 Task: Look for space in Bārāsat, India from 7th July, 2023 to 15th July, 2023 for 6 adults in price range Rs.15000 to Rs.20000. Place can be entire place with 3 bedrooms having 3 beds and 3 bathrooms. Property type can be house, flat, guest house. Booking option can be shelf check-in. Required host language is English.
Action: Mouse moved to (588, 127)
Screenshot: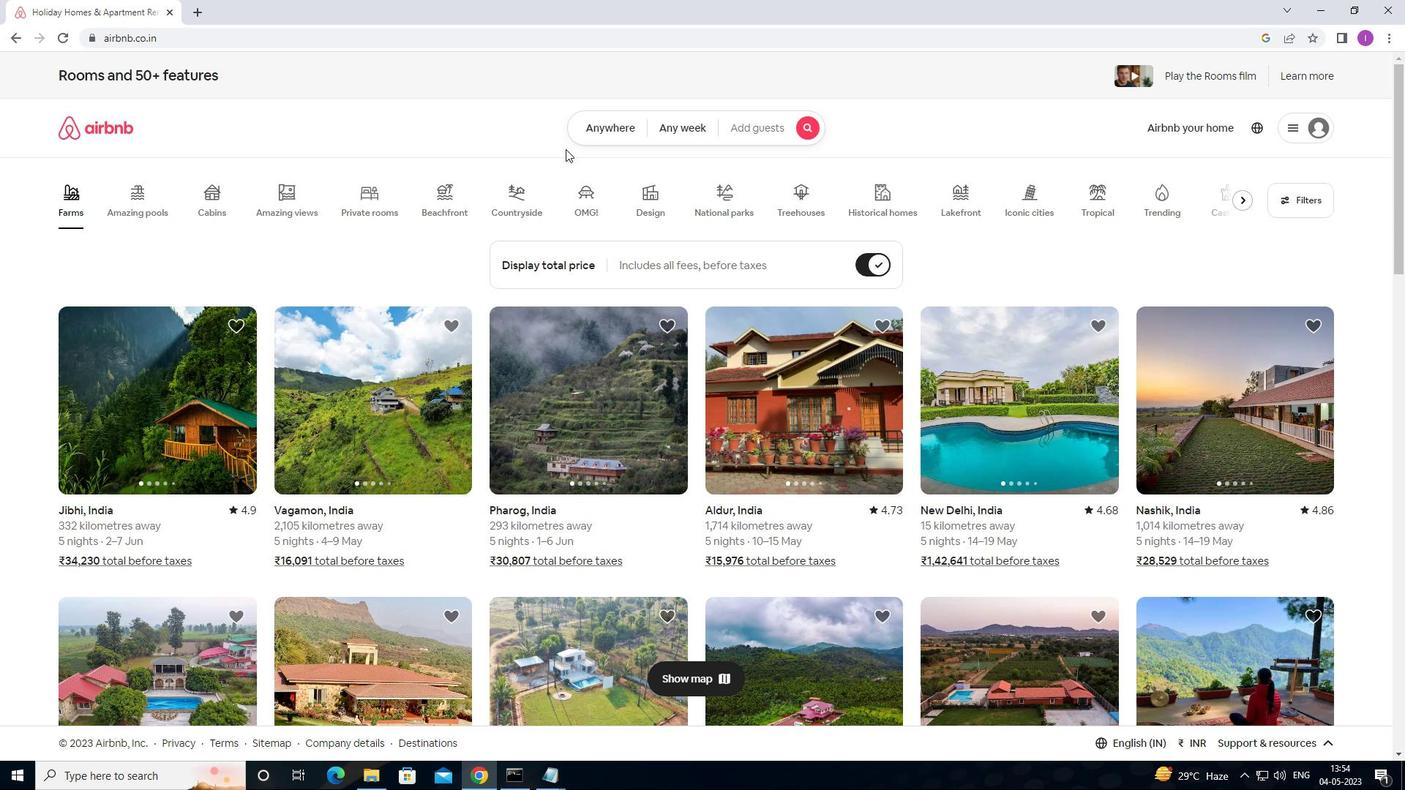 
Action: Mouse pressed left at (588, 127)
Screenshot: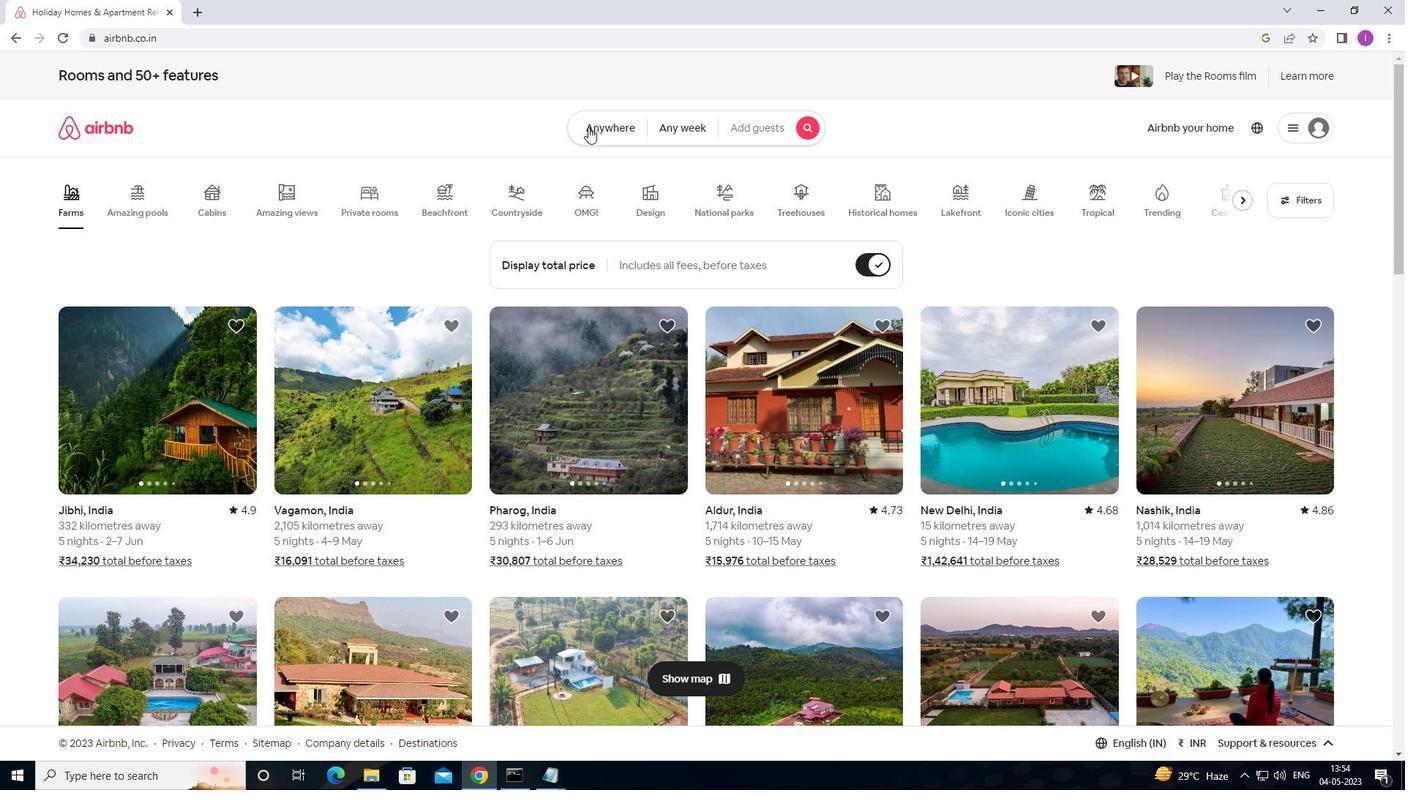 
Action: Mouse moved to (483, 187)
Screenshot: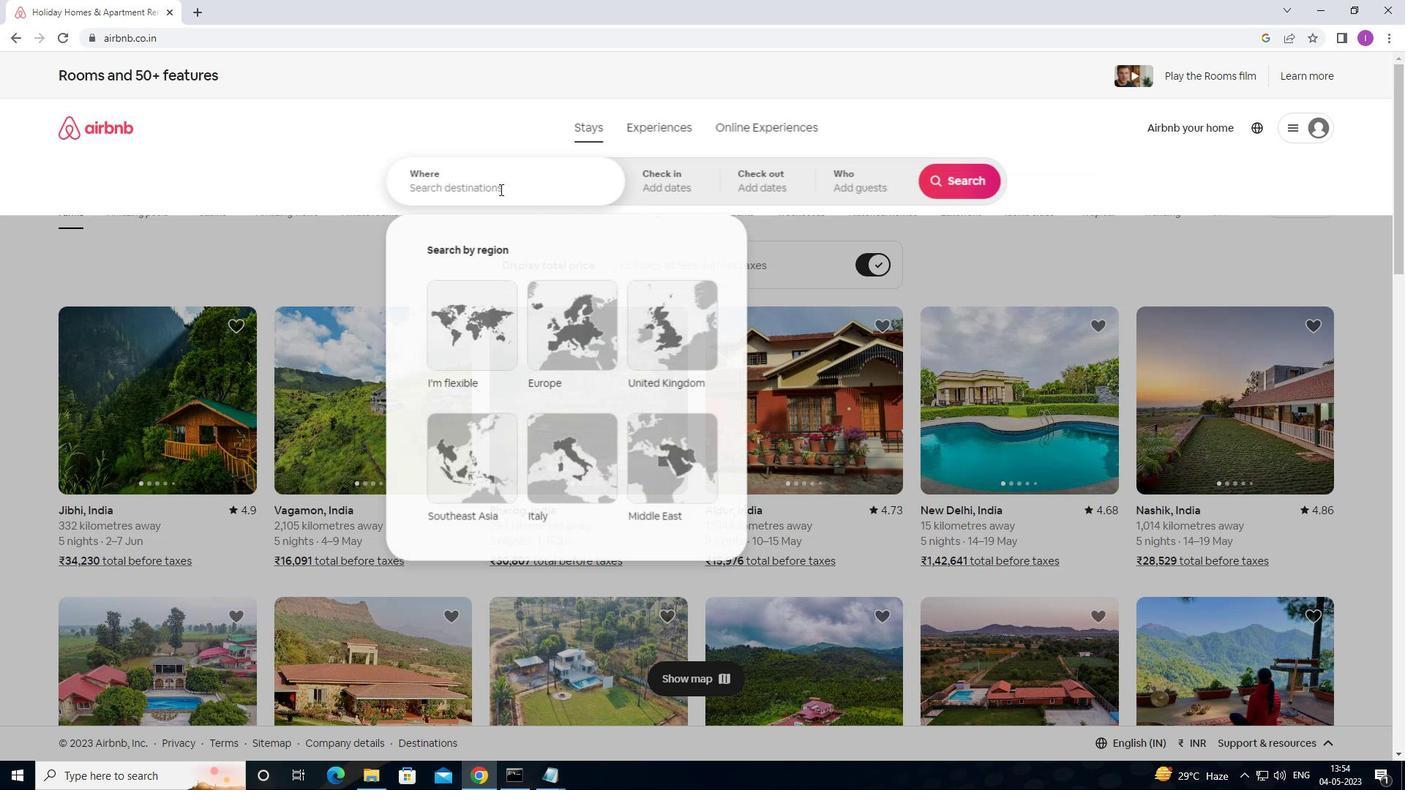 
Action: Mouse pressed left at (483, 187)
Screenshot: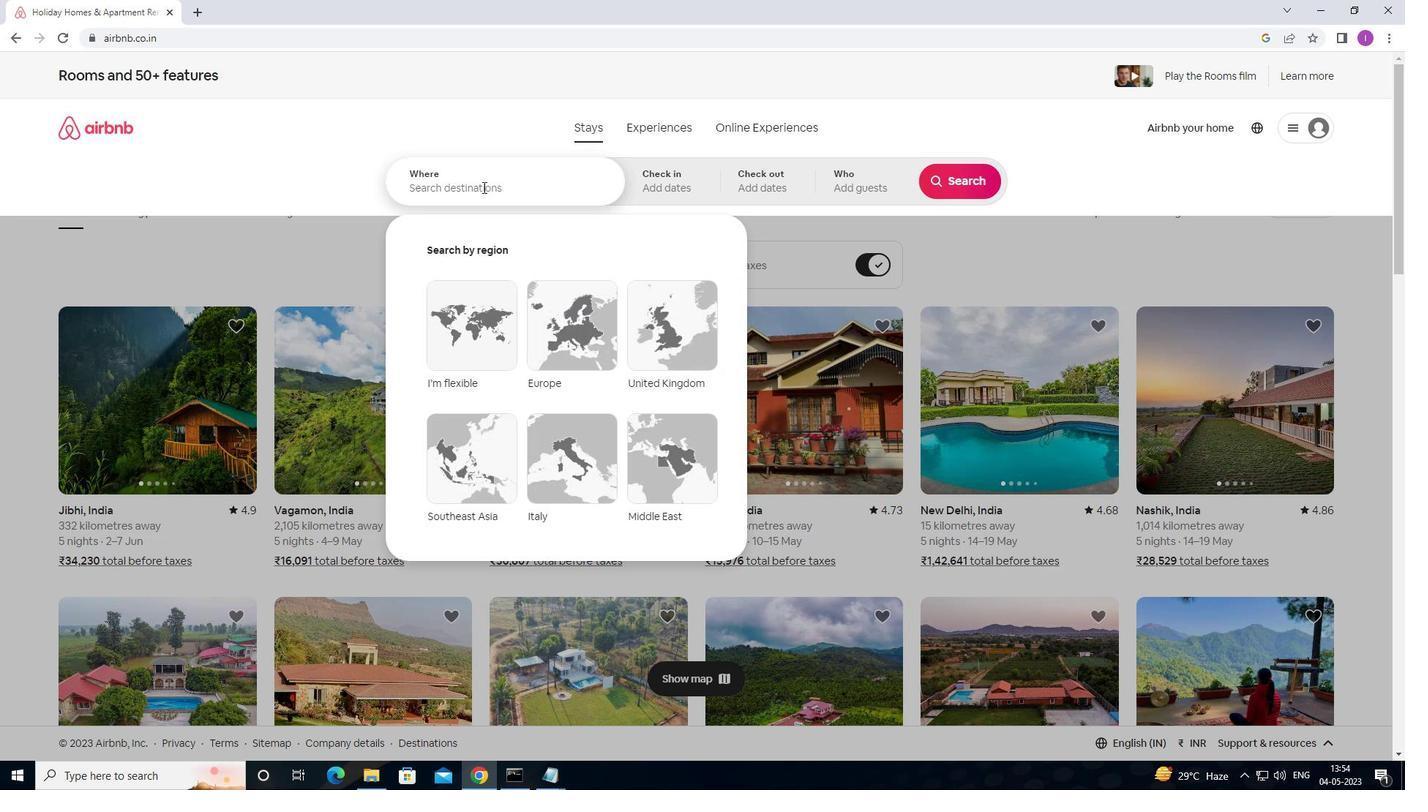 
Action: Mouse moved to (512, 182)
Screenshot: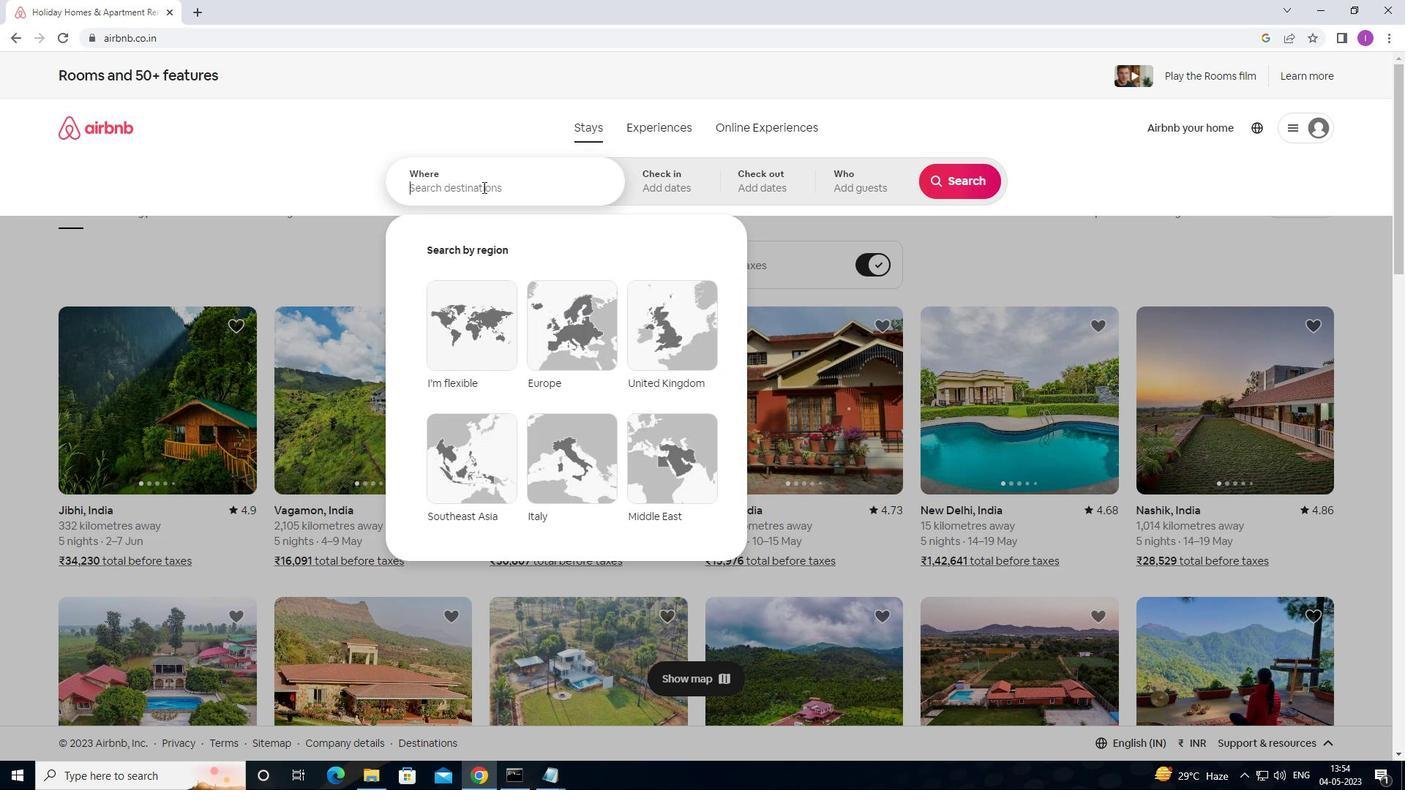 
Action: Key pressed <Key.shift>BARASAT,<Key.shift>INDIA
Screenshot: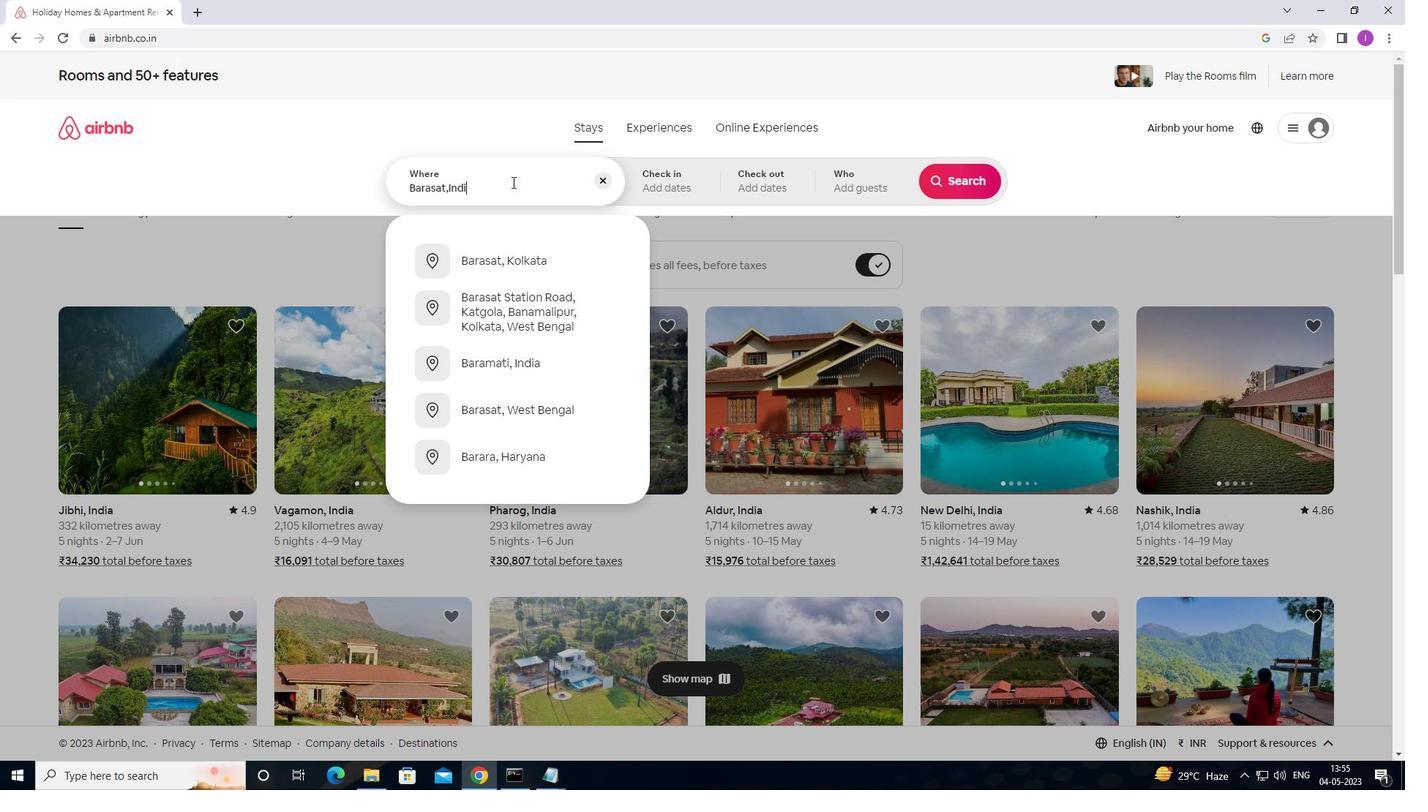 
Action: Mouse moved to (662, 180)
Screenshot: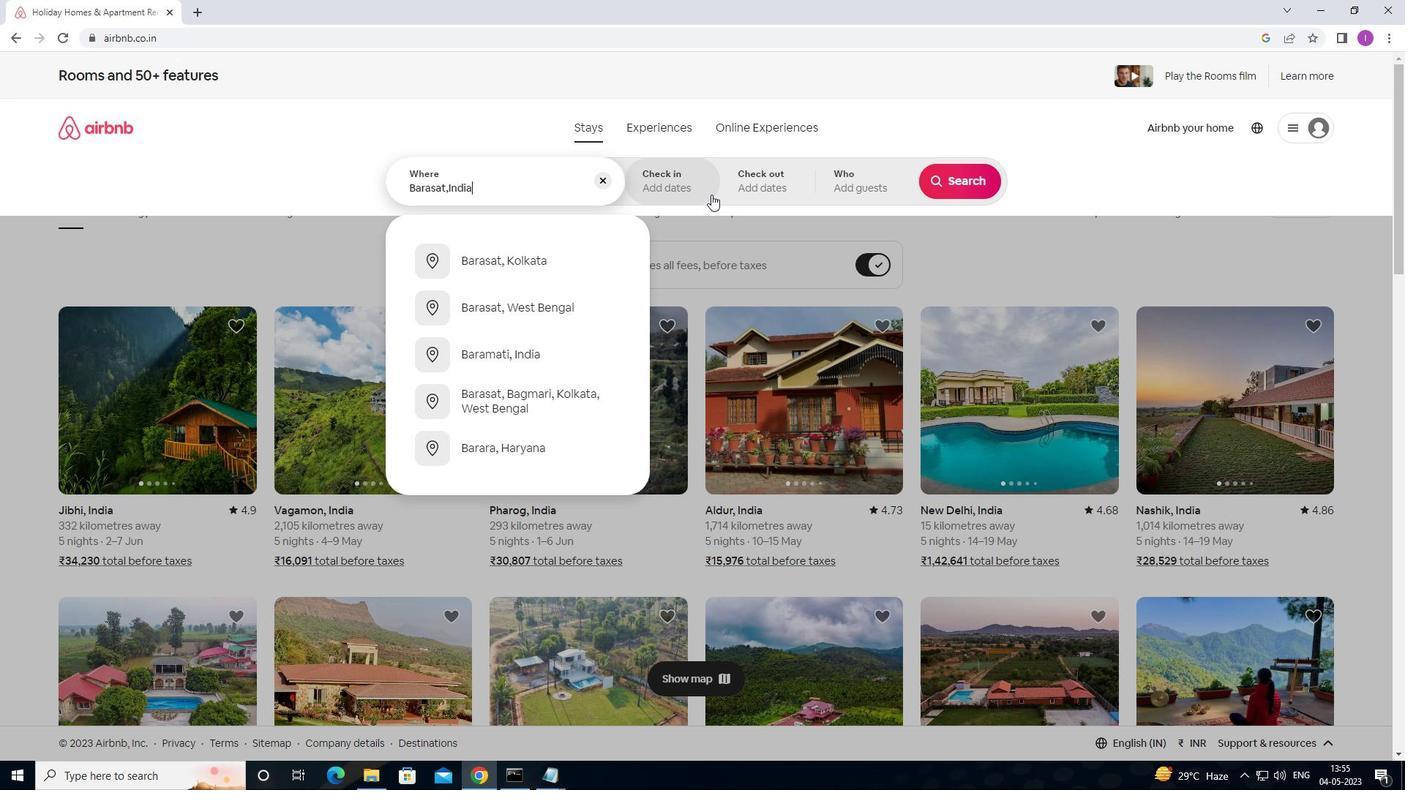 
Action: Mouse pressed left at (662, 180)
Screenshot: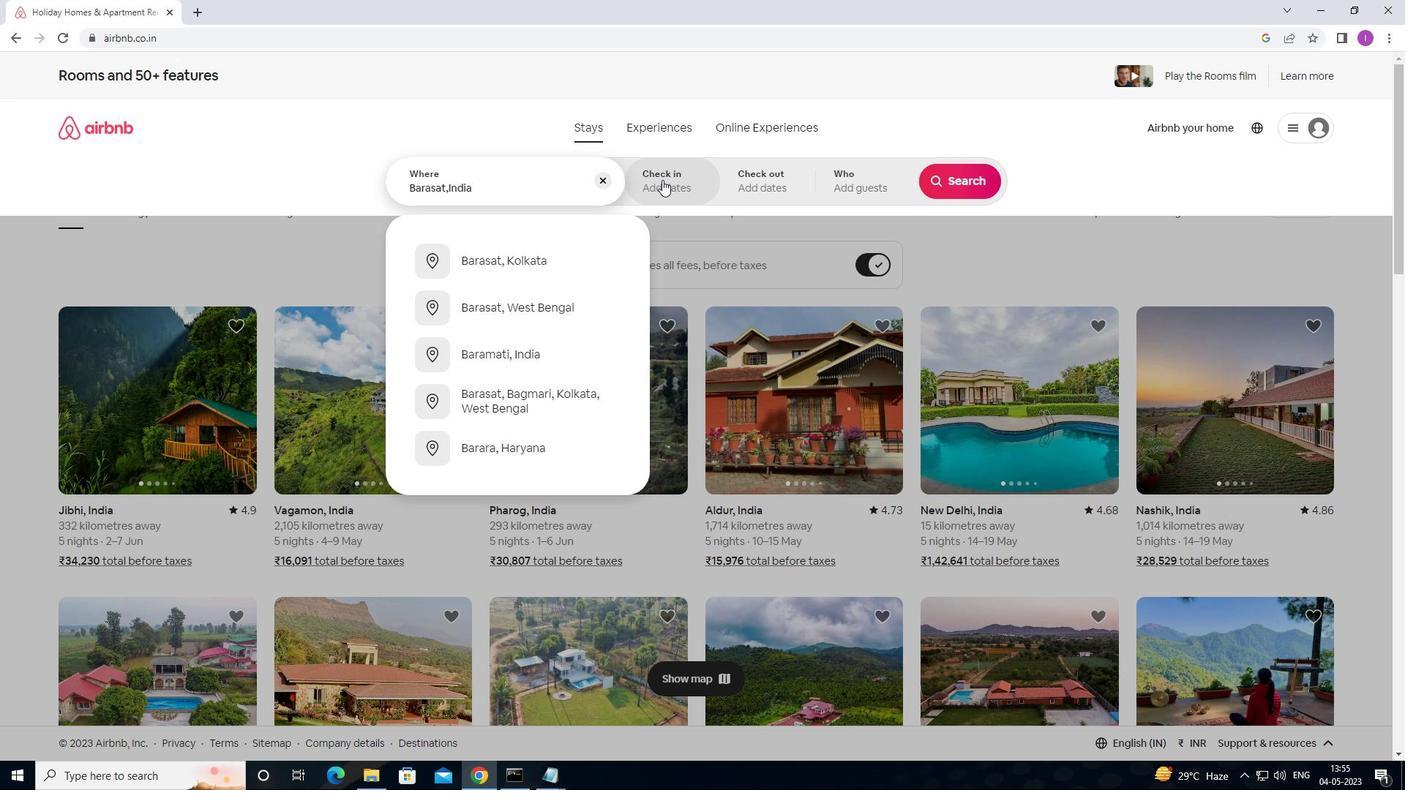 
Action: Mouse moved to (961, 297)
Screenshot: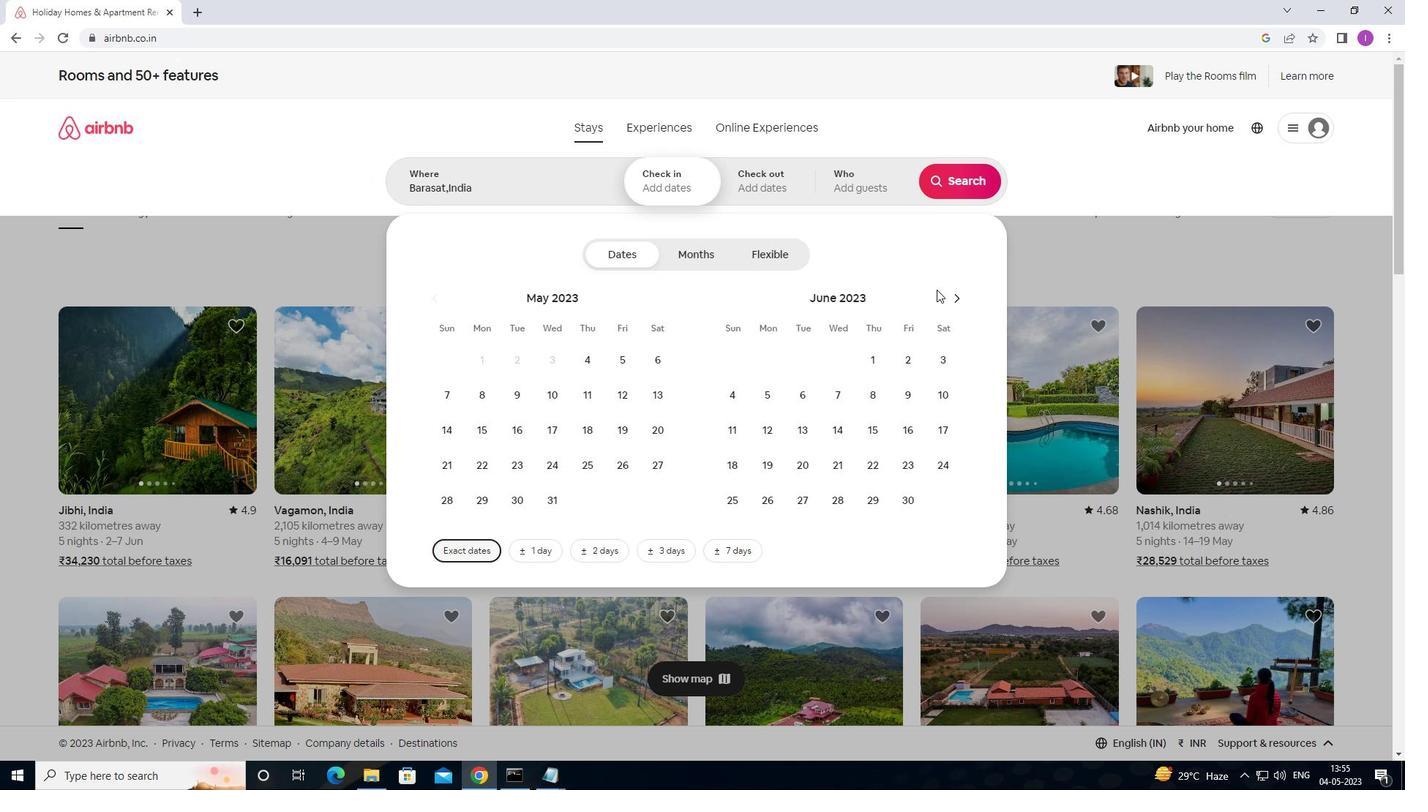 
Action: Mouse pressed left at (961, 297)
Screenshot: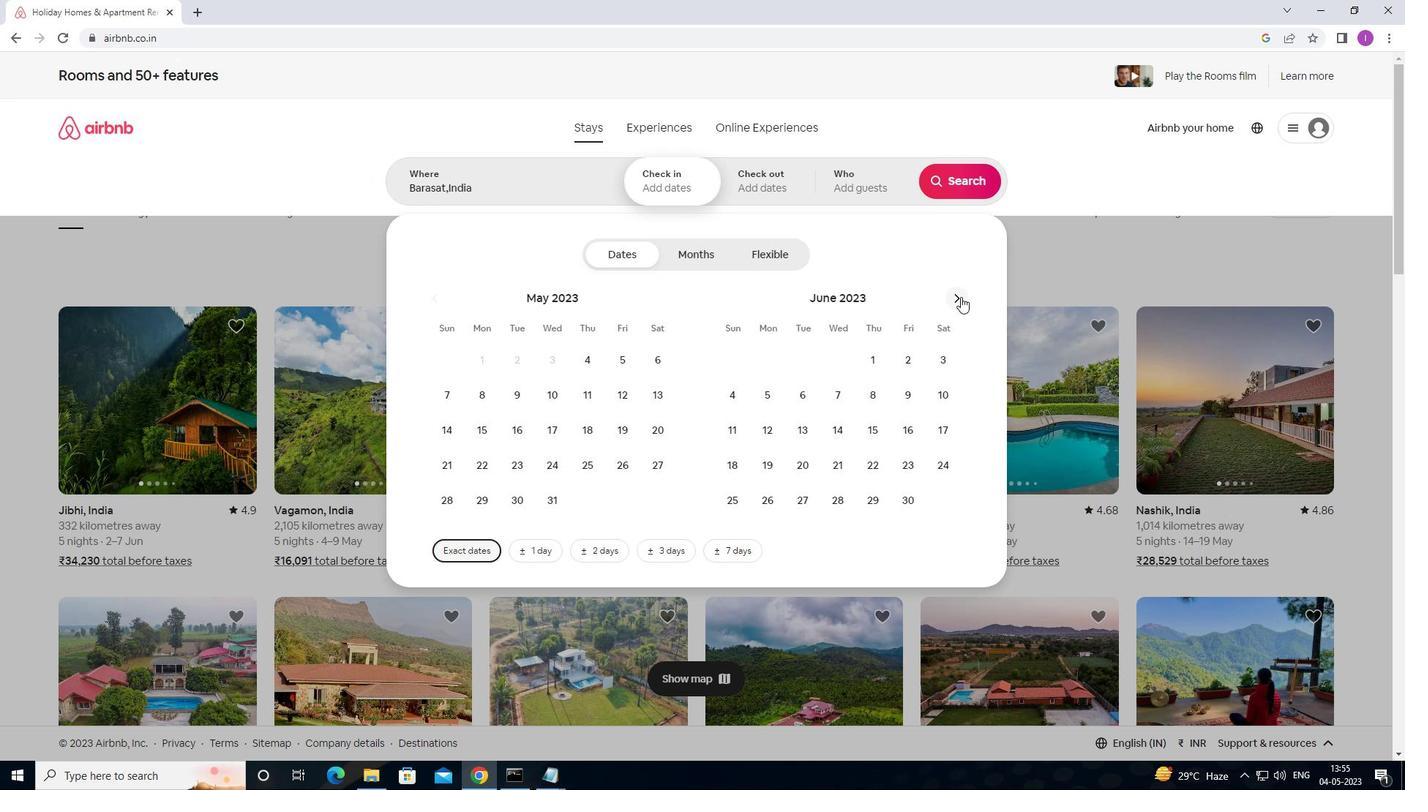 
Action: Mouse moved to (910, 392)
Screenshot: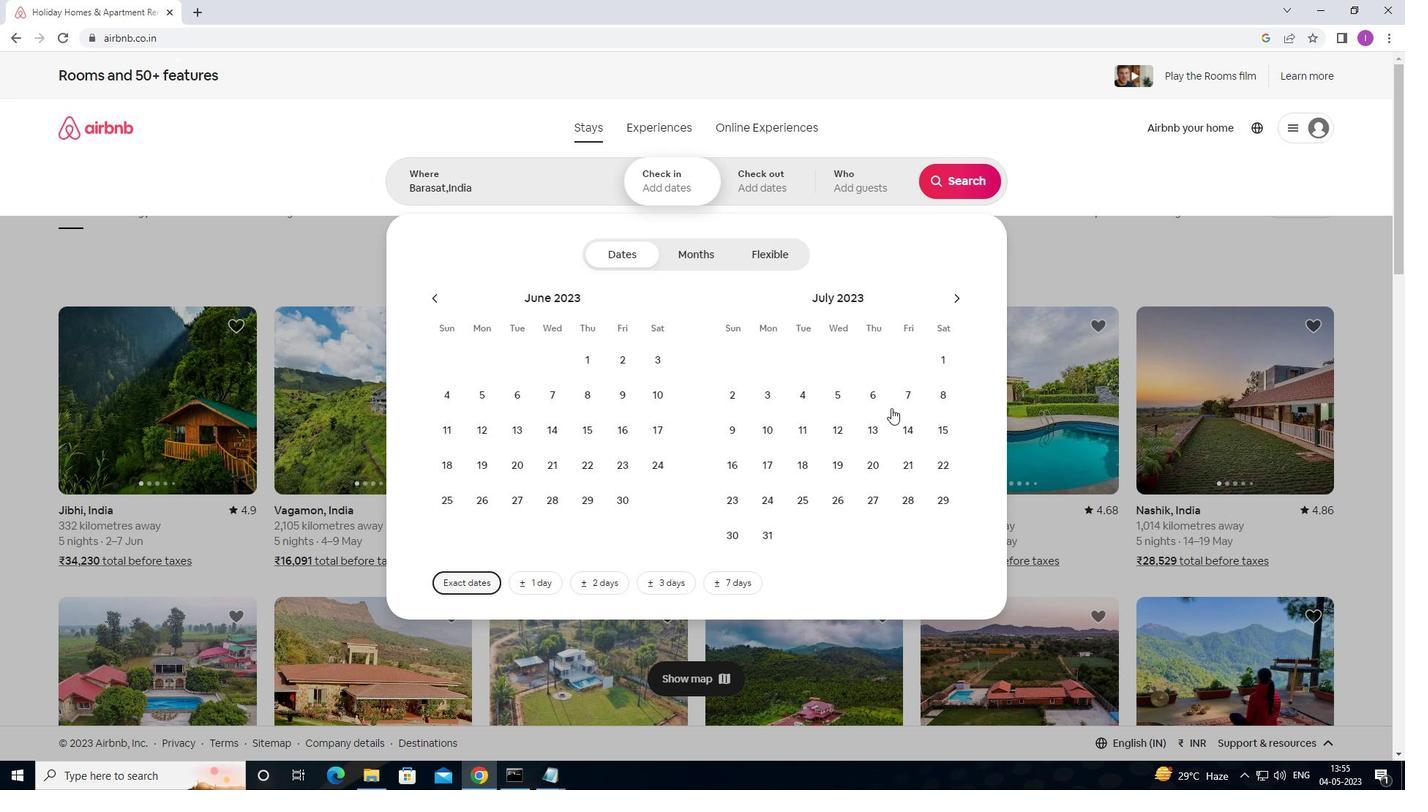 
Action: Mouse pressed left at (910, 392)
Screenshot: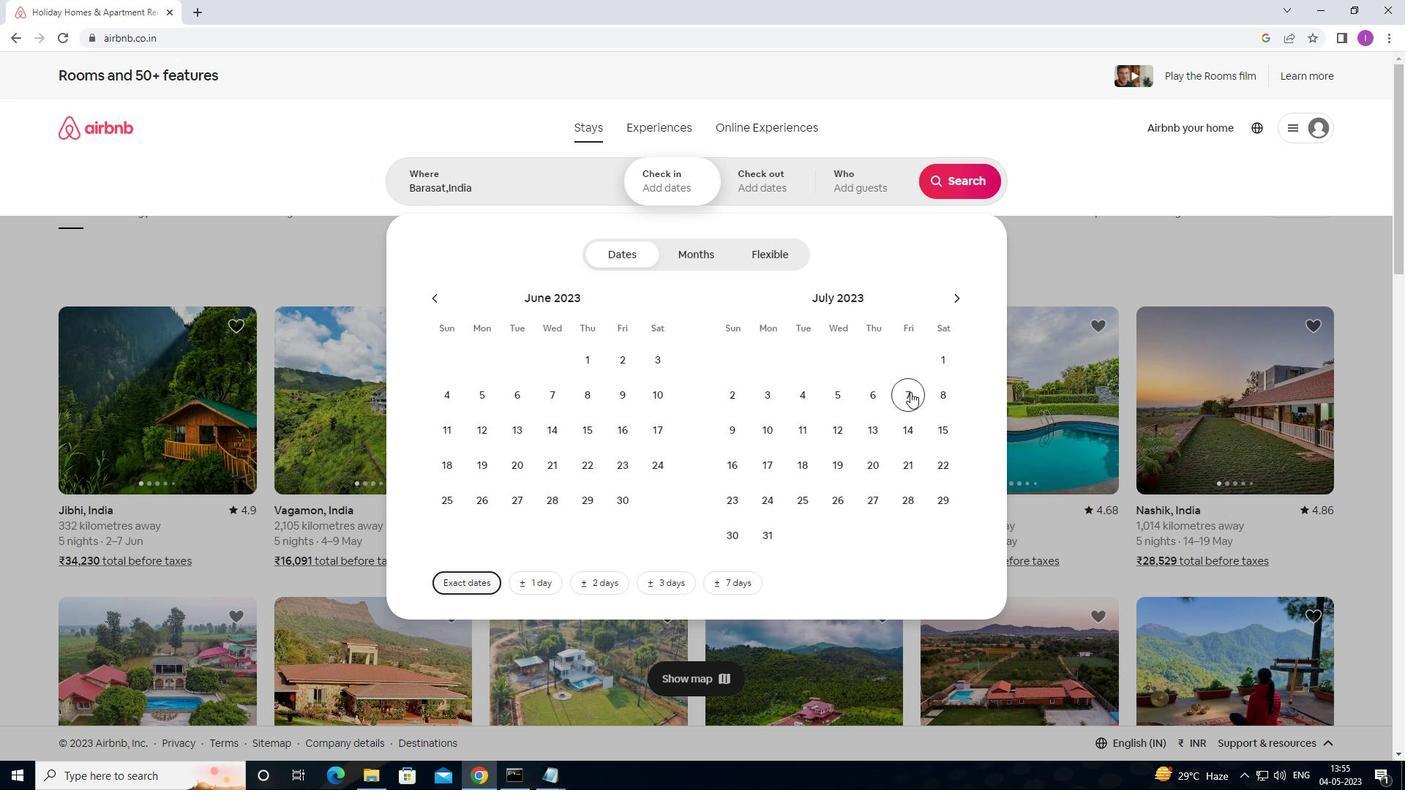 
Action: Mouse moved to (951, 427)
Screenshot: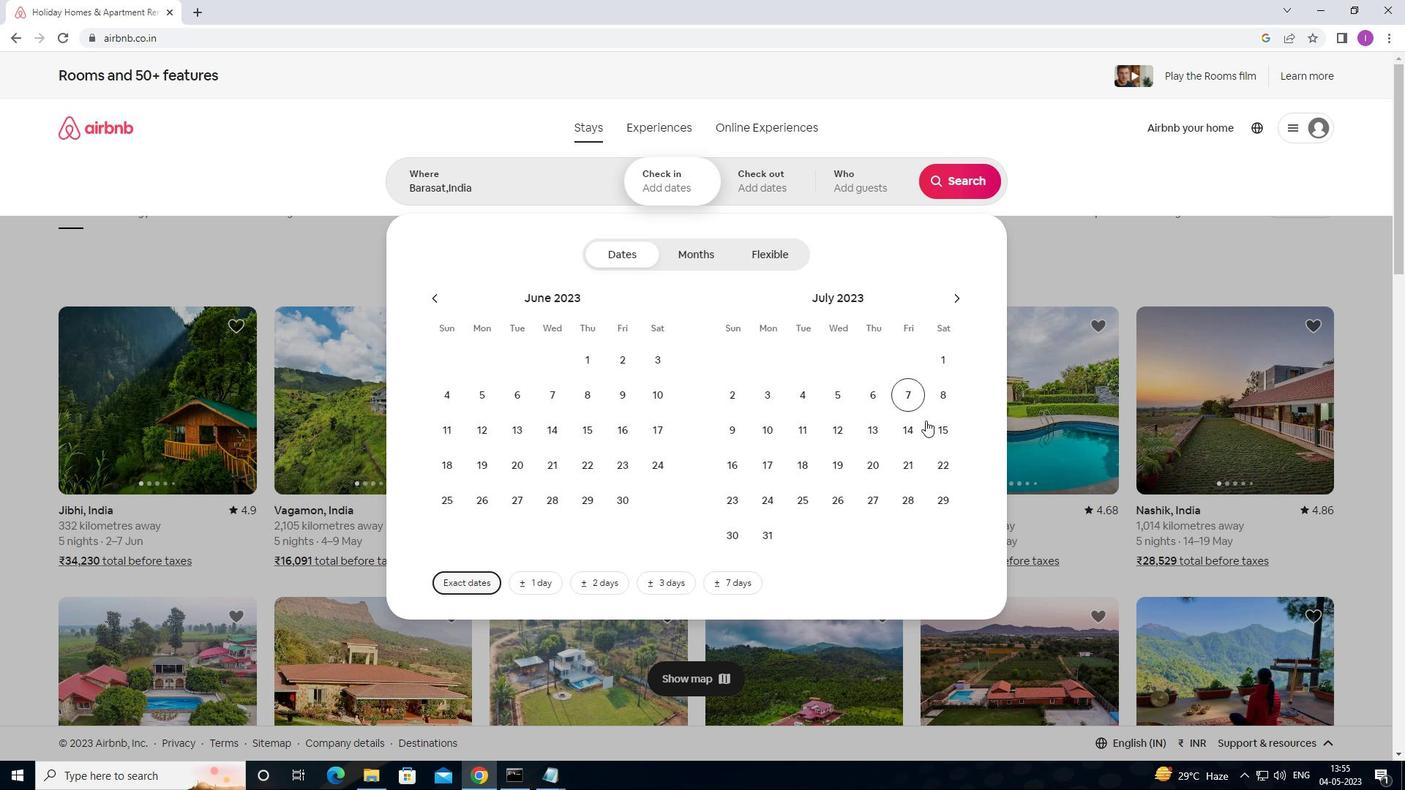 
Action: Mouse pressed left at (951, 427)
Screenshot: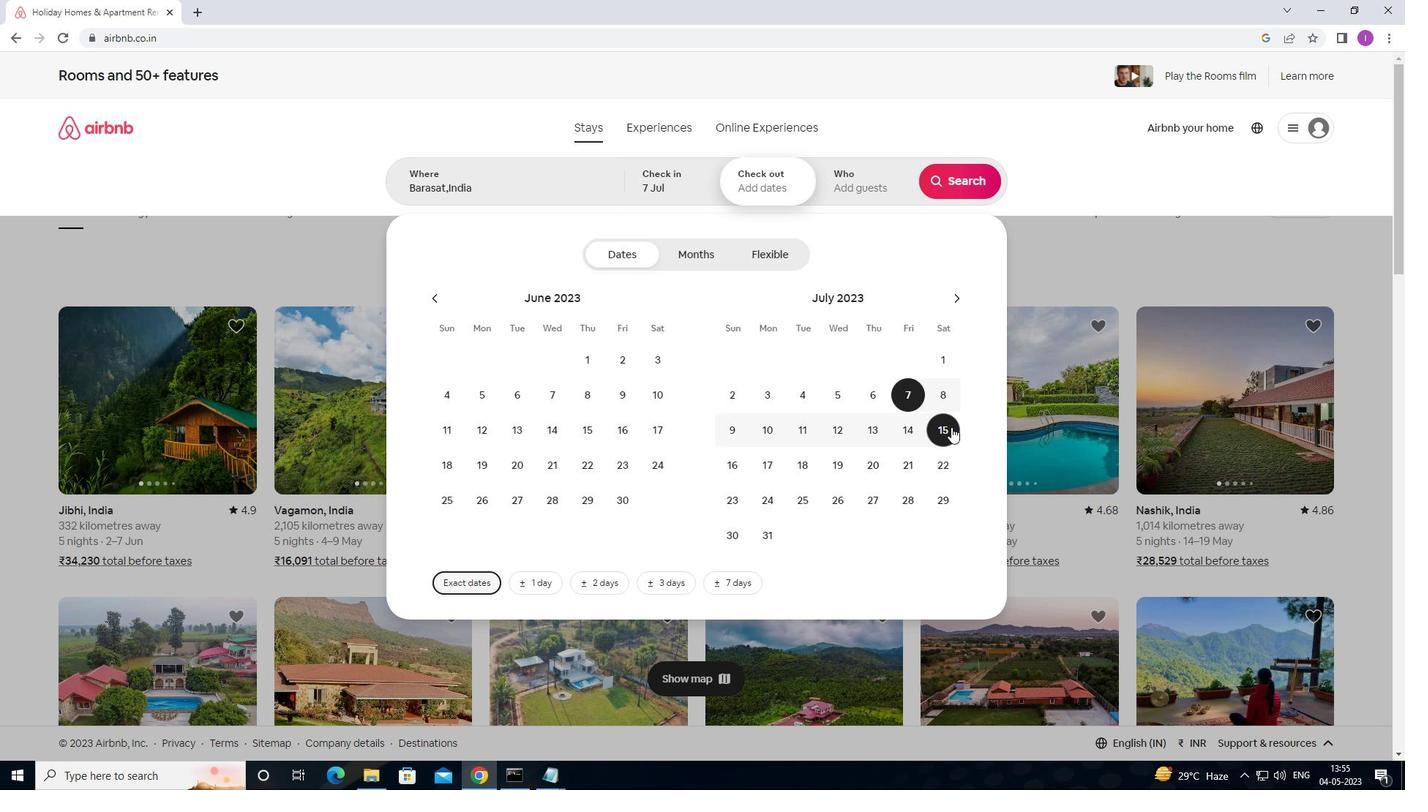
Action: Mouse moved to (870, 169)
Screenshot: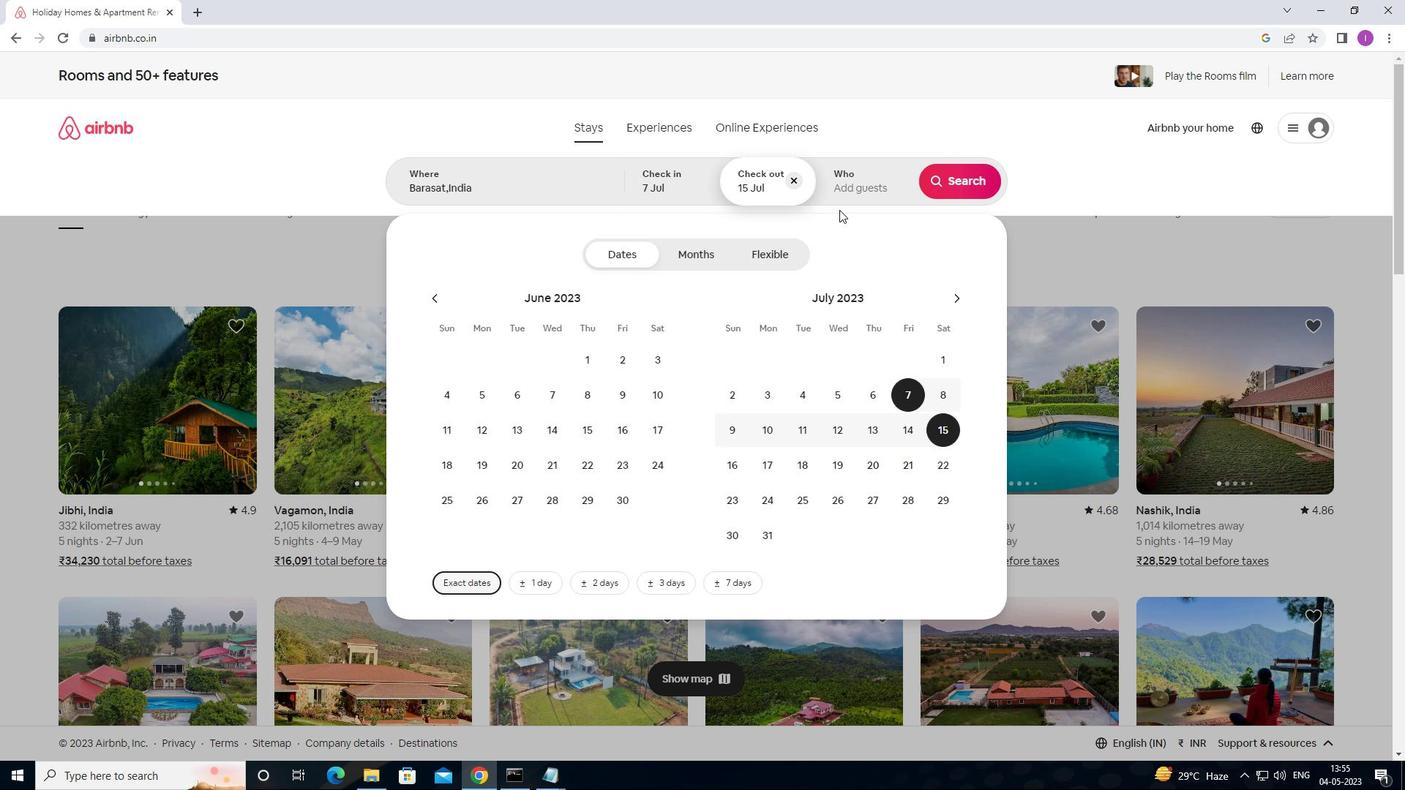 
Action: Mouse pressed left at (870, 169)
Screenshot: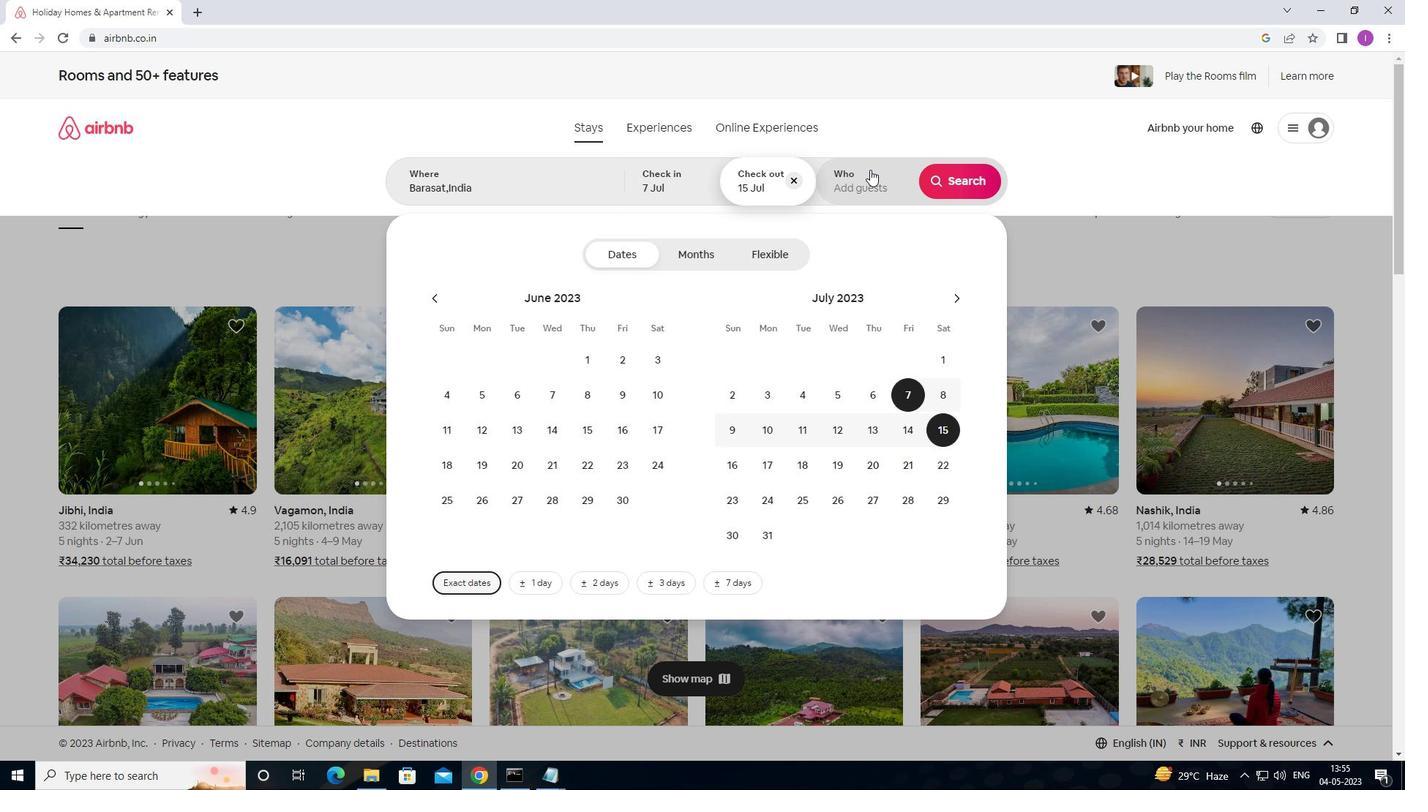 
Action: Mouse moved to (968, 257)
Screenshot: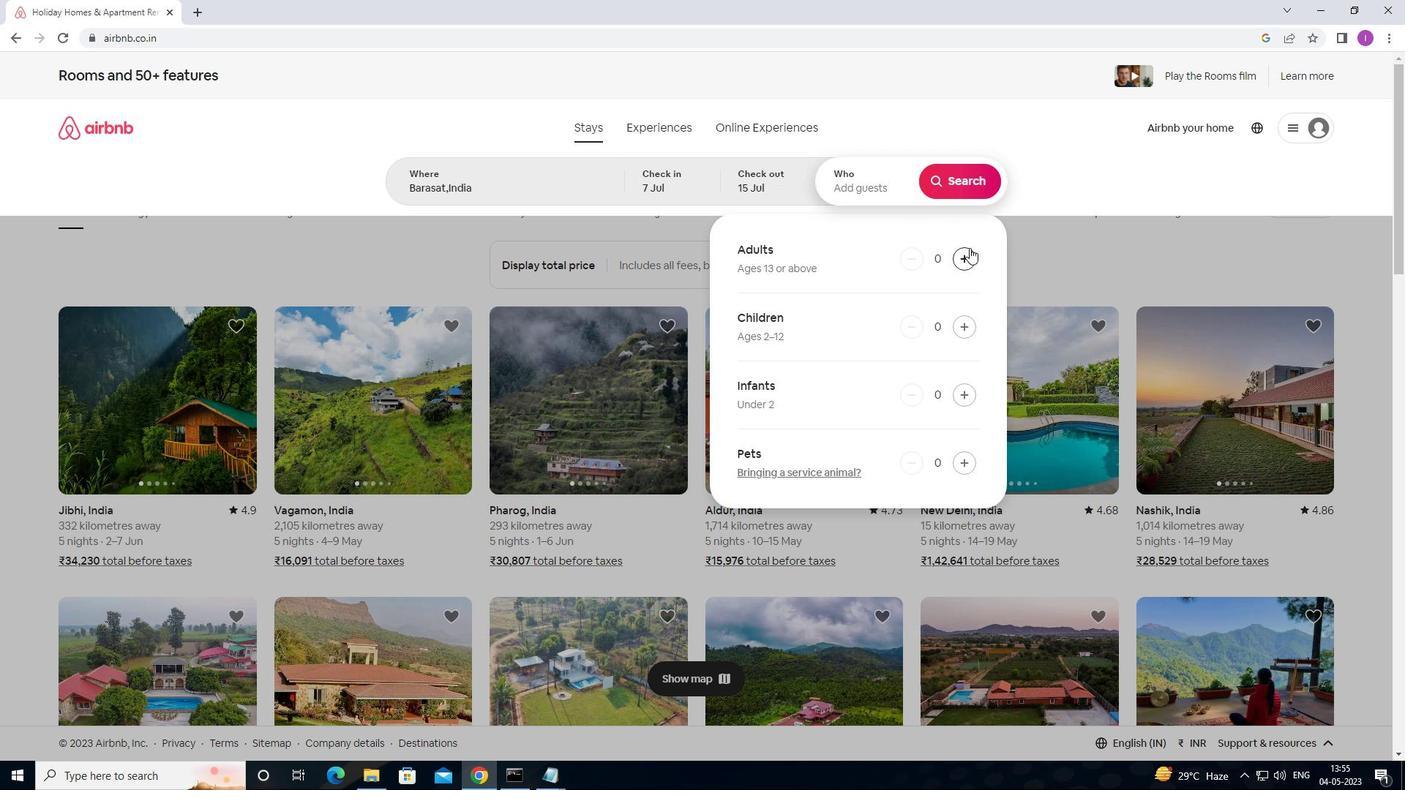 
Action: Mouse pressed left at (968, 257)
Screenshot: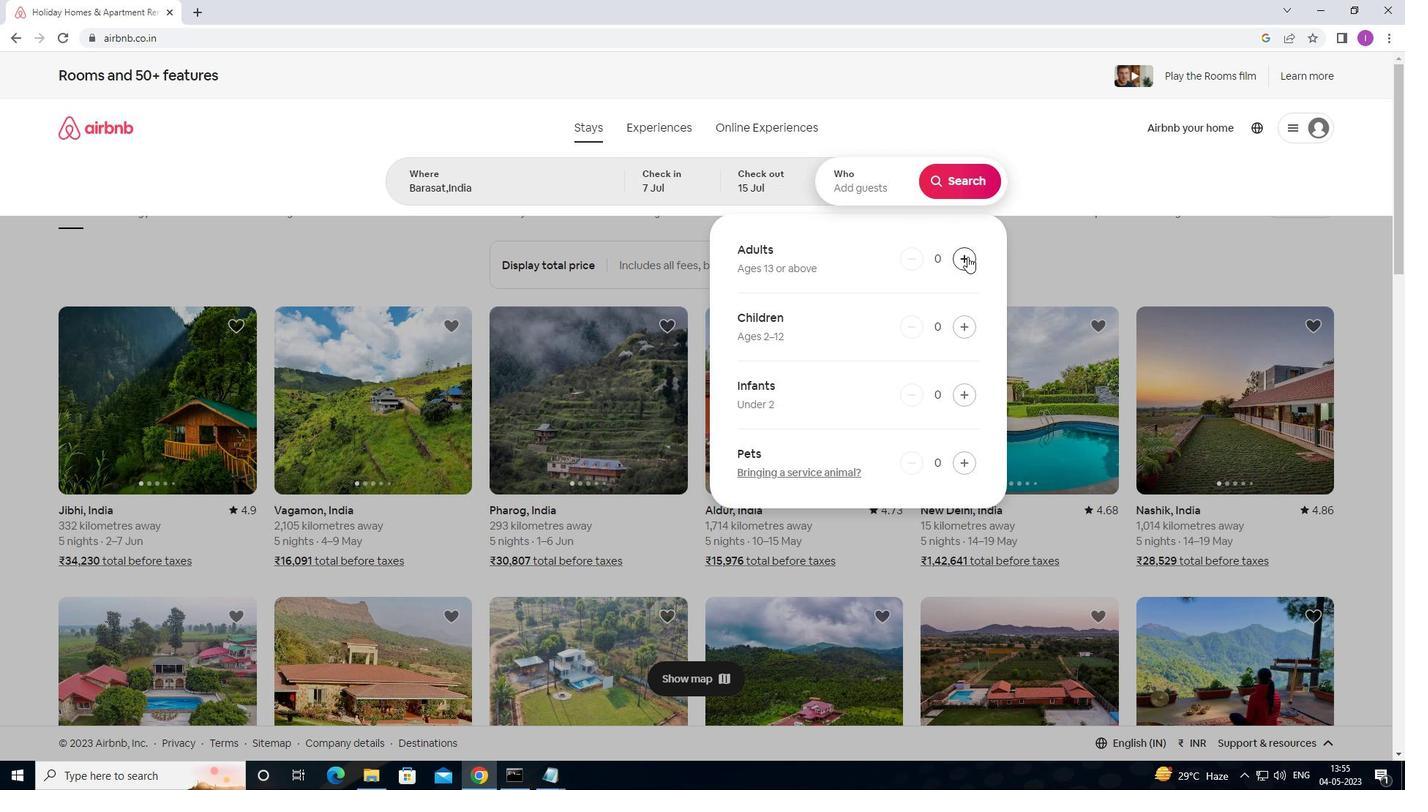 
Action: Mouse pressed left at (968, 257)
Screenshot: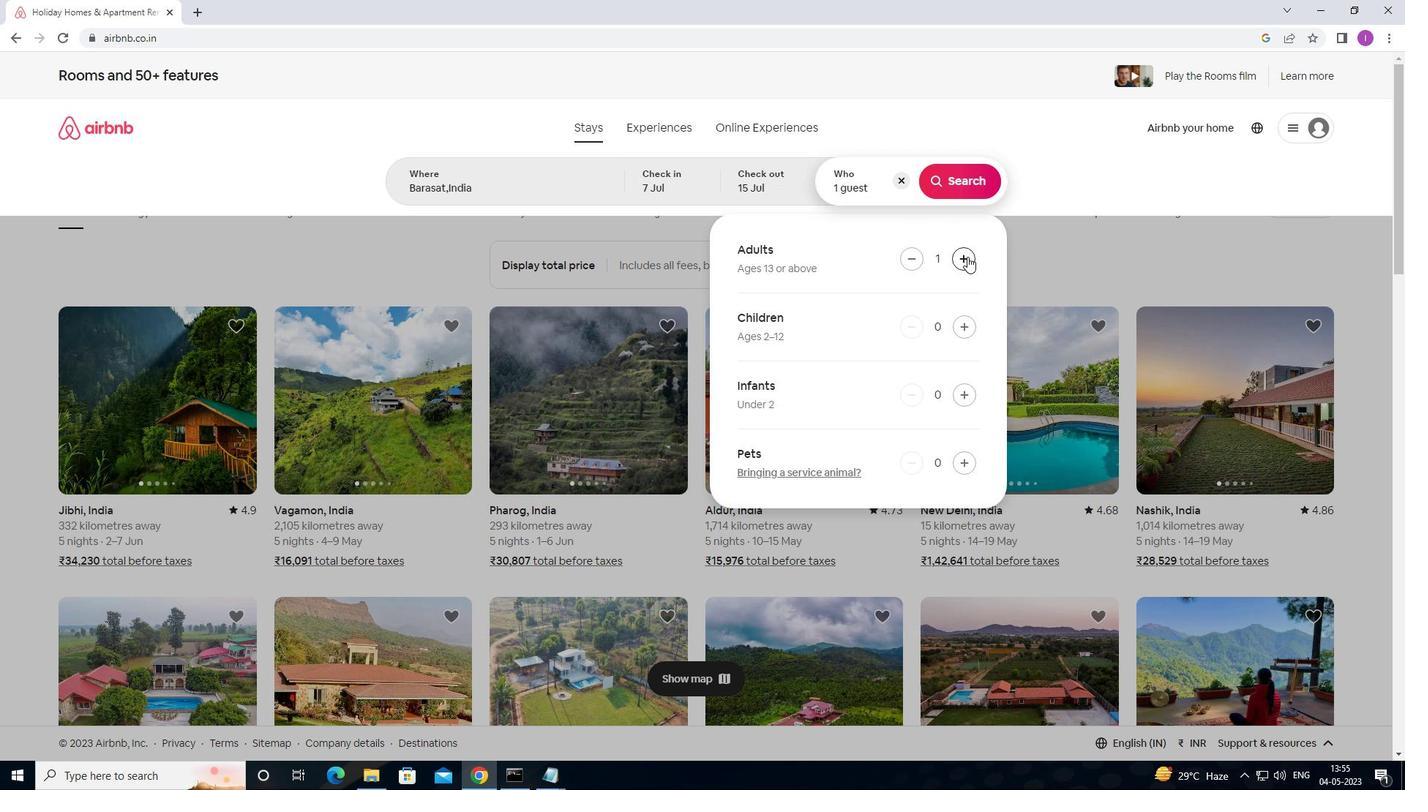 
Action: Mouse pressed left at (968, 257)
Screenshot: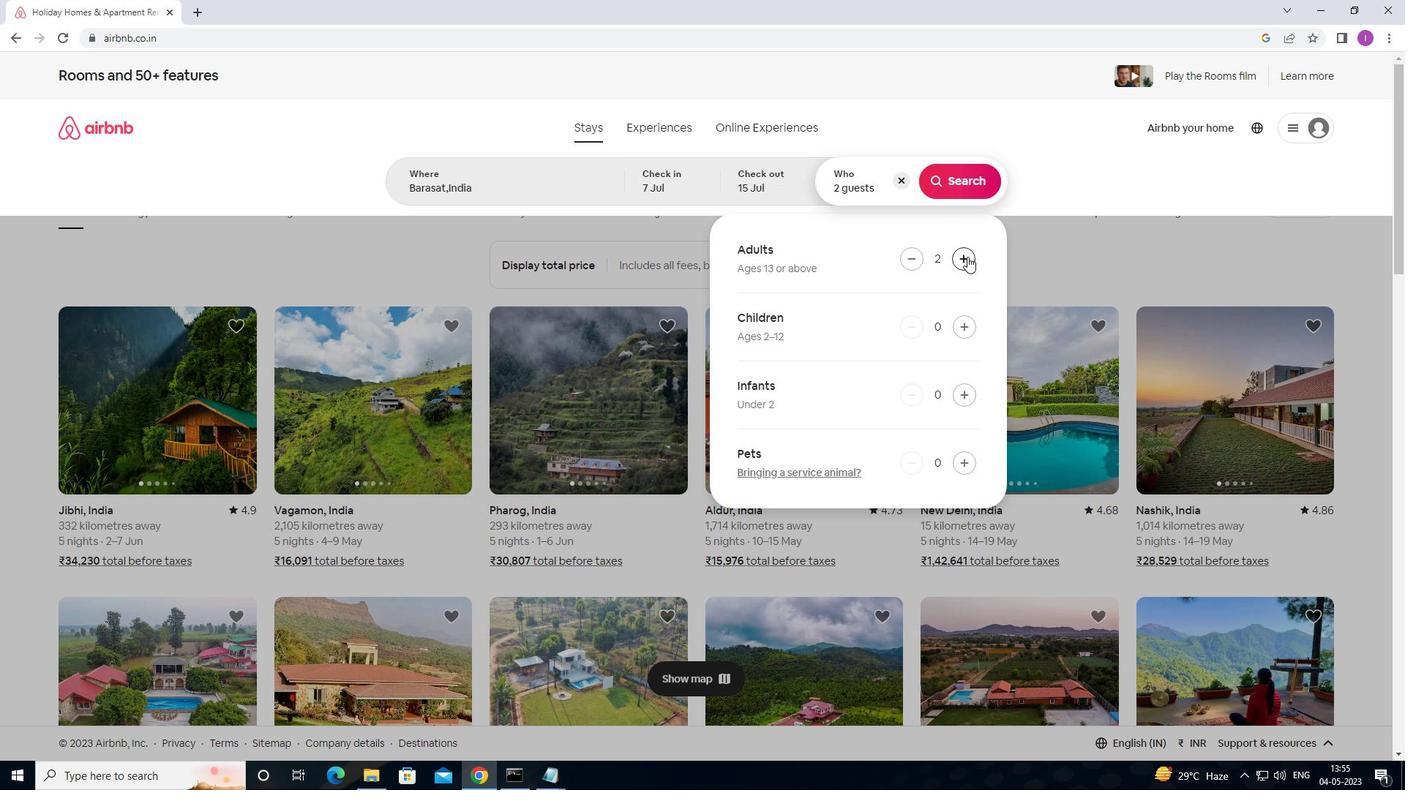 
Action: Mouse pressed left at (968, 257)
Screenshot: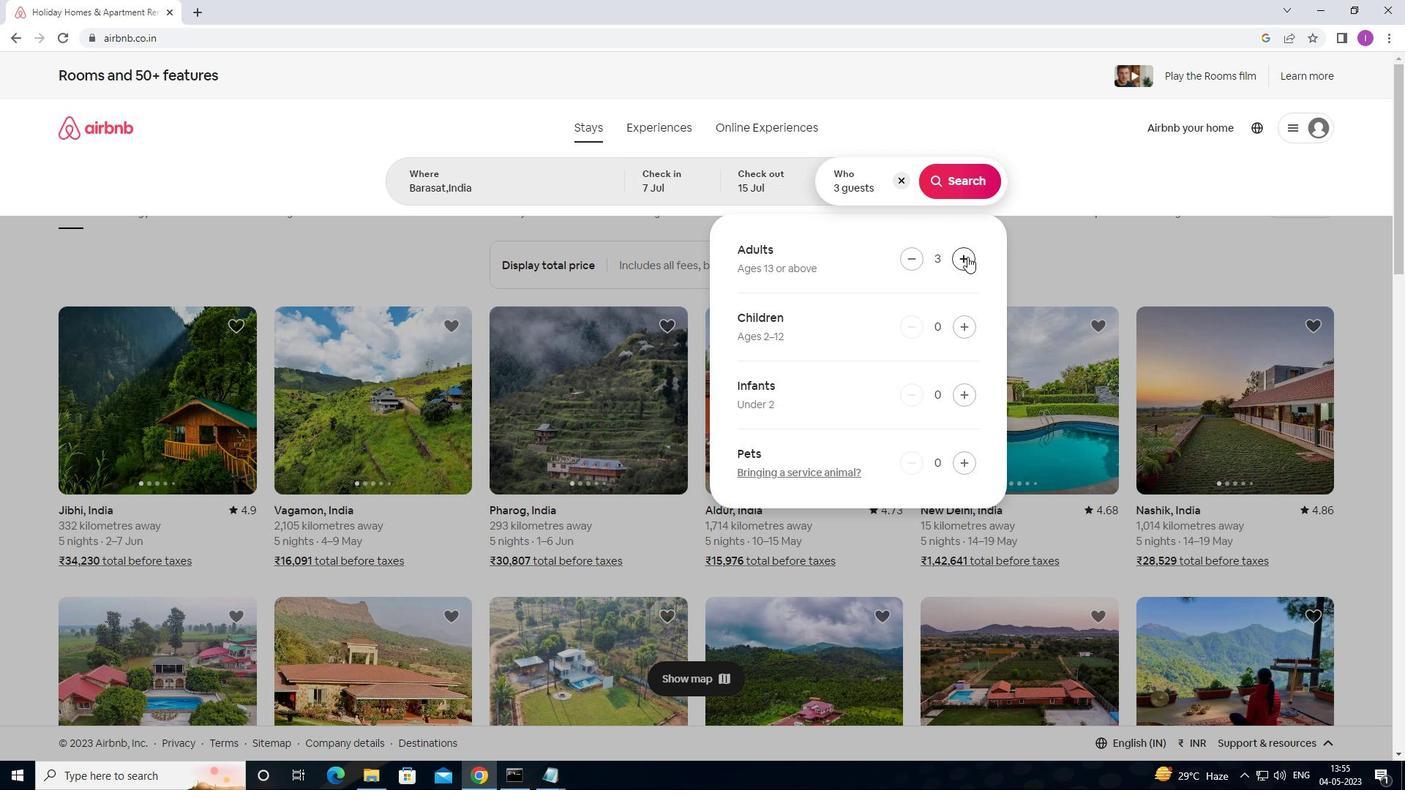 
Action: Mouse pressed left at (968, 257)
Screenshot: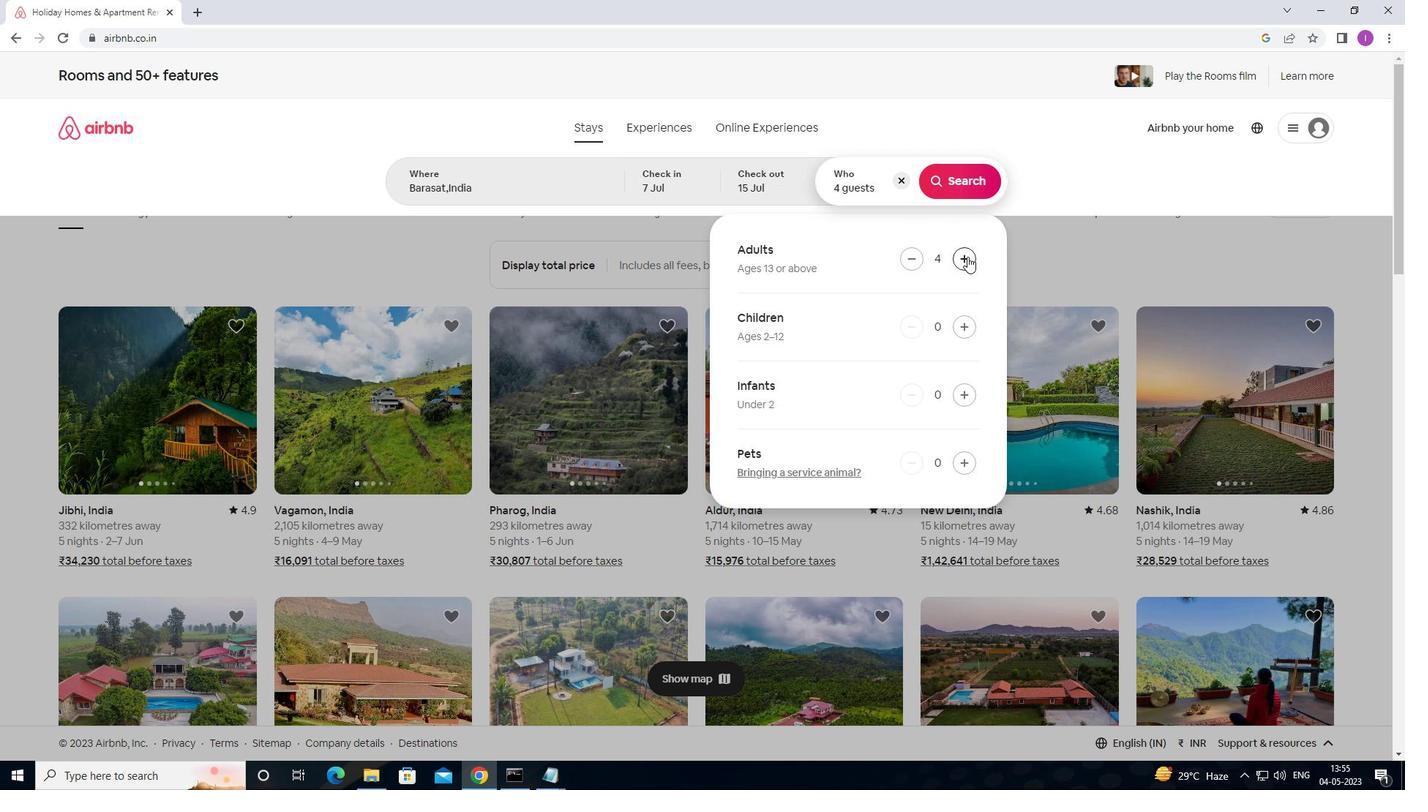 
Action: Mouse pressed left at (968, 257)
Screenshot: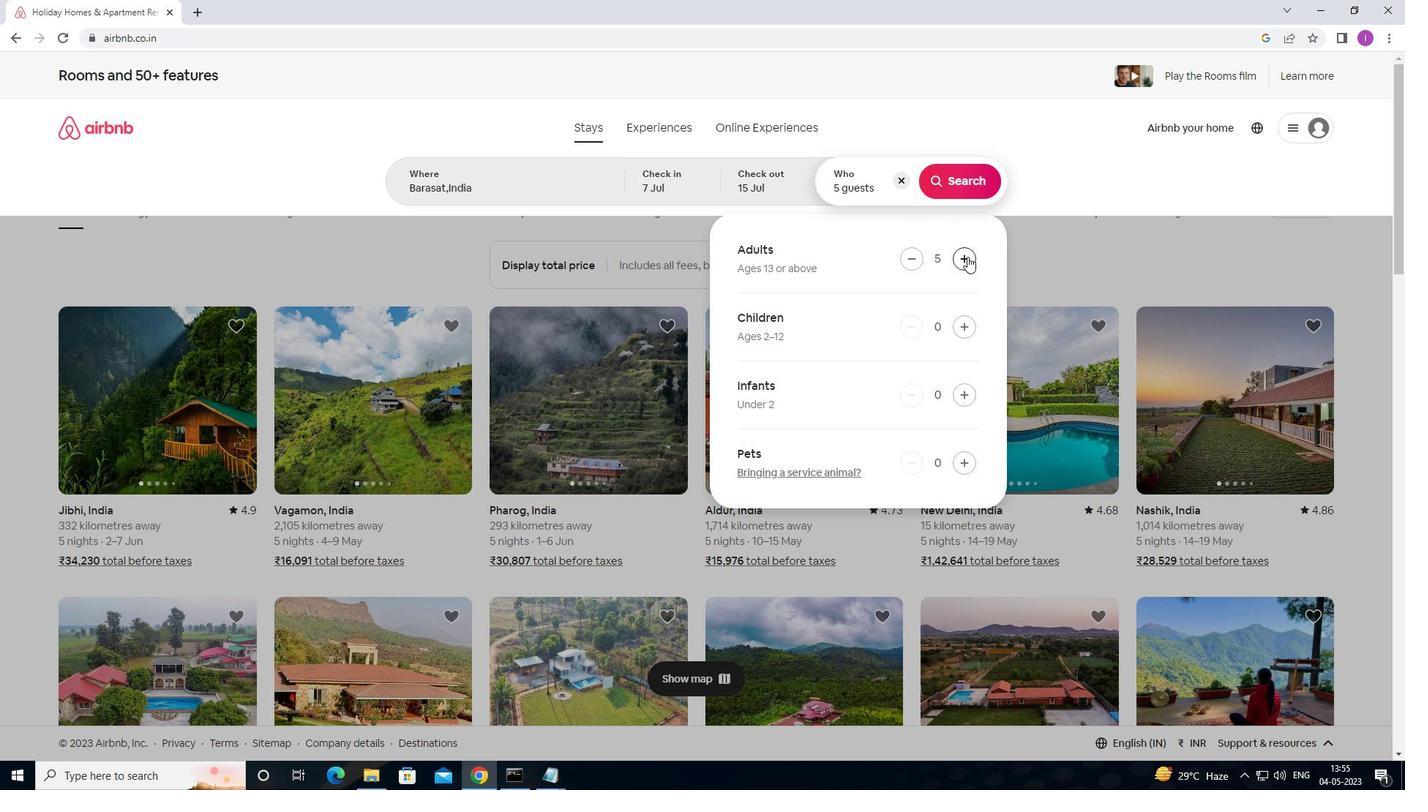 
Action: Mouse moved to (969, 187)
Screenshot: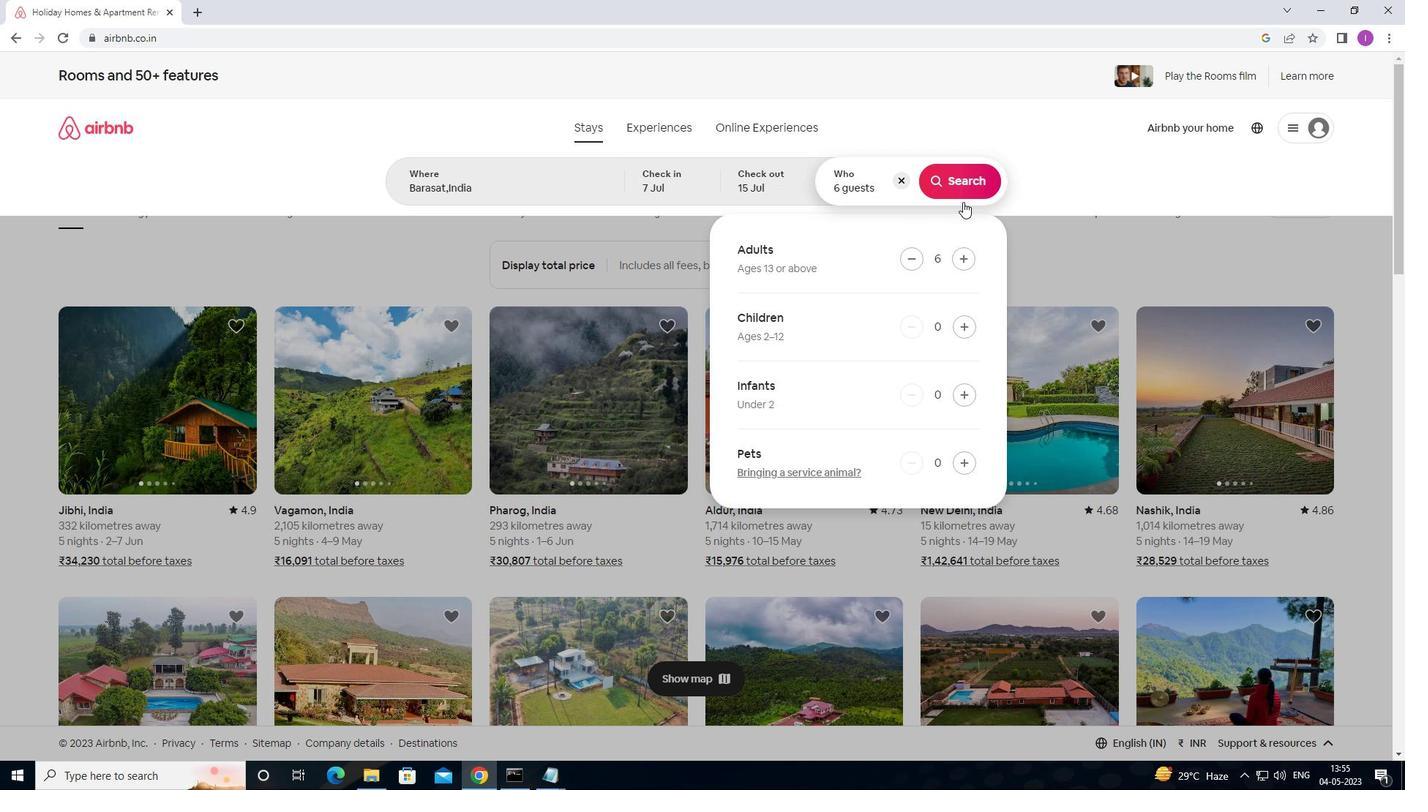 
Action: Mouse pressed left at (969, 187)
Screenshot: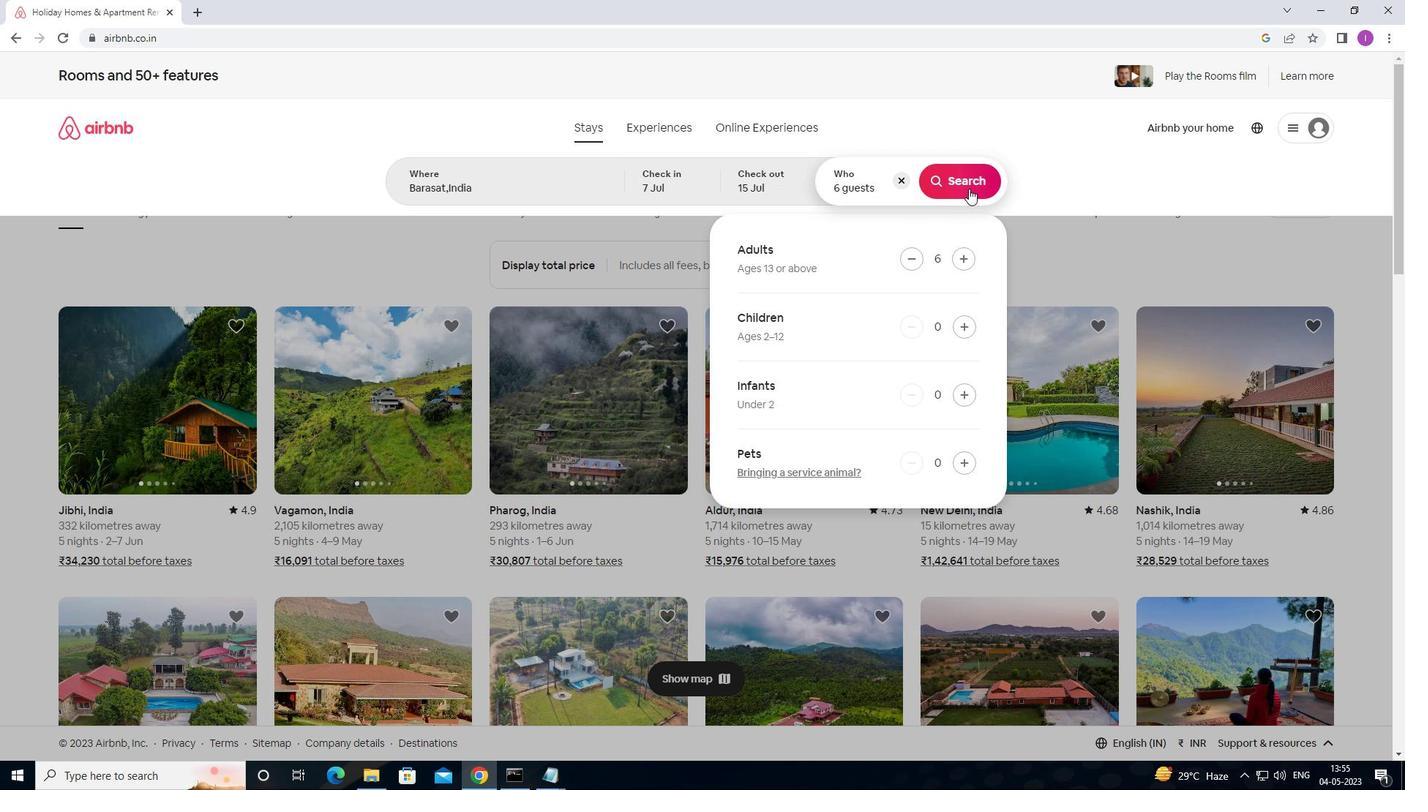 
Action: Mouse moved to (1329, 142)
Screenshot: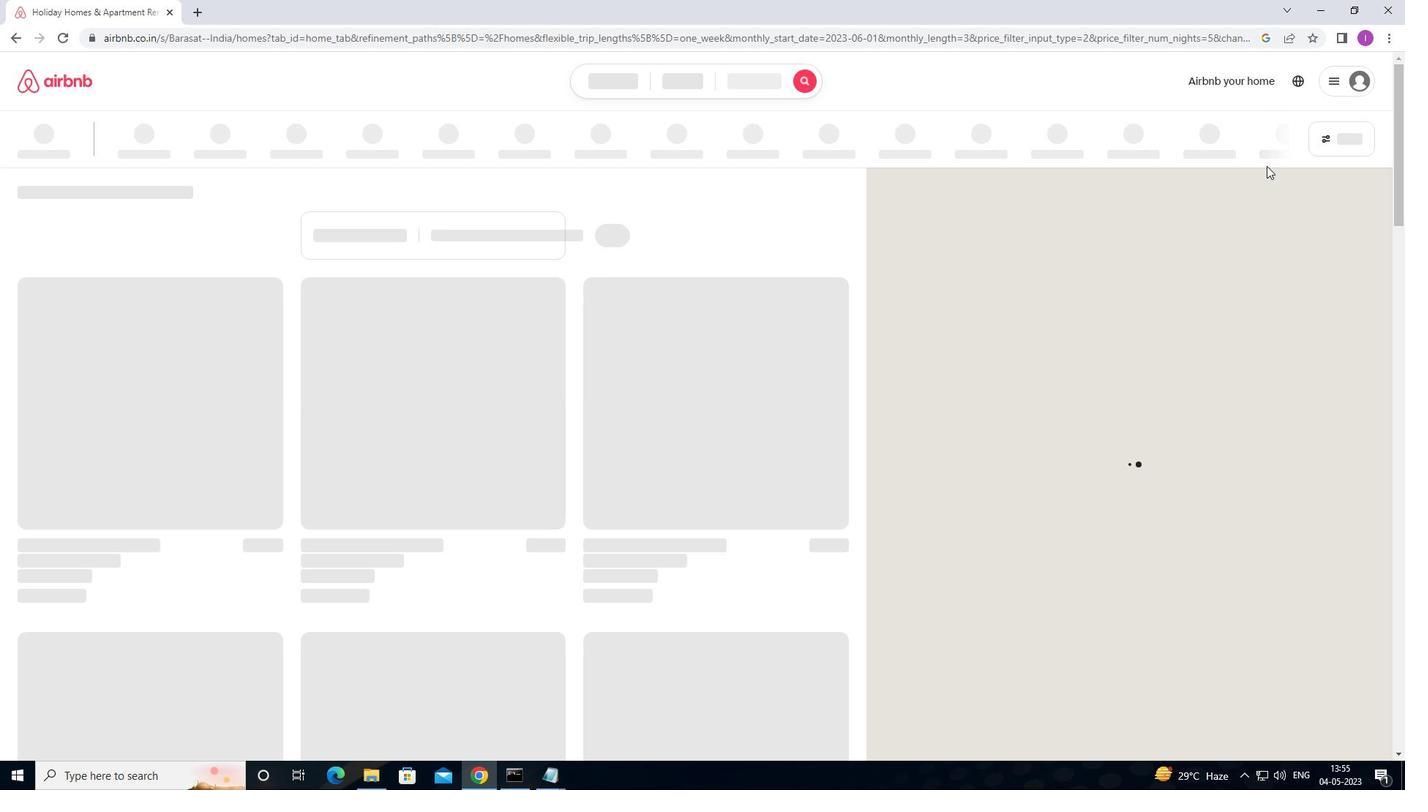 
Action: Mouse pressed left at (1329, 142)
Screenshot: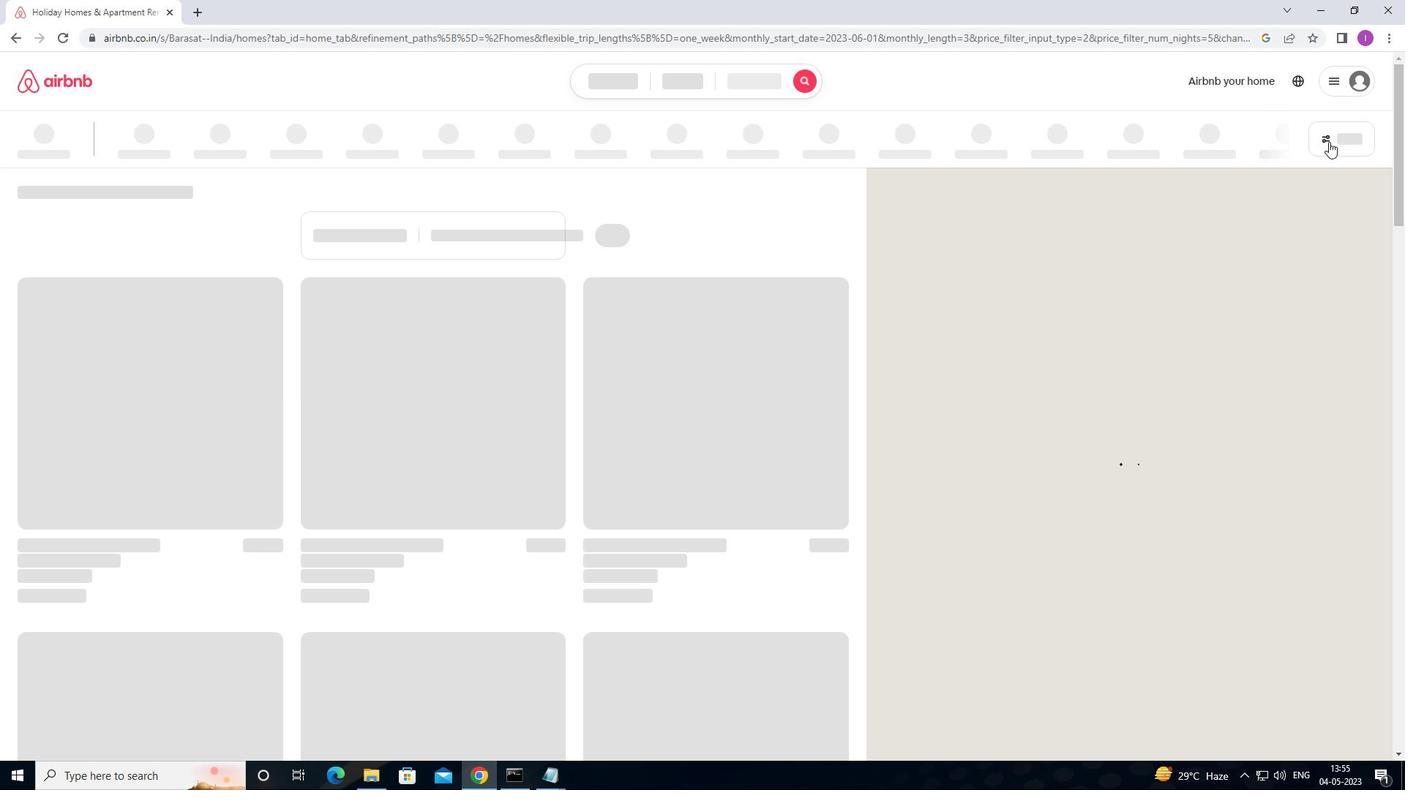 
Action: Mouse moved to (528, 331)
Screenshot: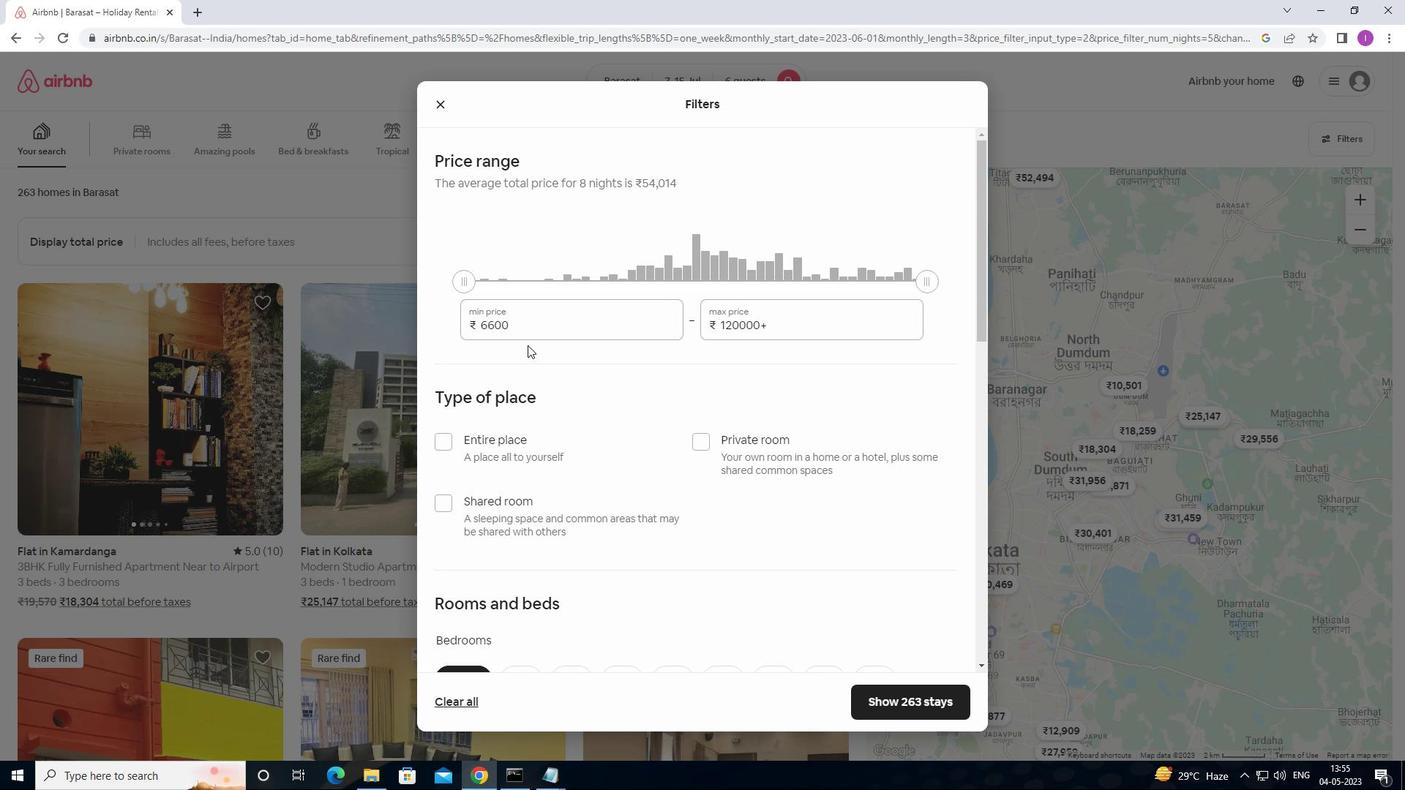
Action: Mouse pressed left at (528, 331)
Screenshot: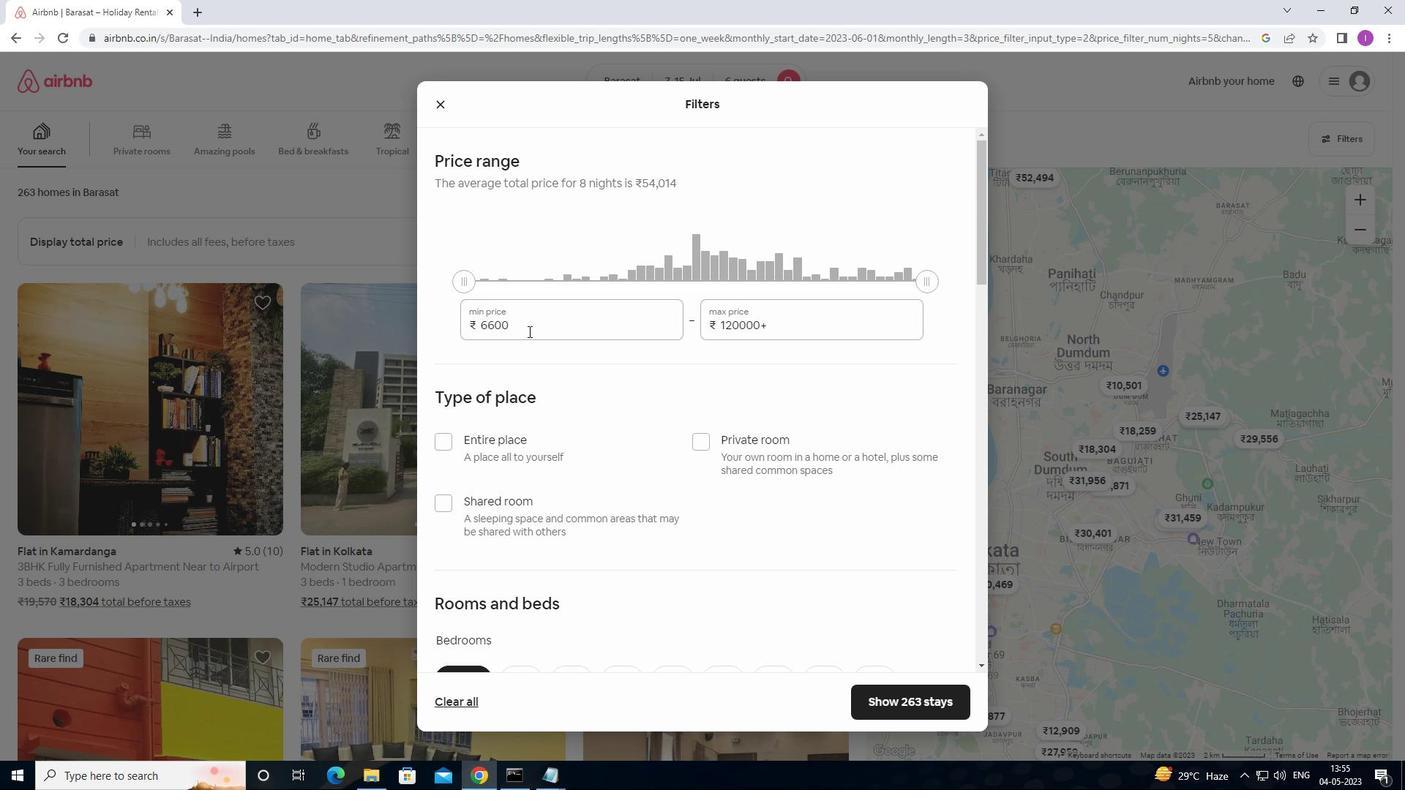 
Action: Mouse moved to (470, 330)
Screenshot: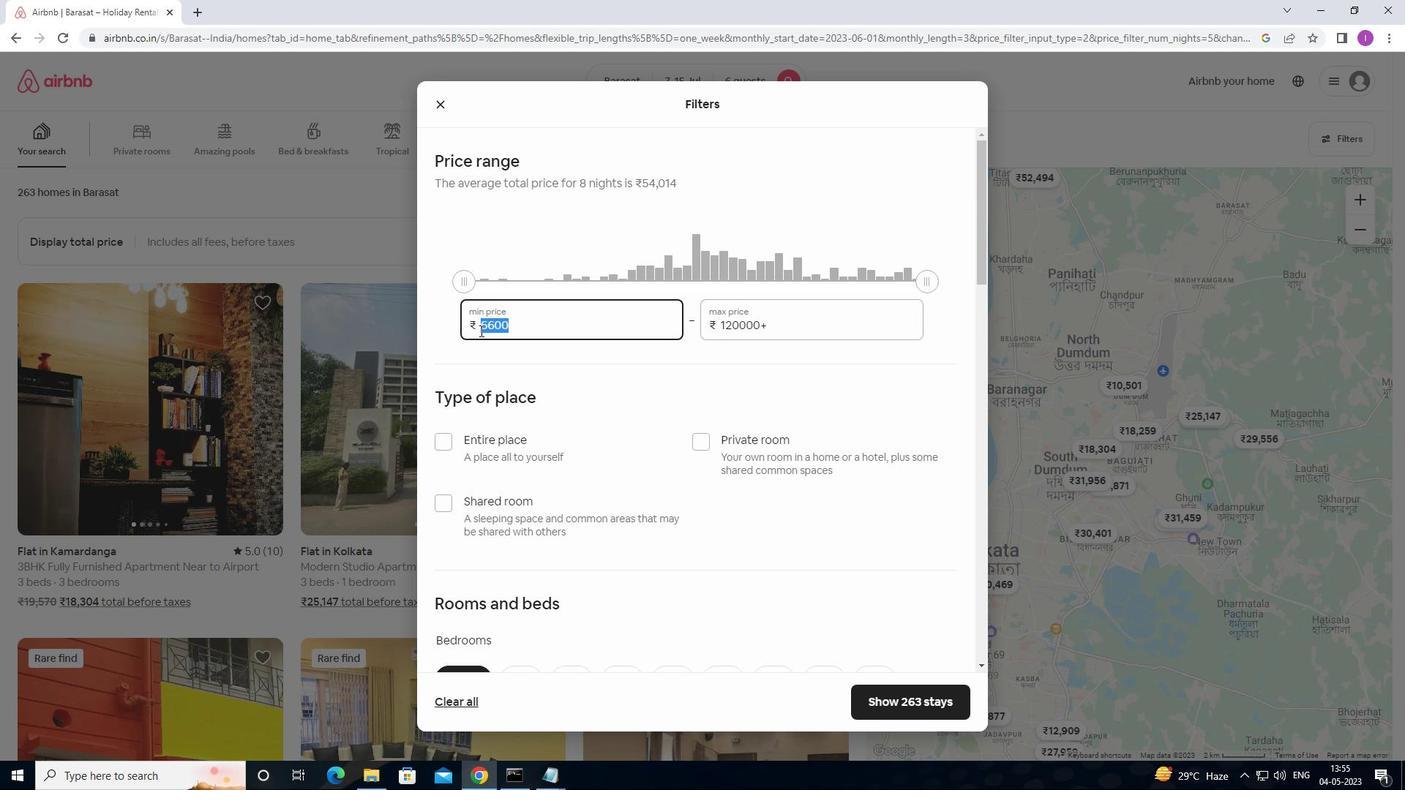 
Action: Key pressed 15000
Screenshot: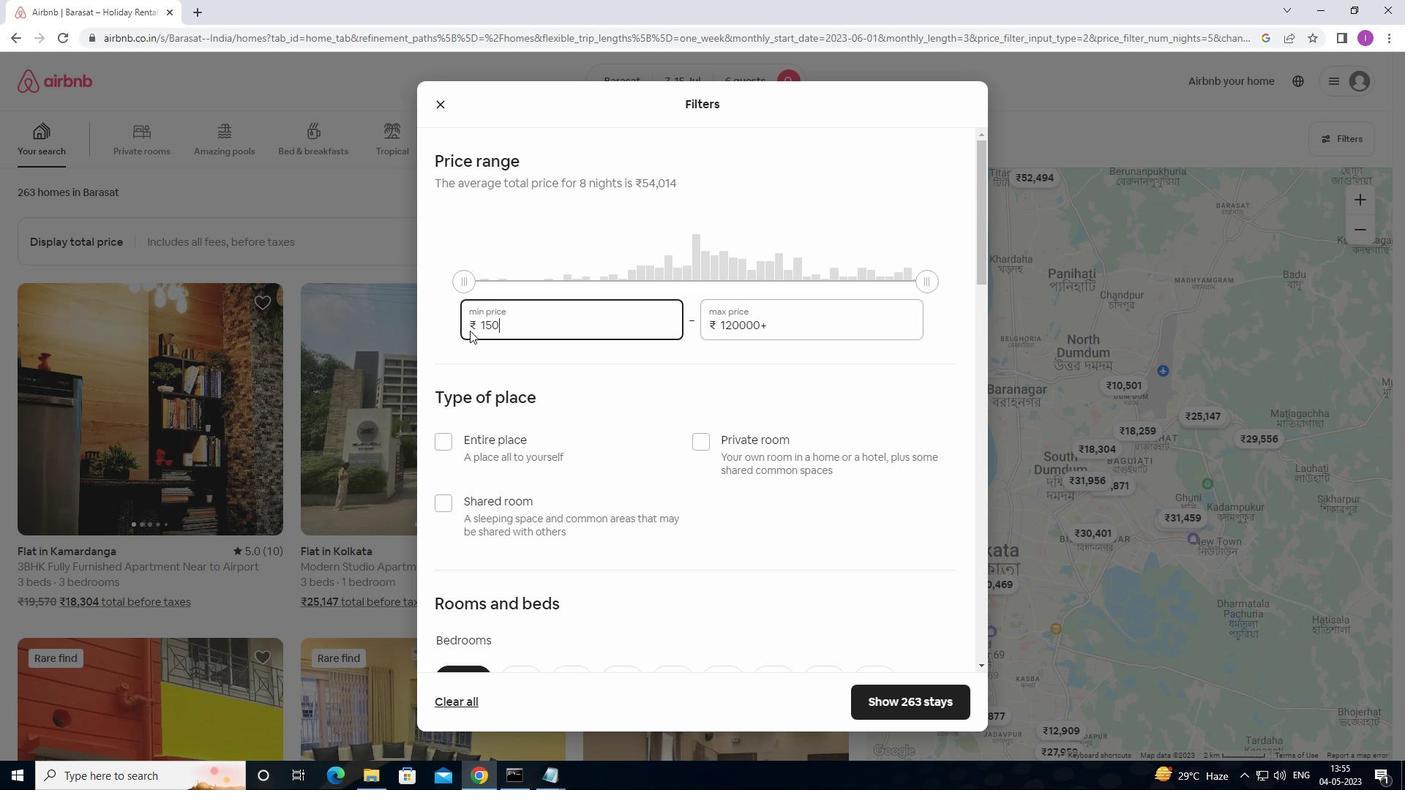 
Action: Mouse moved to (785, 323)
Screenshot: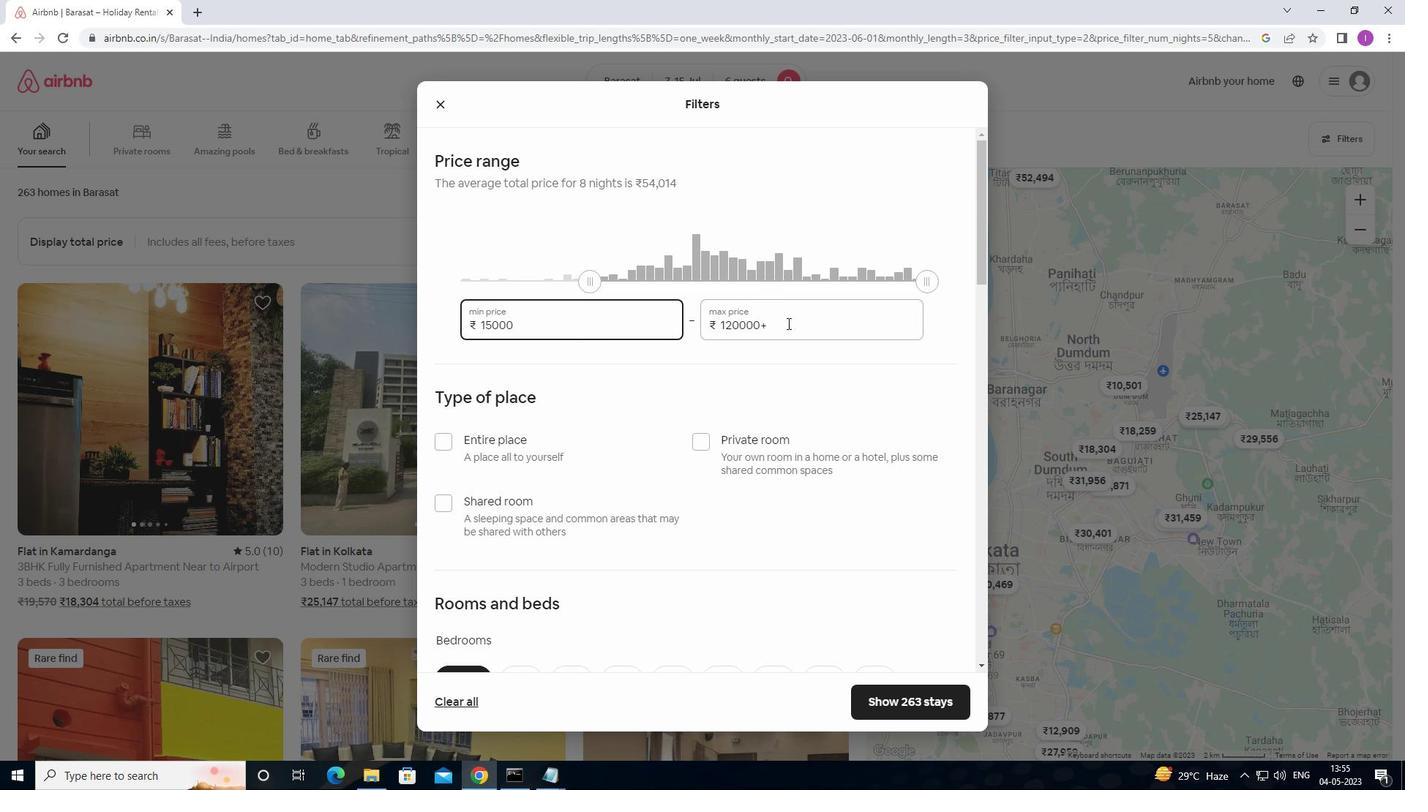 
Action: Mouse pressed left at (785, 323)
Screenshot: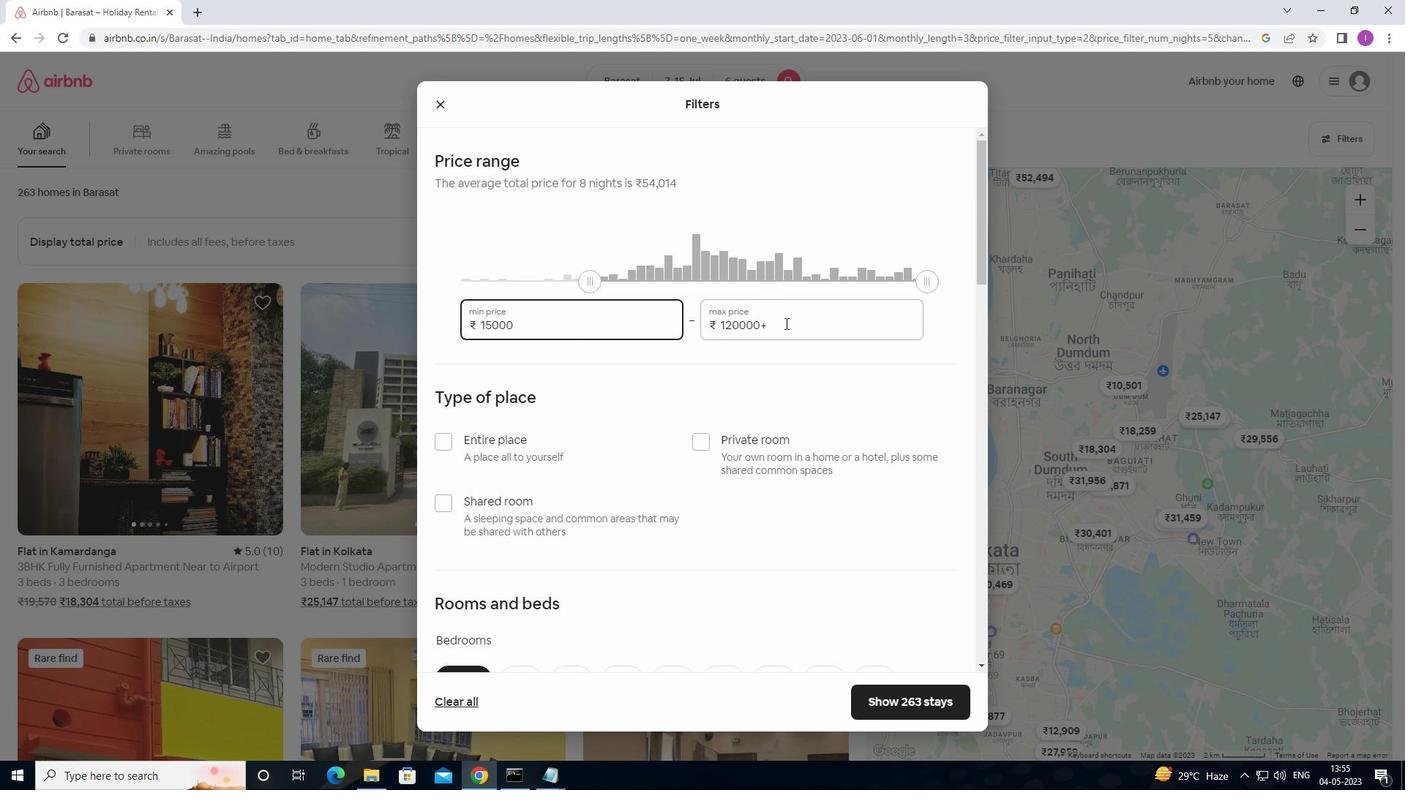 
Action: Mouse moved to (720, 325)
Screenshot: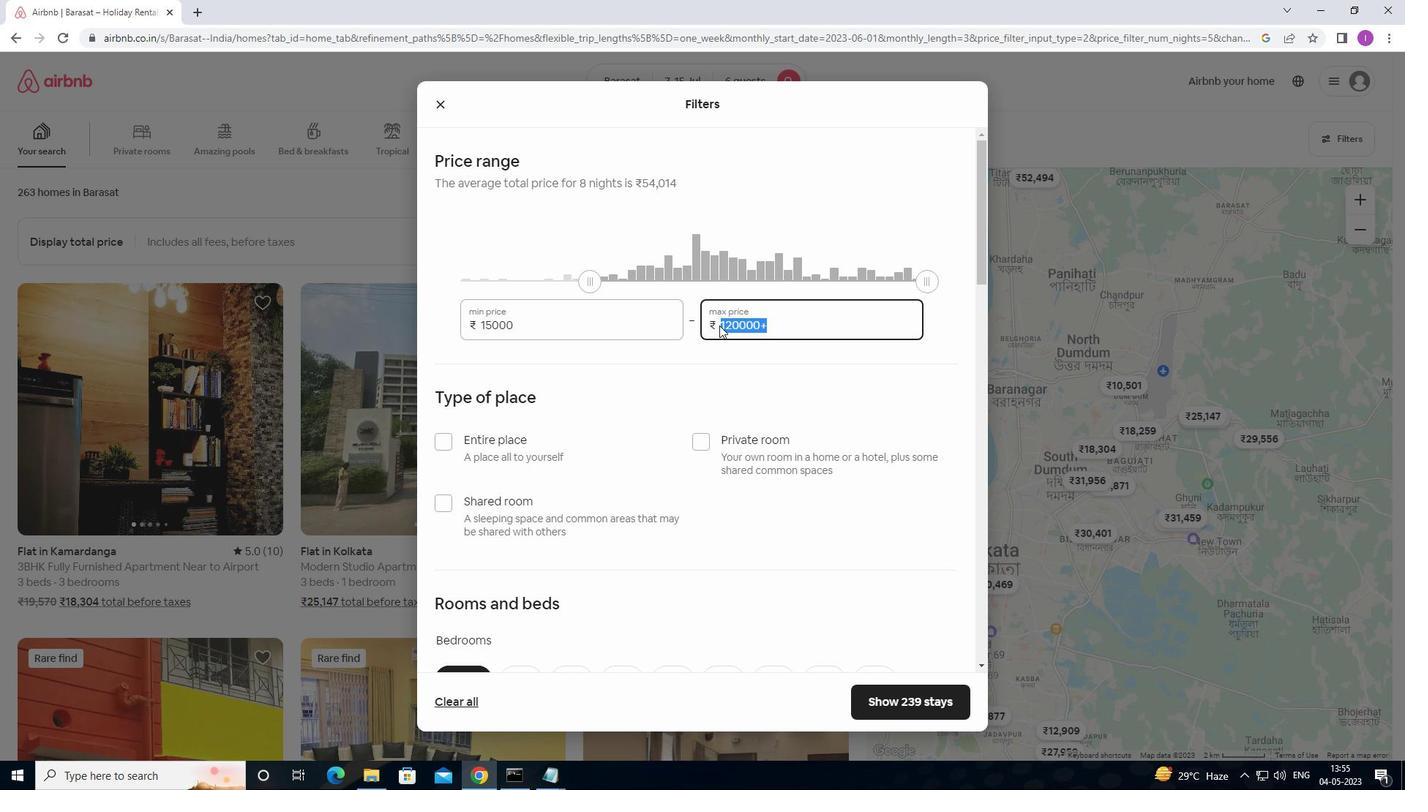 
Action: Key pressed 2000
Screenshot: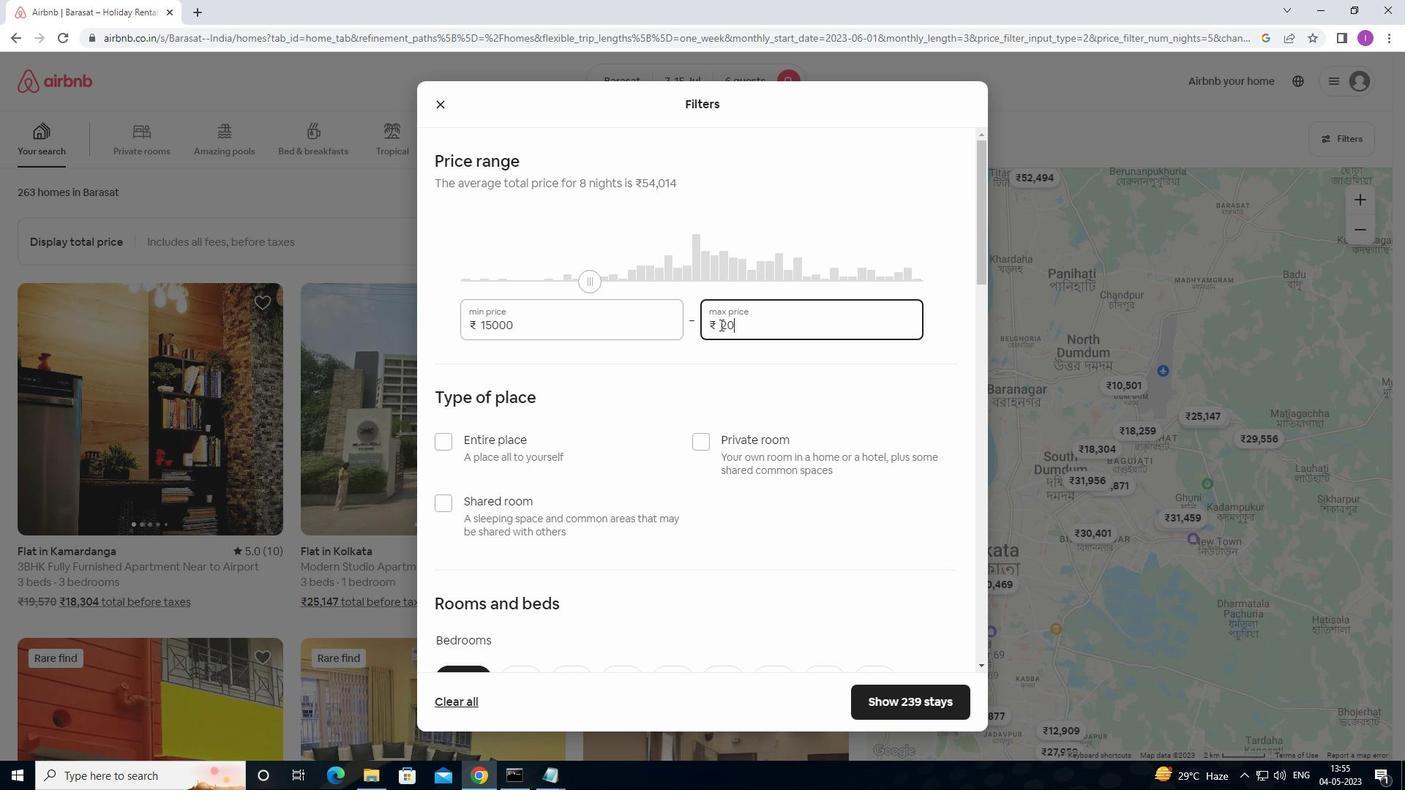 
Action: Mouse moved to (720, 325)
Screenshot: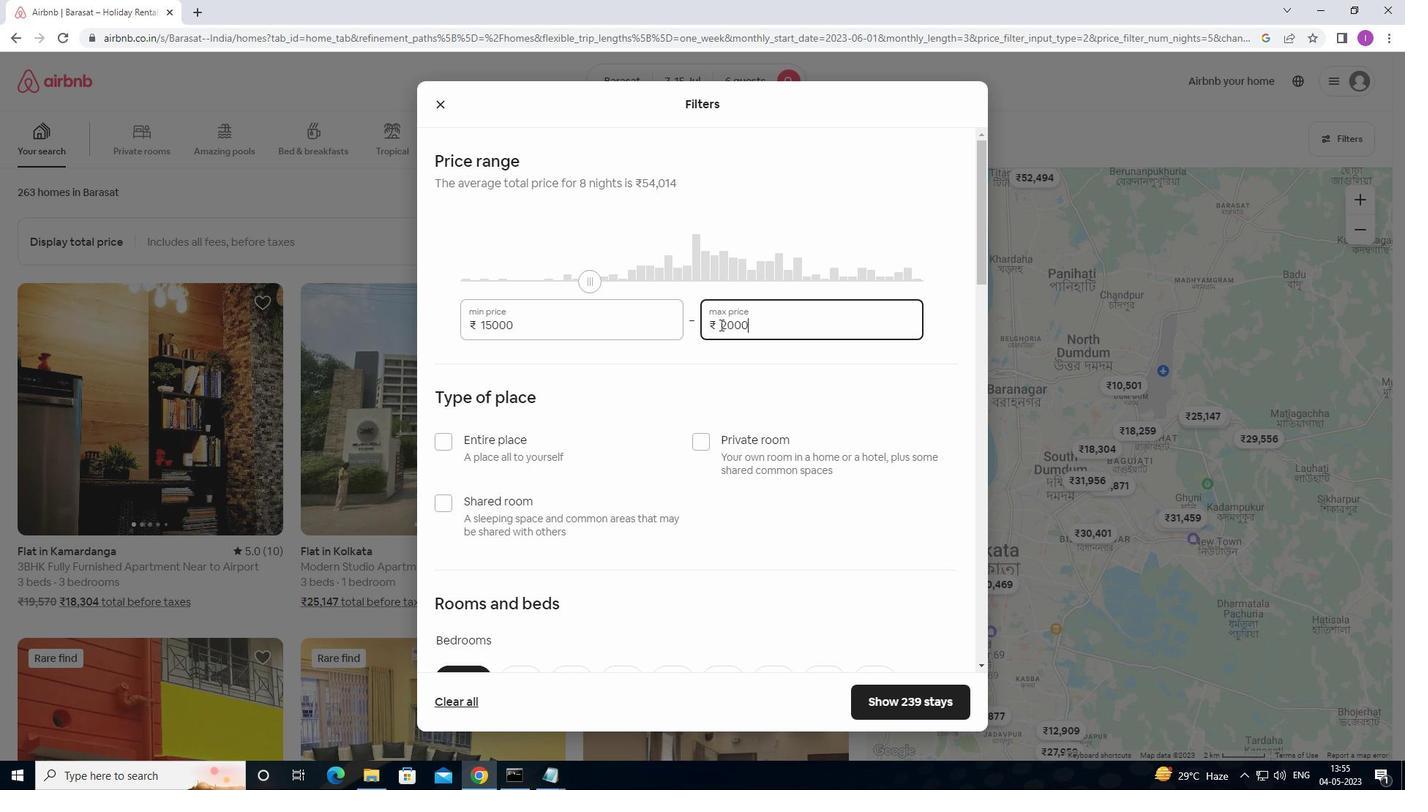 
Action: Key pressed 0
Screenshot: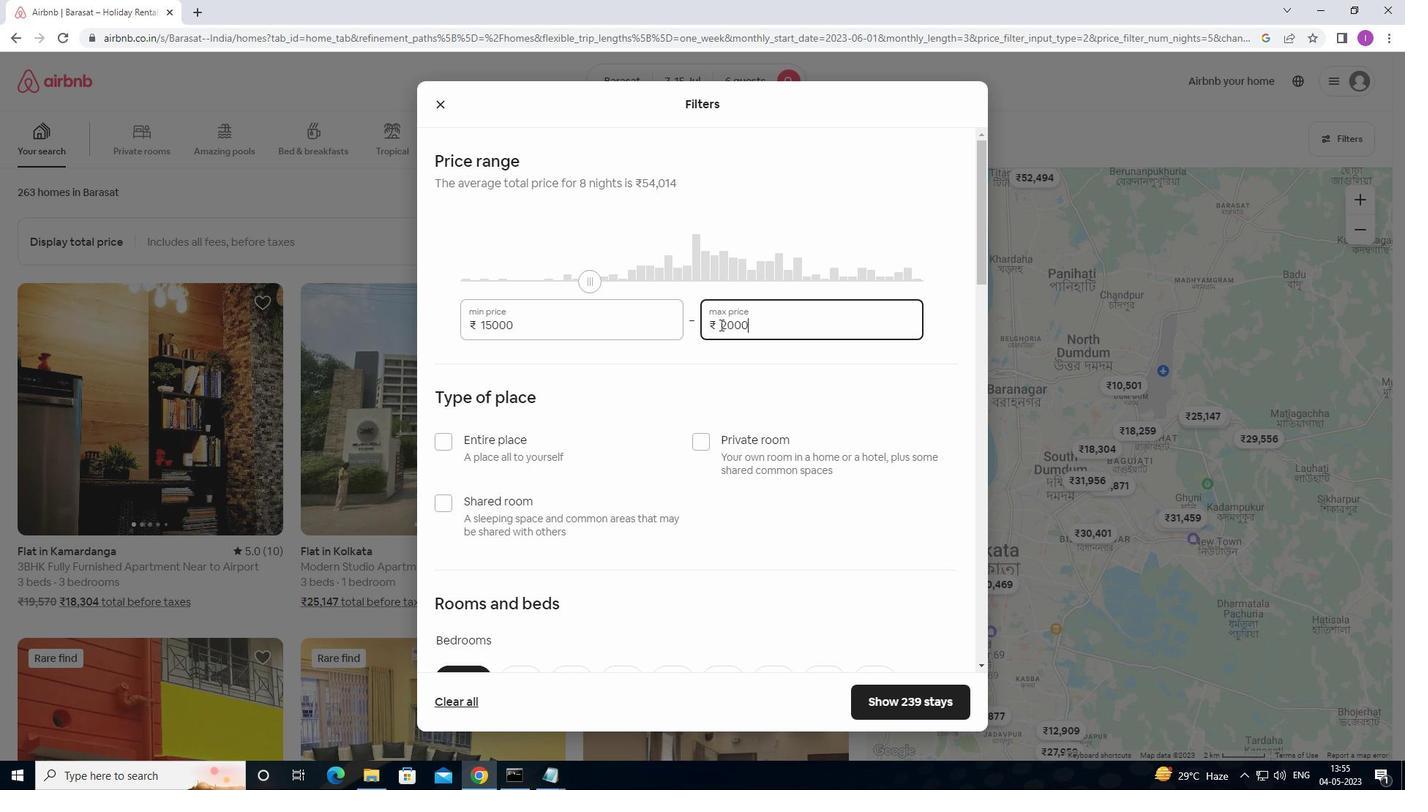 
Action: Mouse moved to (440, 440)
Screenshot: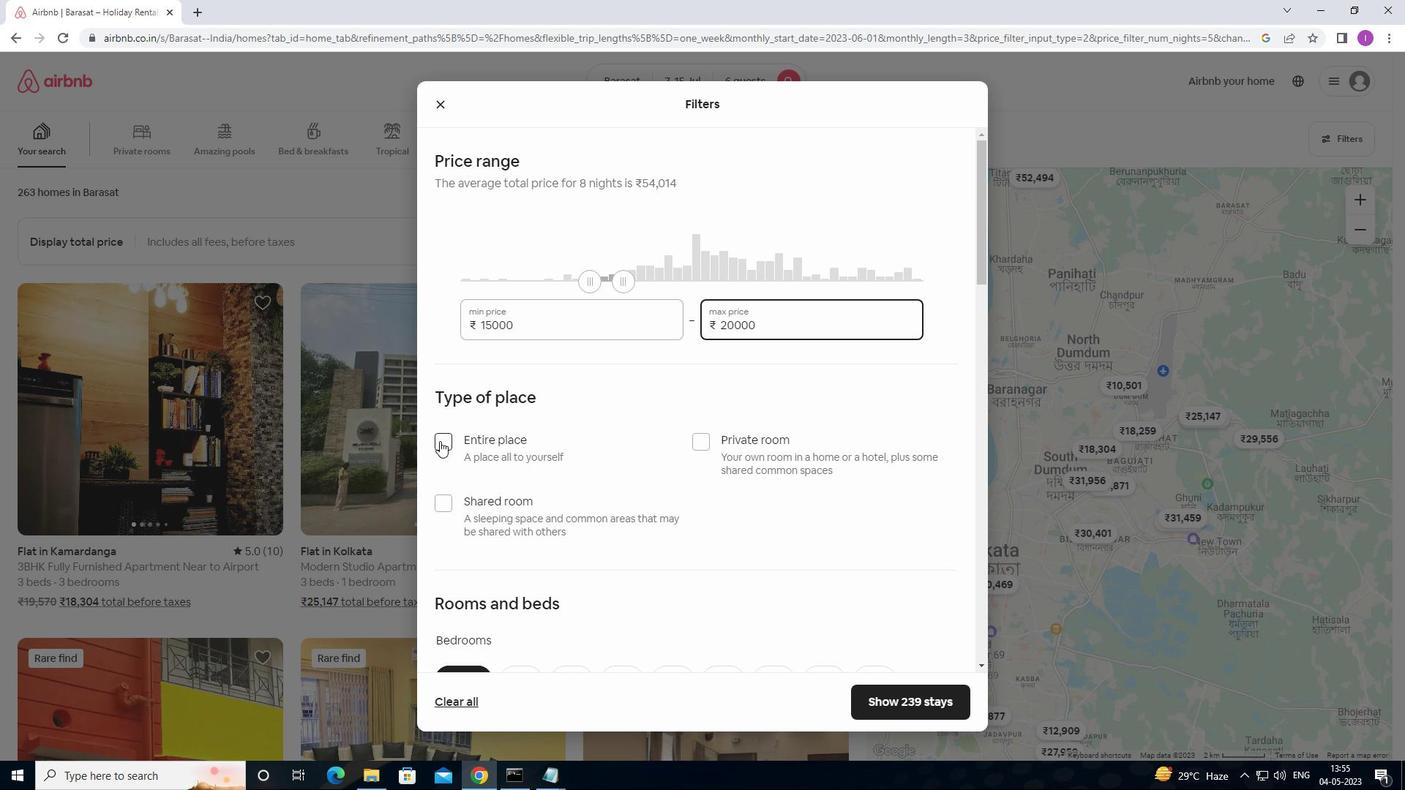 
Action: Mouse pressed left at (440, 440)
Screenshot: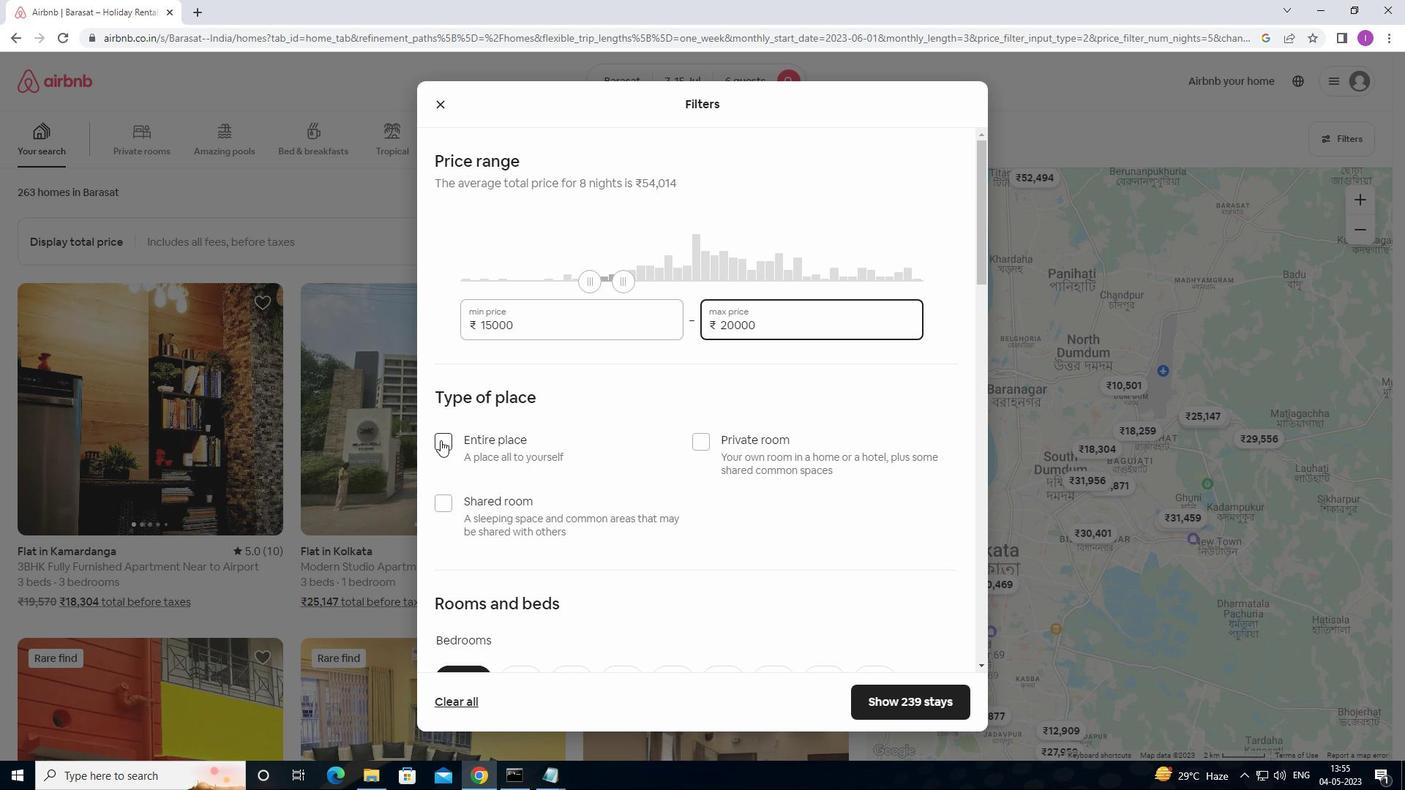 
Action: Mouse moved to (623, 363)
Screenshot: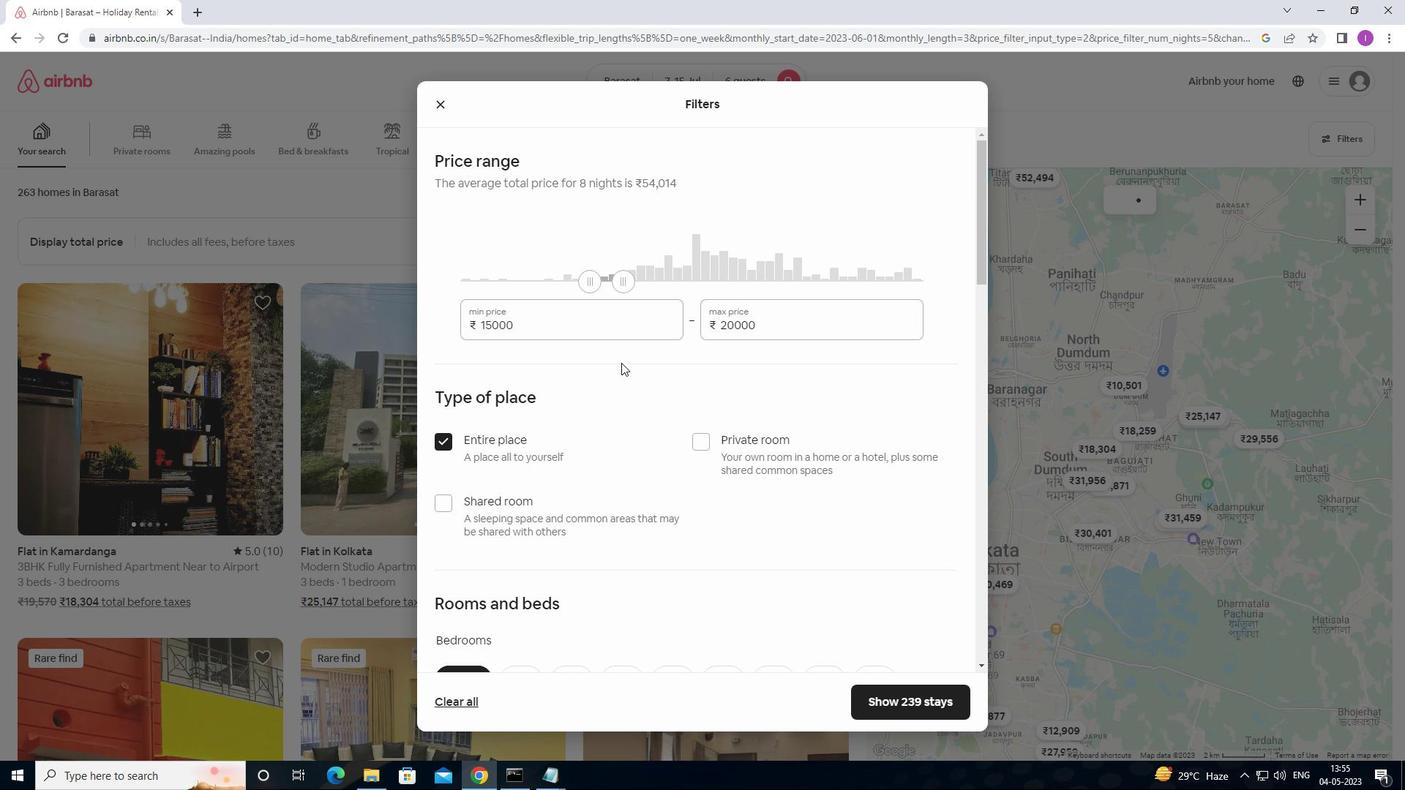 
Action: Mouse scrolled (623, 362) with delta (0, 0)
Screenshot: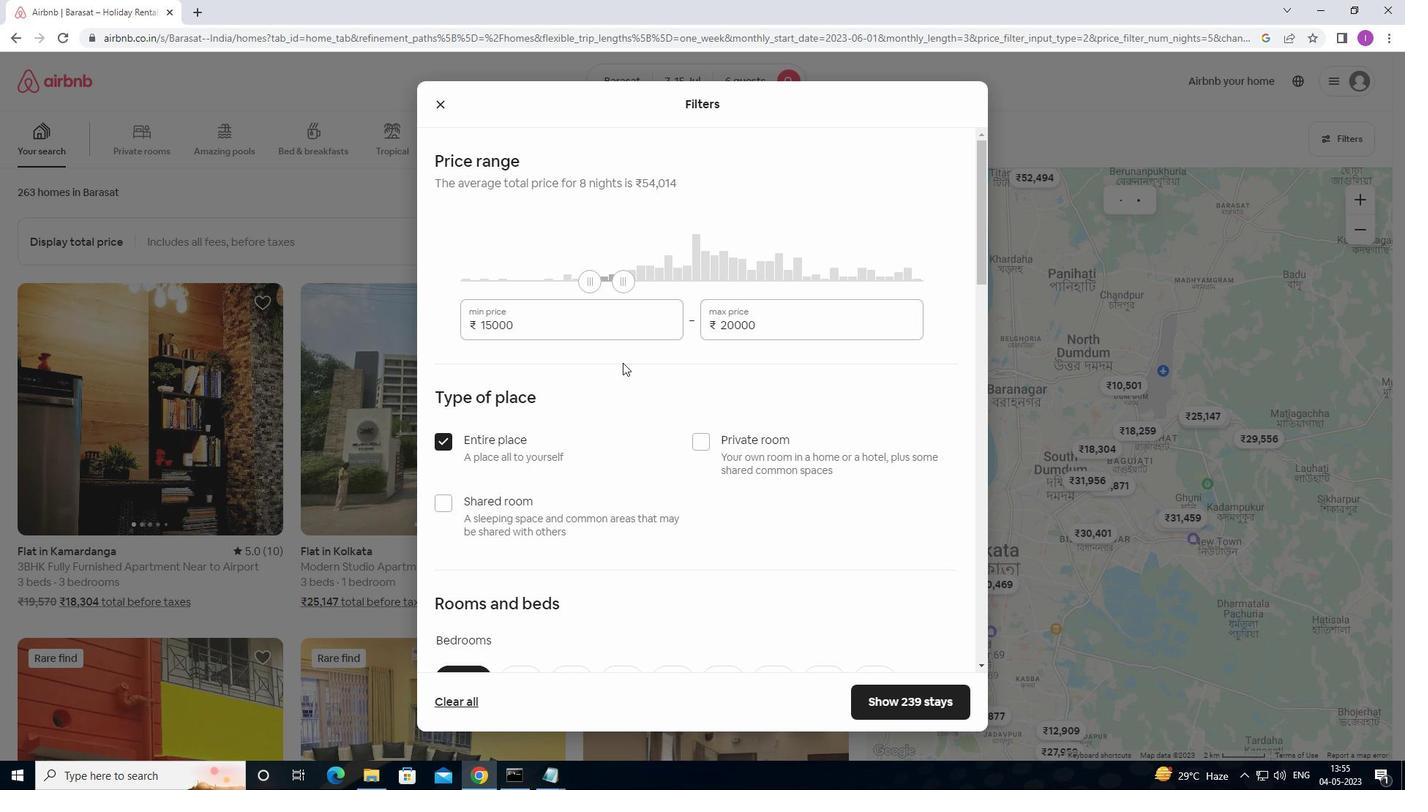 
Action: Mouse moved to (626, 363)
Screenshot: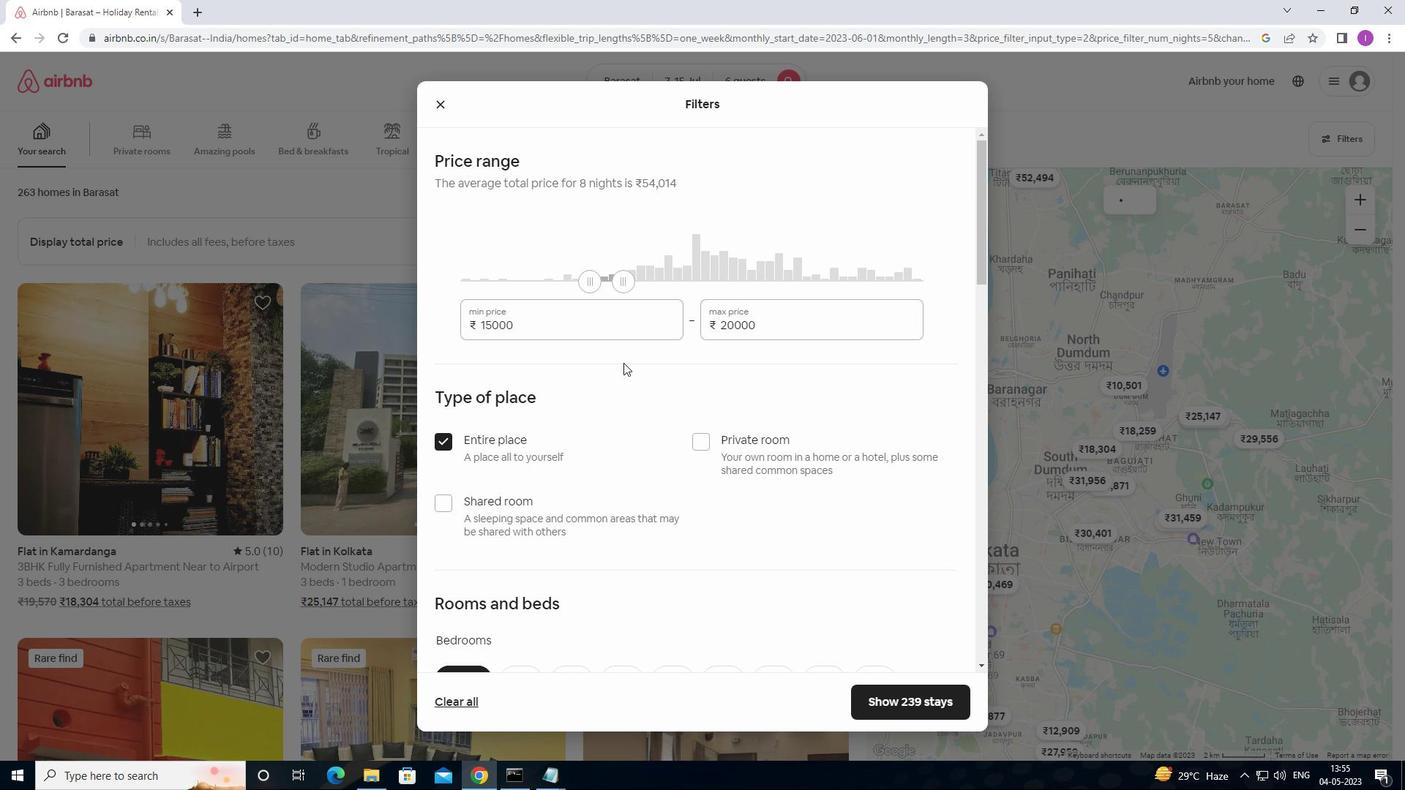 
Action: Mouse scrolled (626, 363) with delta (0, 0)
Screenshot: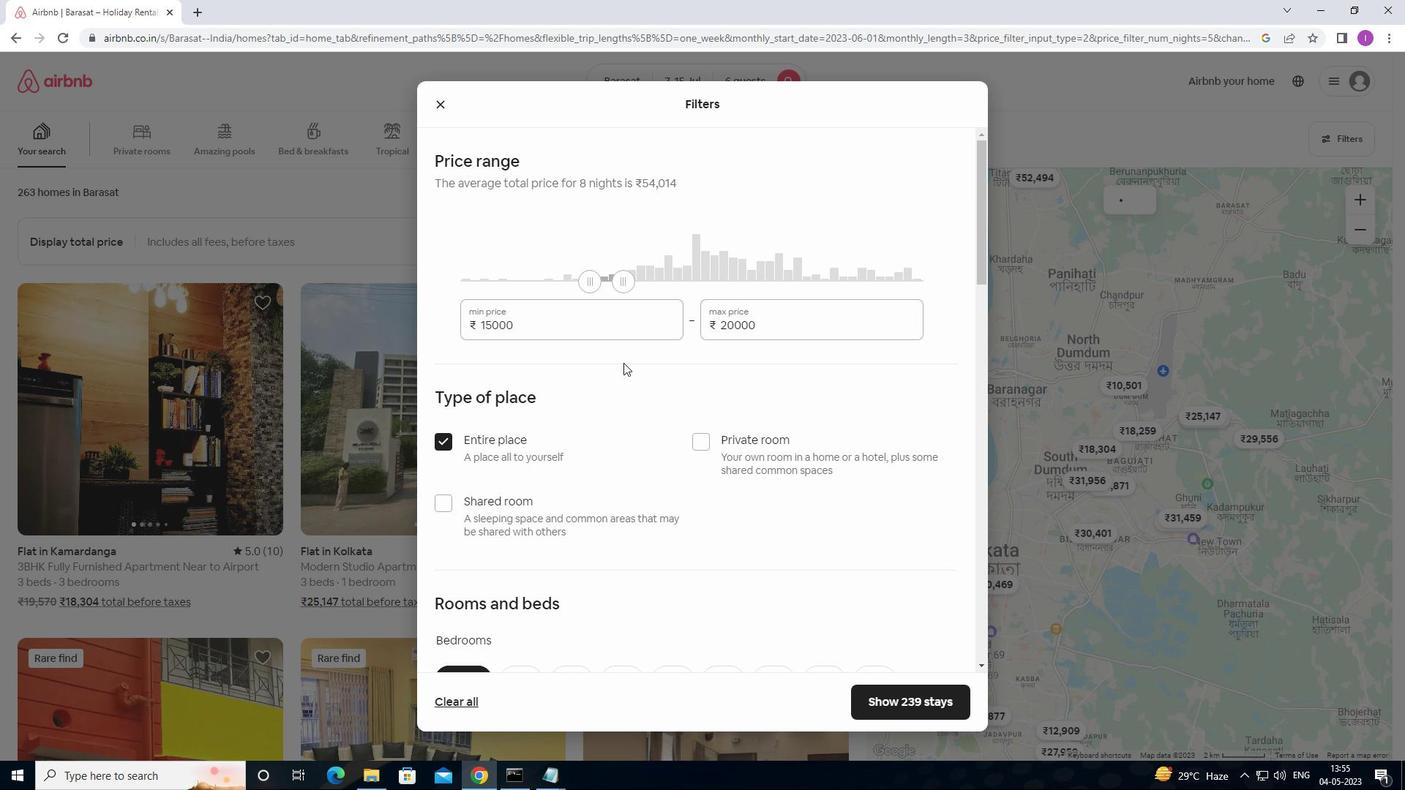 
Action: Mouse scrolled (626, 363) with delta (0, 0)
Screenshot: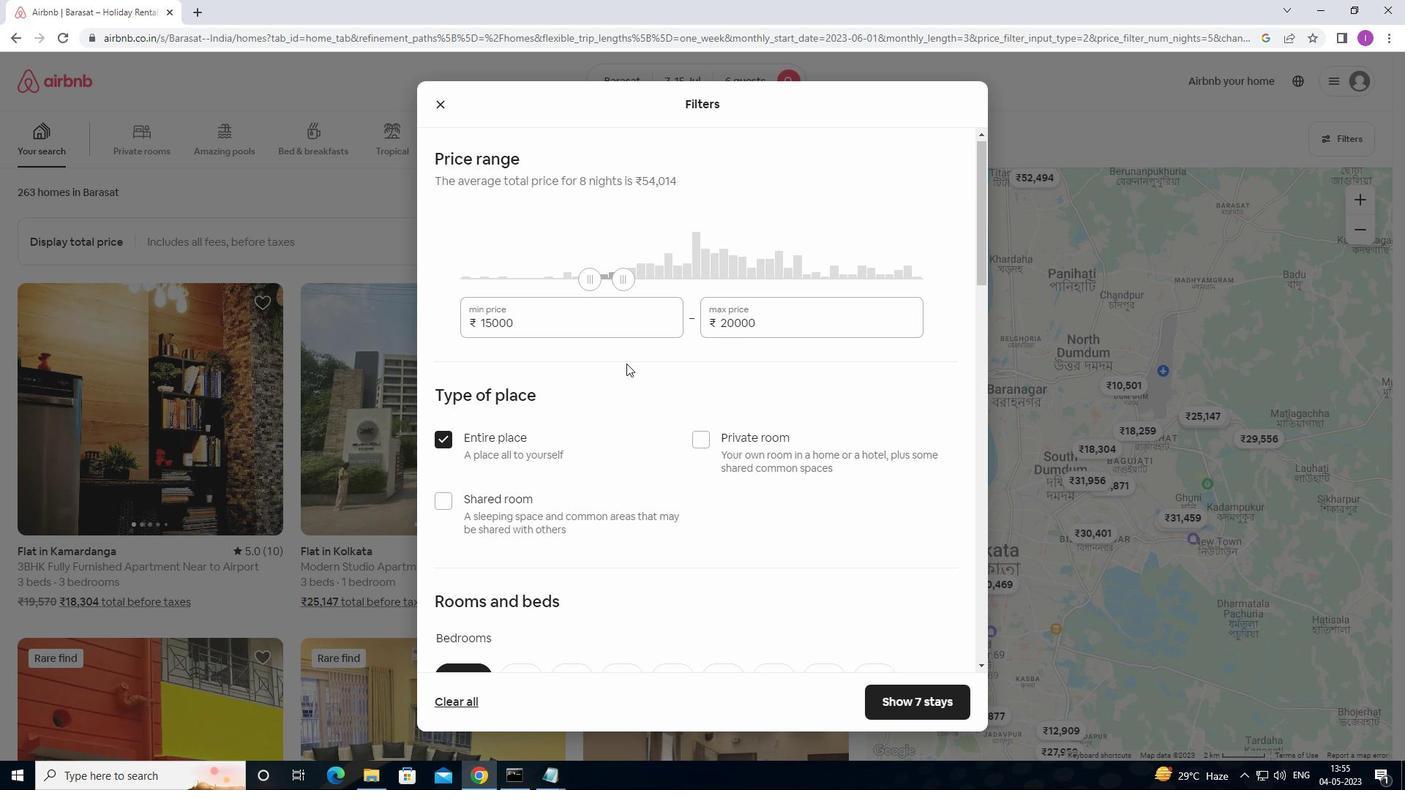 
Action: Mouse moved to (621, 460)
Screenshot: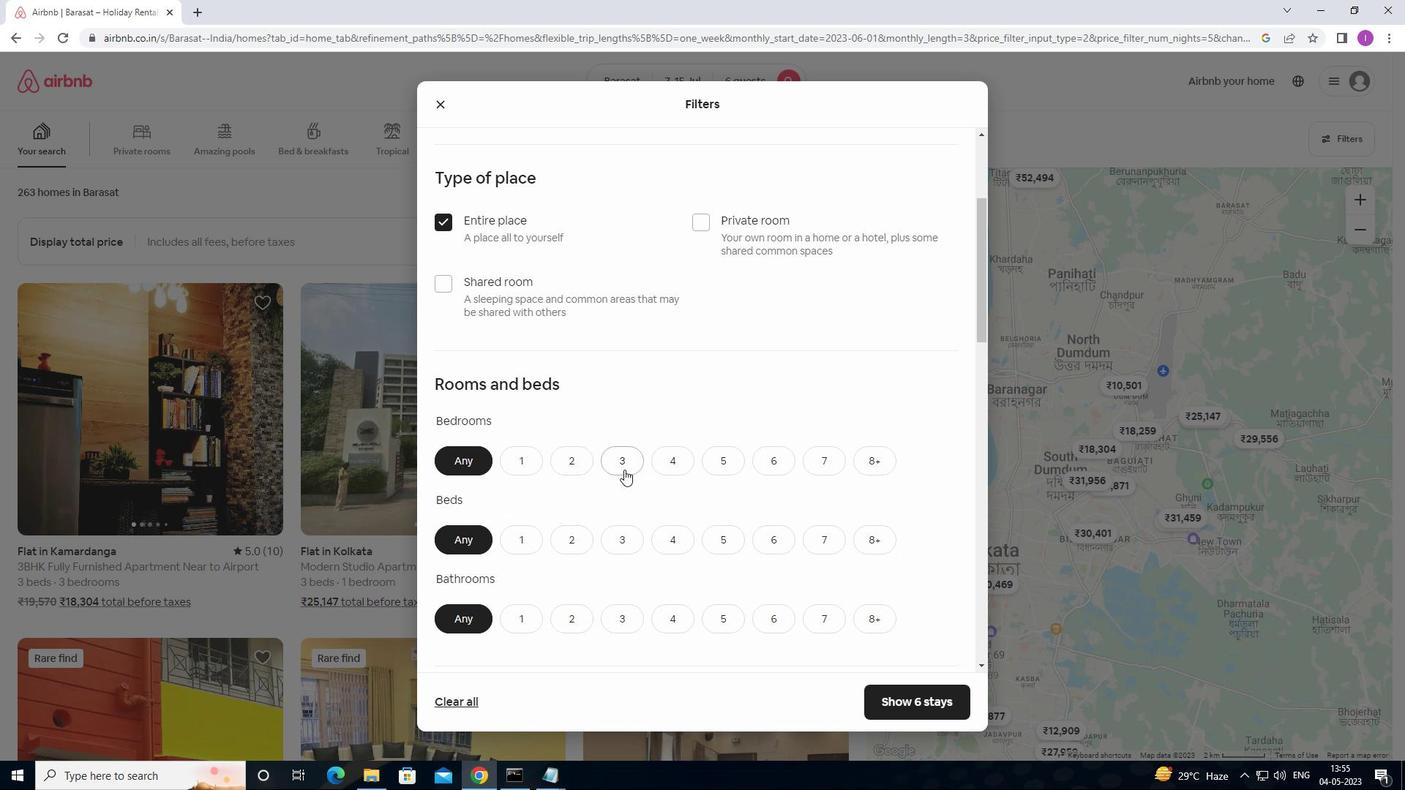 
Action: Mouse pressed left at (621, 460)
Screenshot: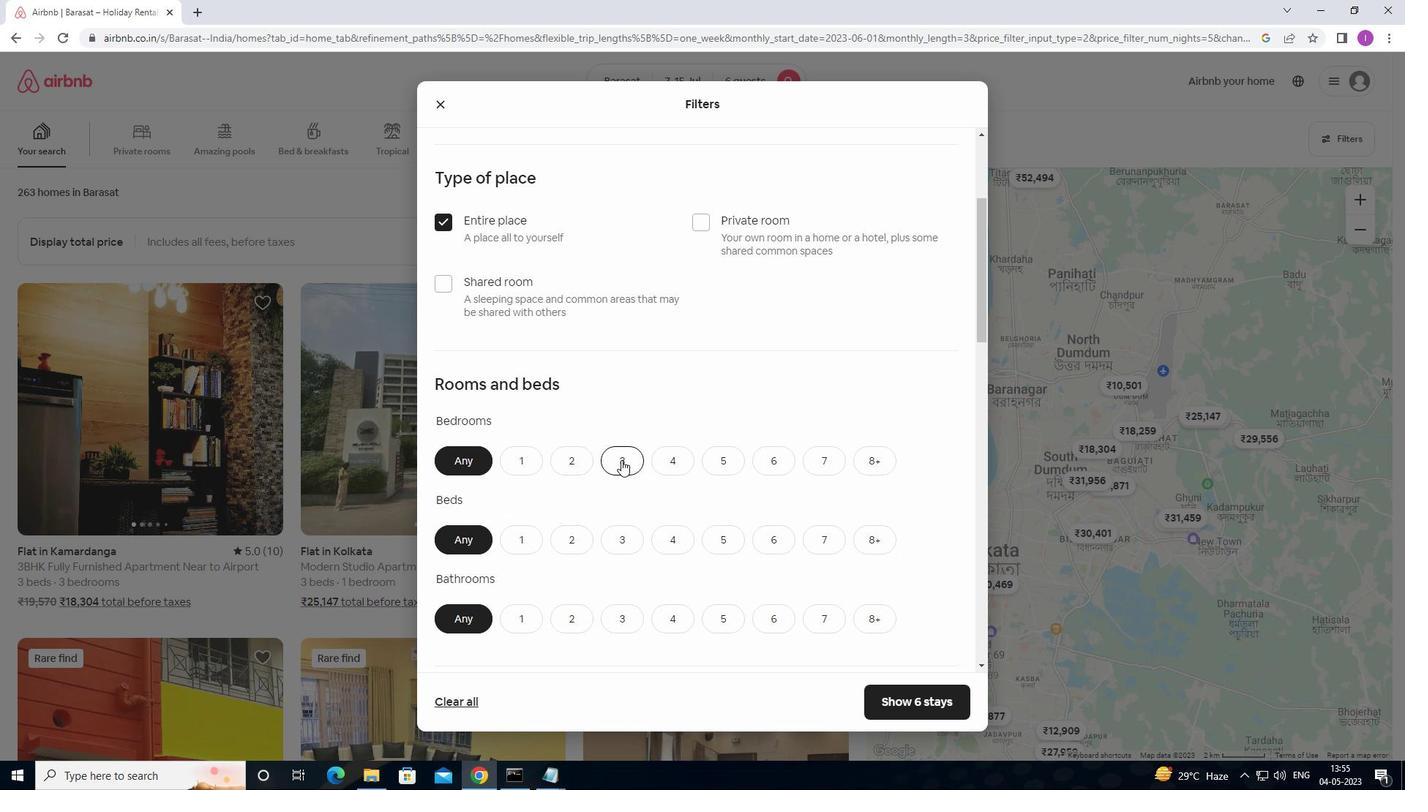 
Action: Mouse moved to (664, 457)
Screenshot: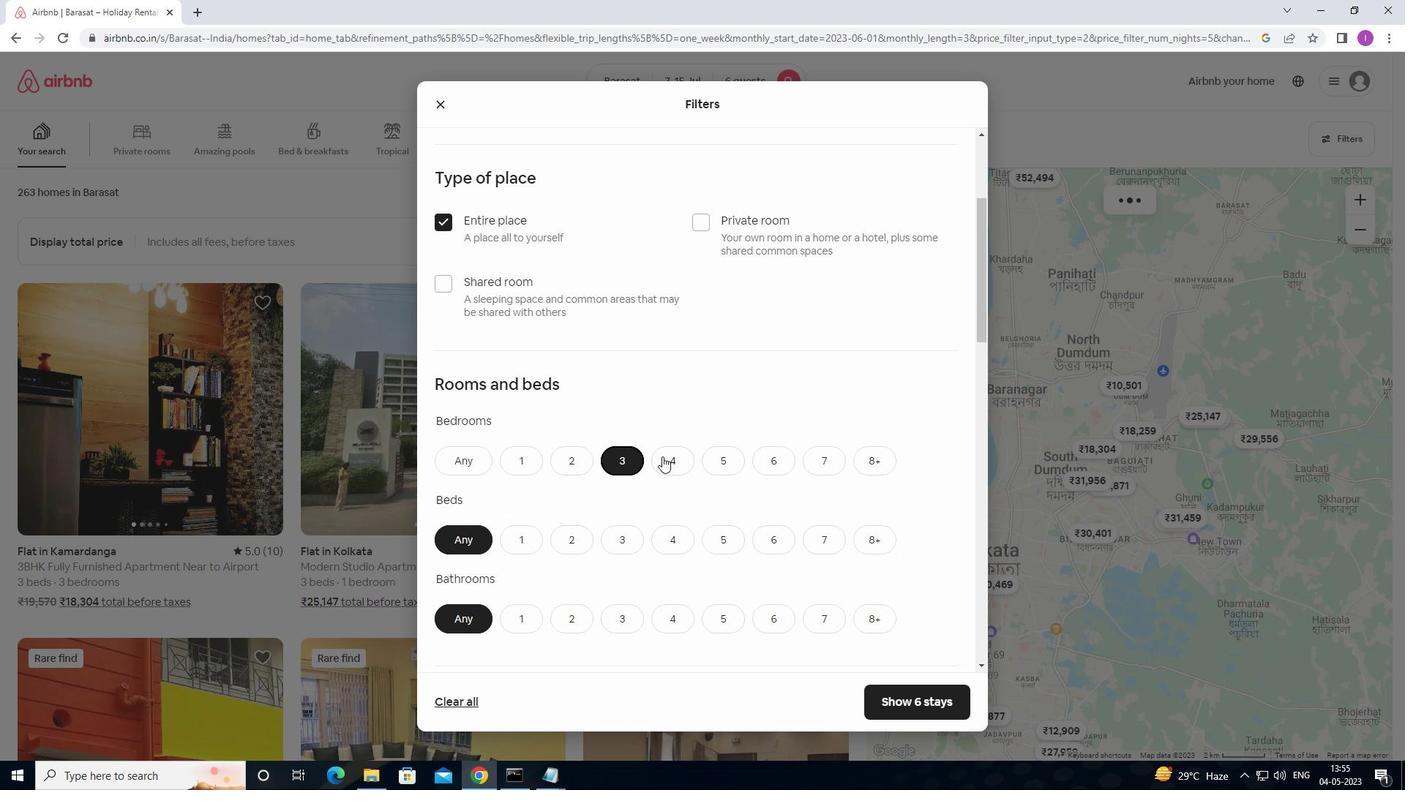 
Action: Mouse scrolled (664, 456) with delta (0, 0)
Screenshot: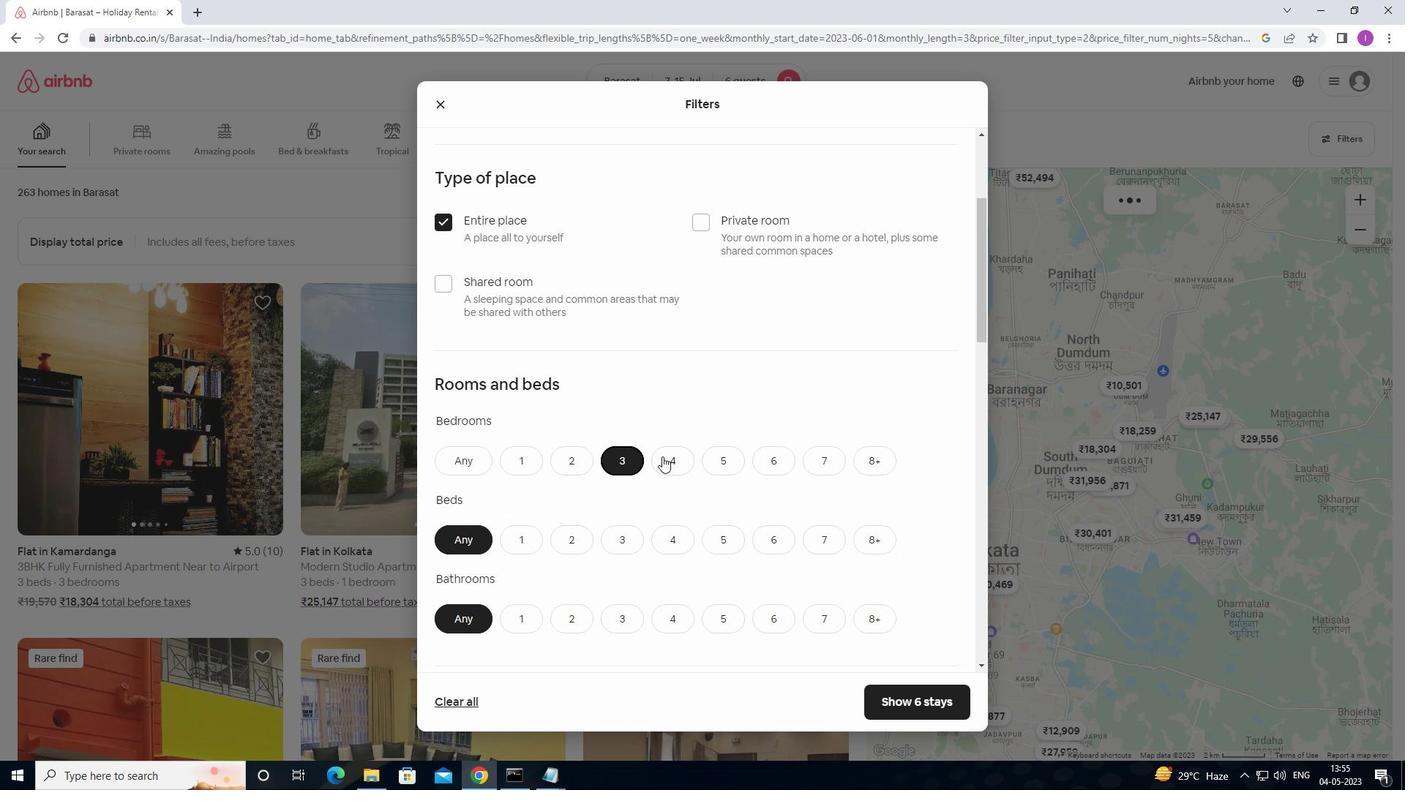 
Action: Mouse moved to (626, 461)
Screenshot: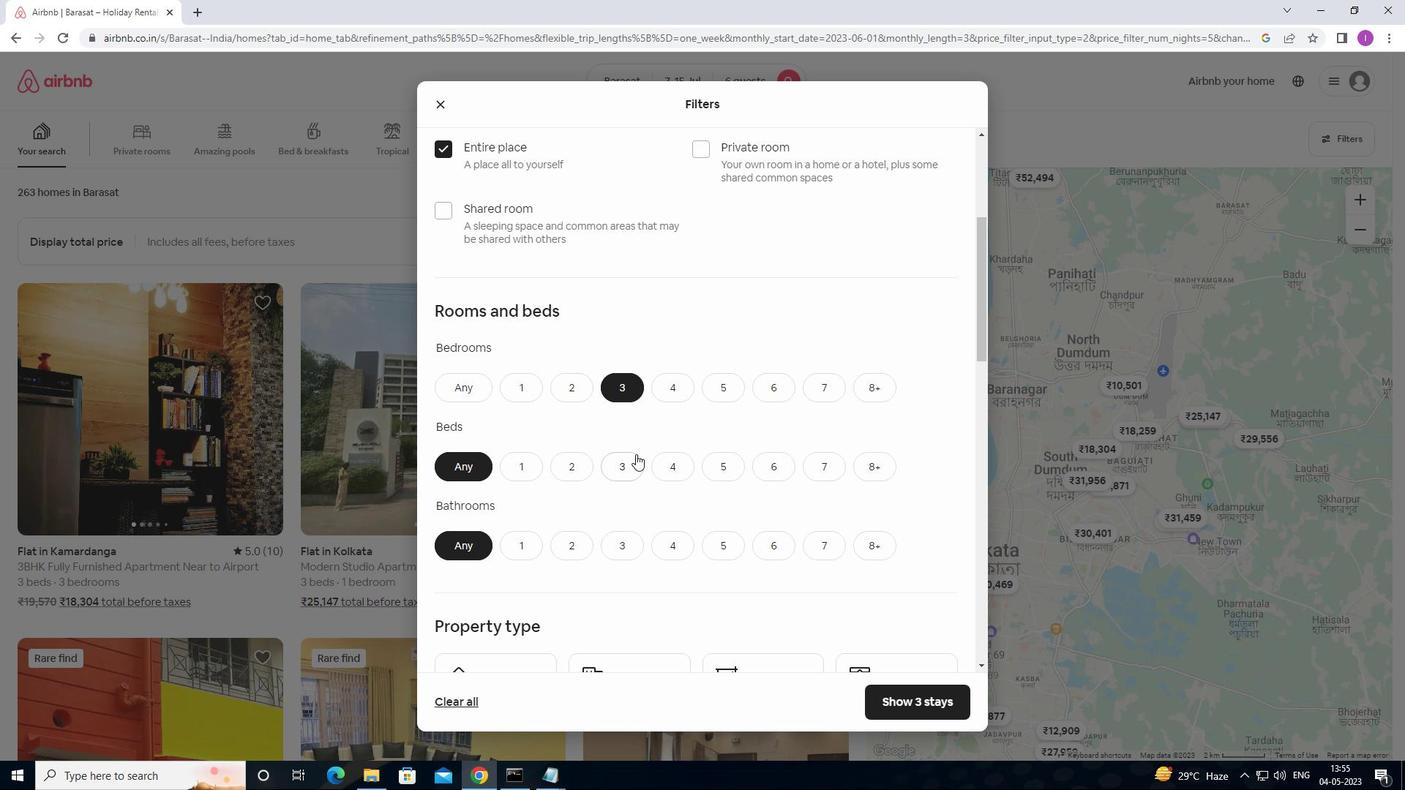 
Action: Mouse pressed left at (626, 461)
Screenshot: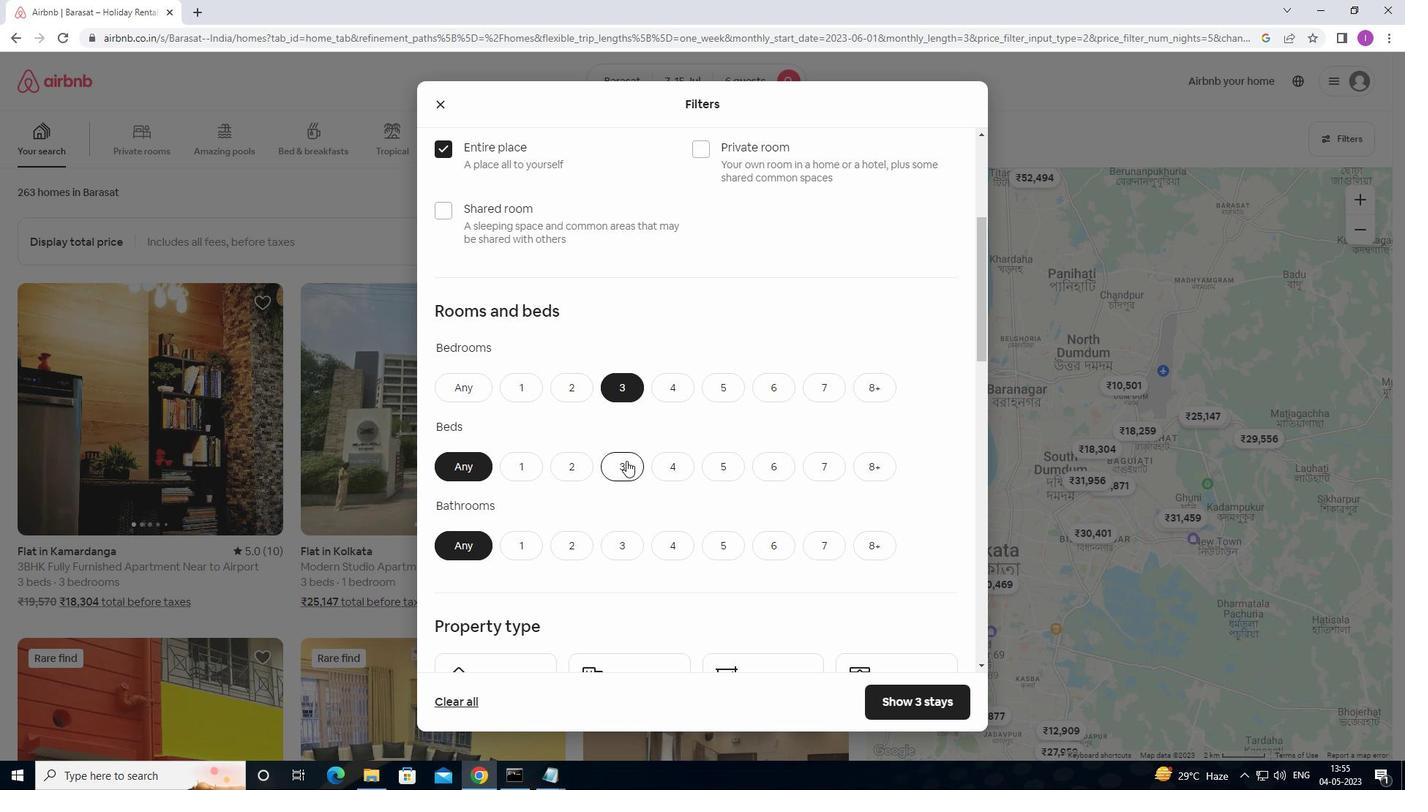 
Action: Mouse moved to (631, 459)
Screenshot: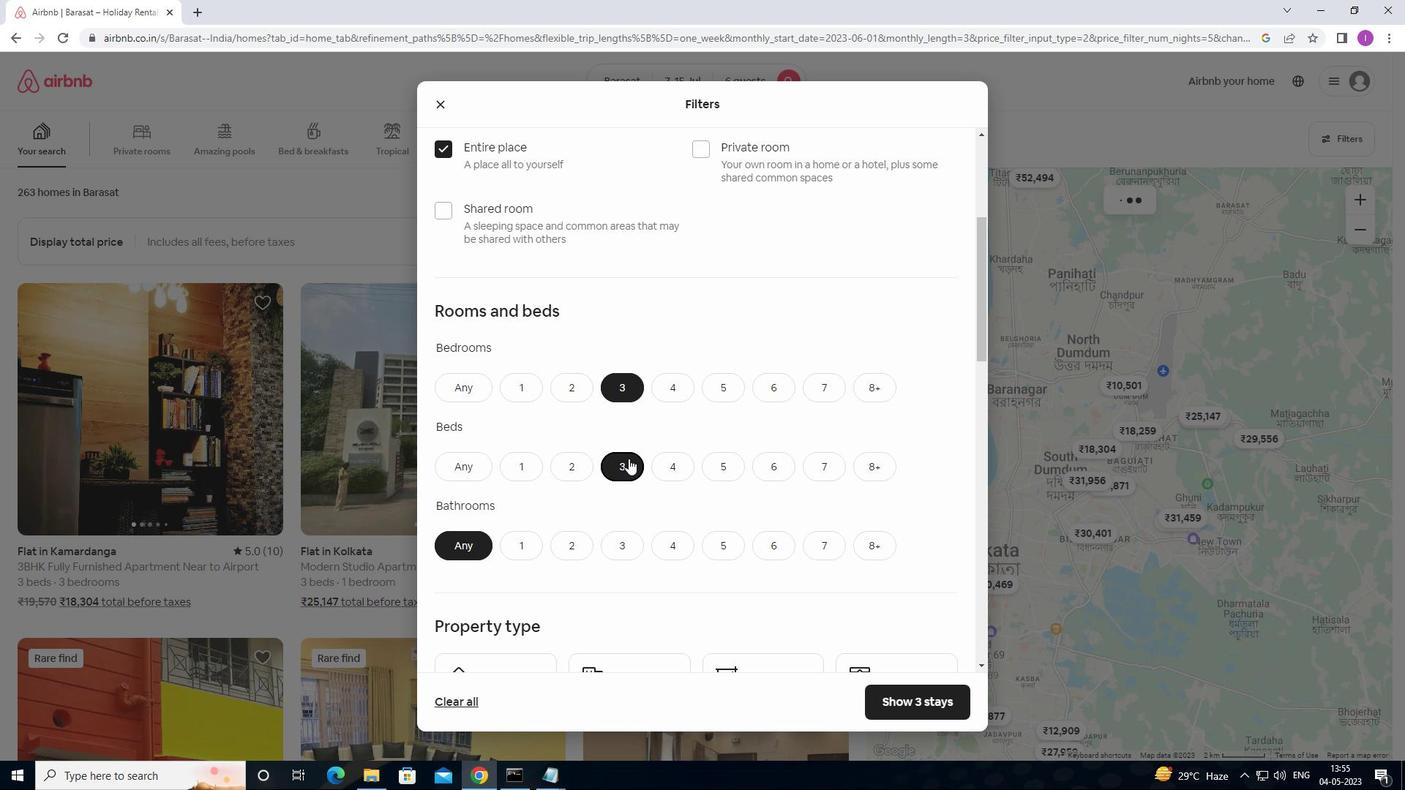
Action: Mouse scrolled (631, 458) with delta (0, 0)
Screenshot: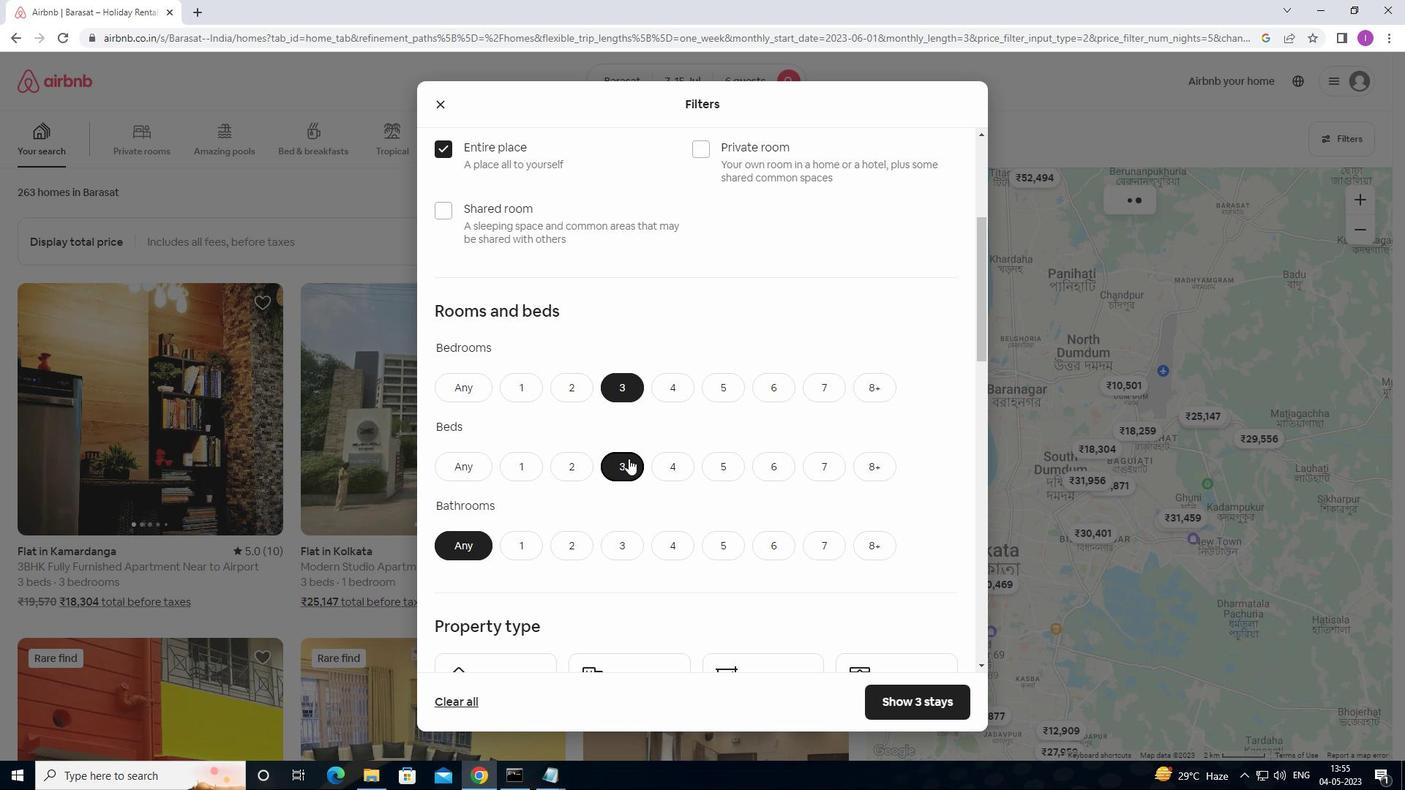 
Action: Mouse moved to (631, 459)
Screenshot: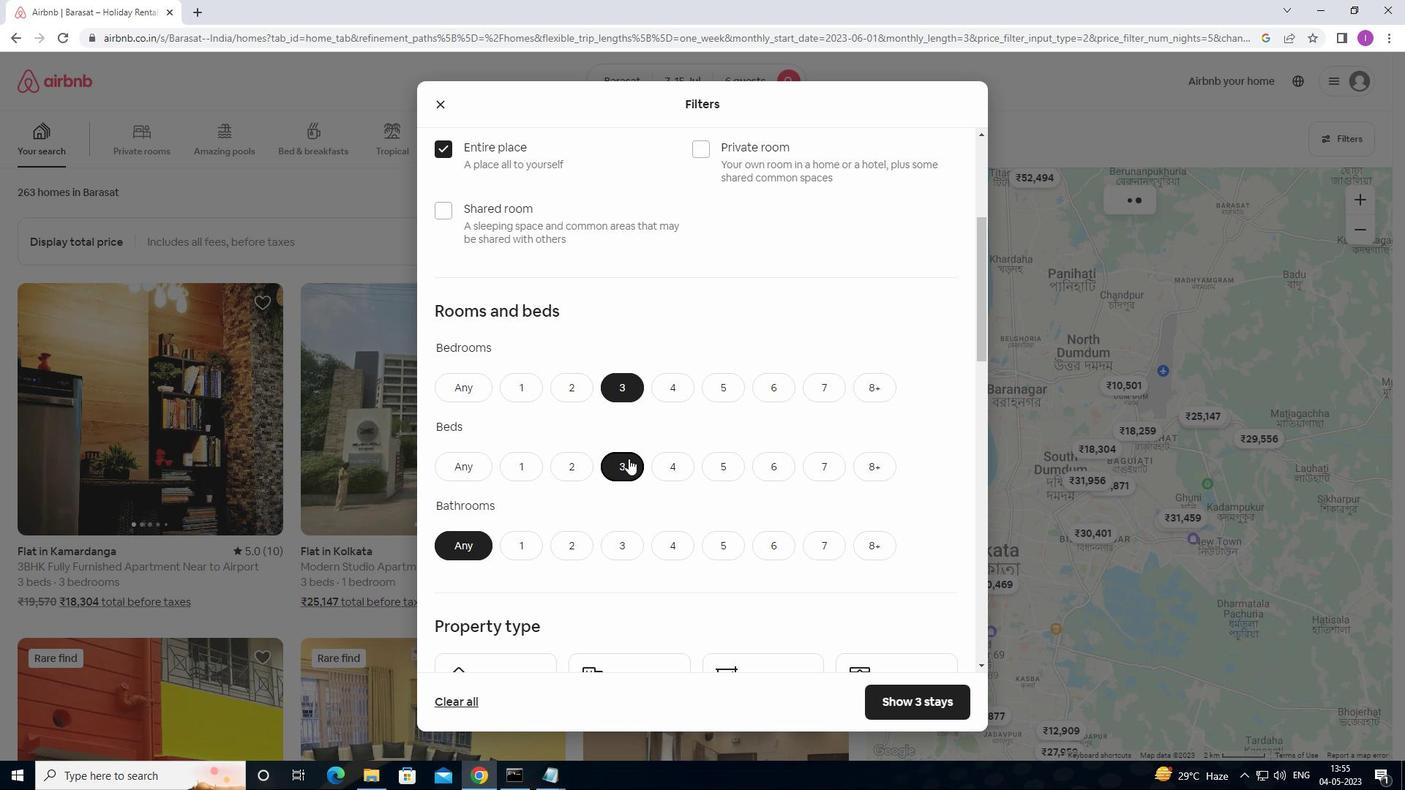 
Action: Mouse scrolled (631, 458) with delta (0, 0)
Screenshot: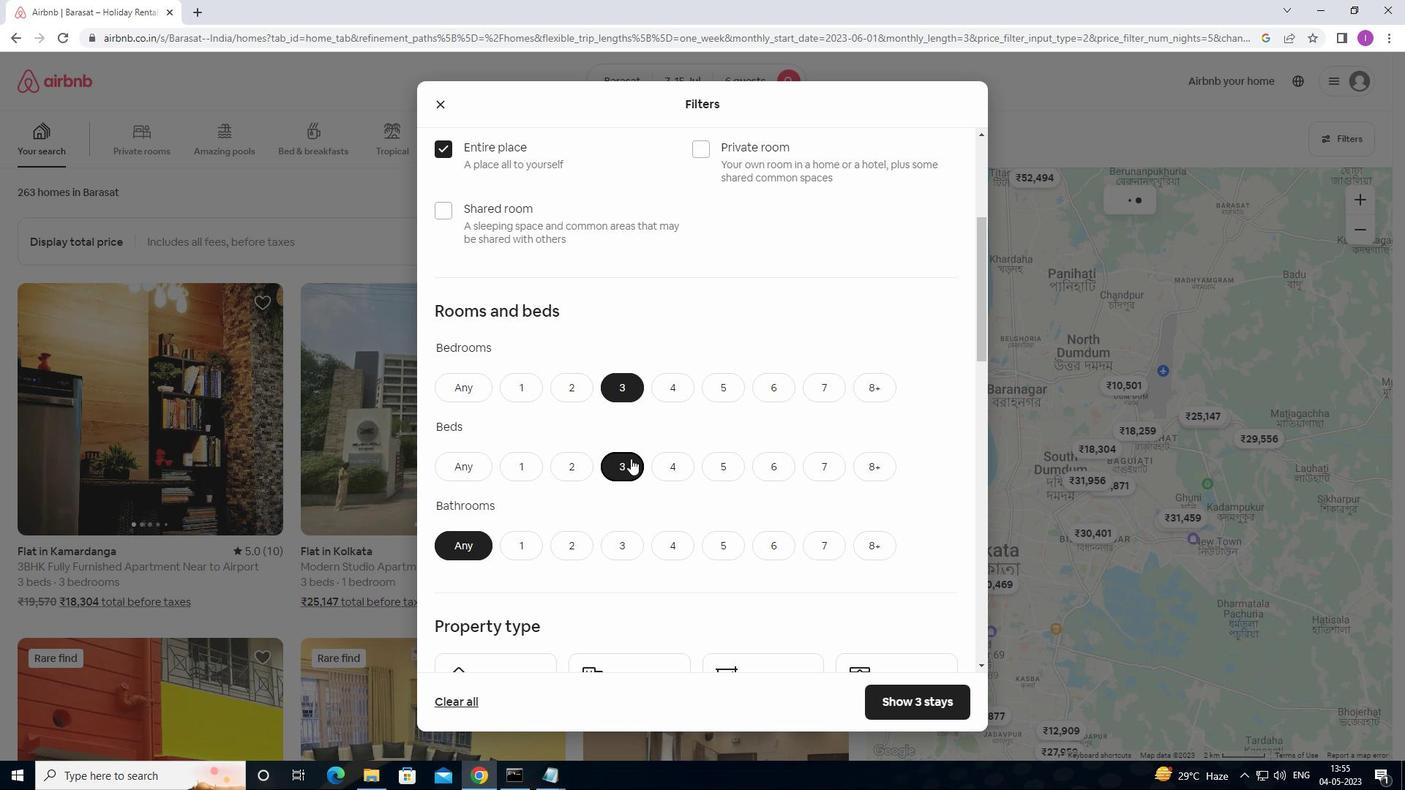 
Action: Mouse moved to (615, 398)
Screenshot: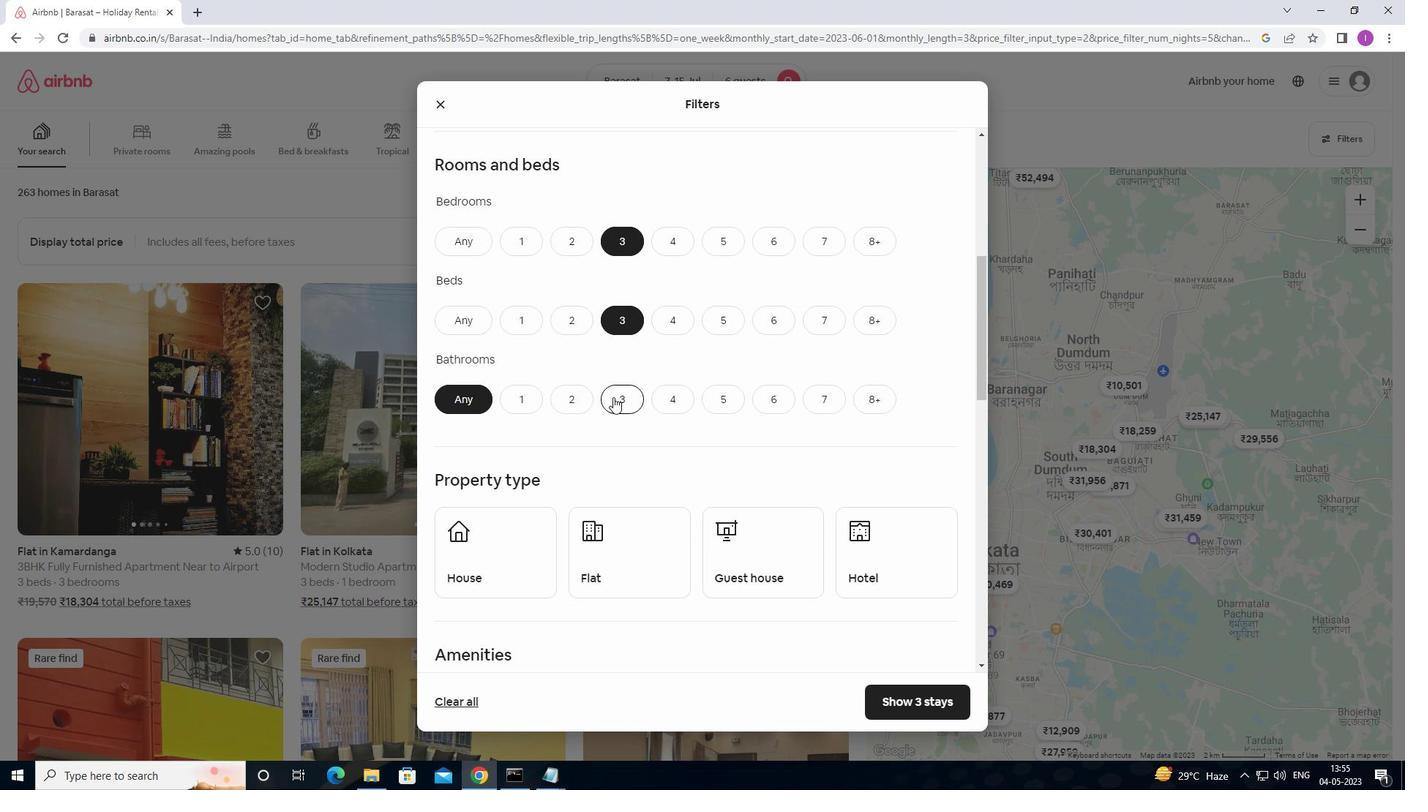 
Action: Mouse pressed left at (615, 398)
Screenshot: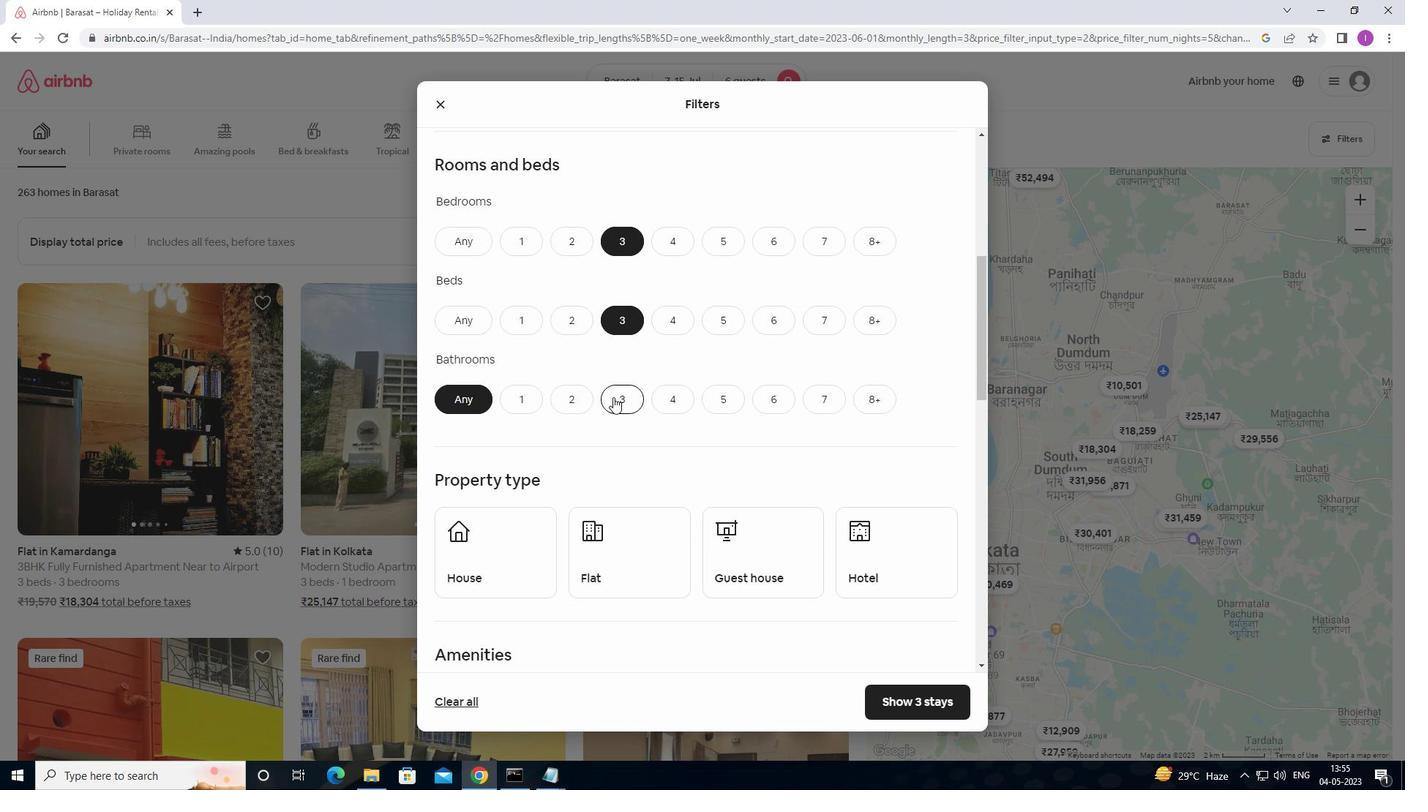 
Action: Mouse moved to (461, 467)
Screenshot: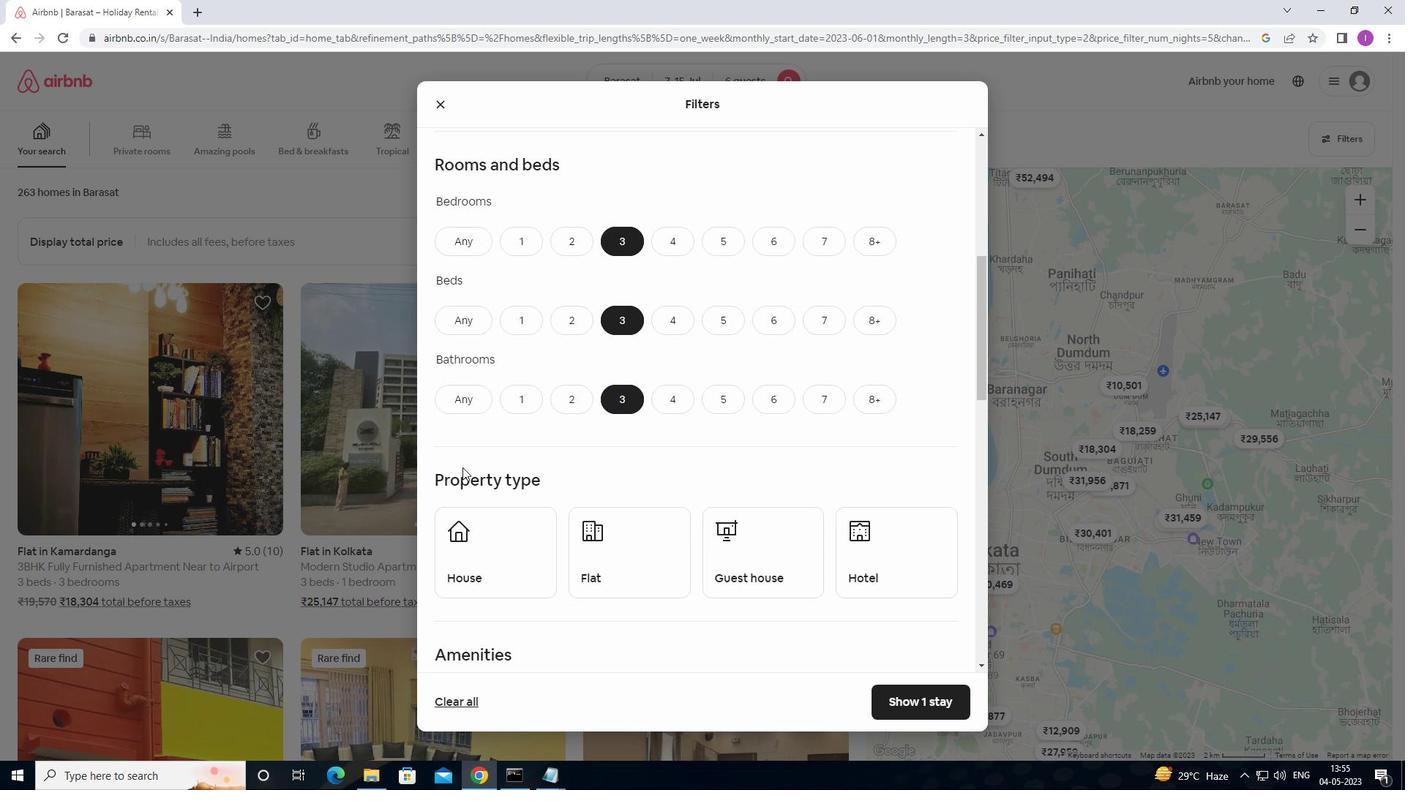 
Action: Mouse scrolled (461, 467) with delta (0, 0)
Screenshot: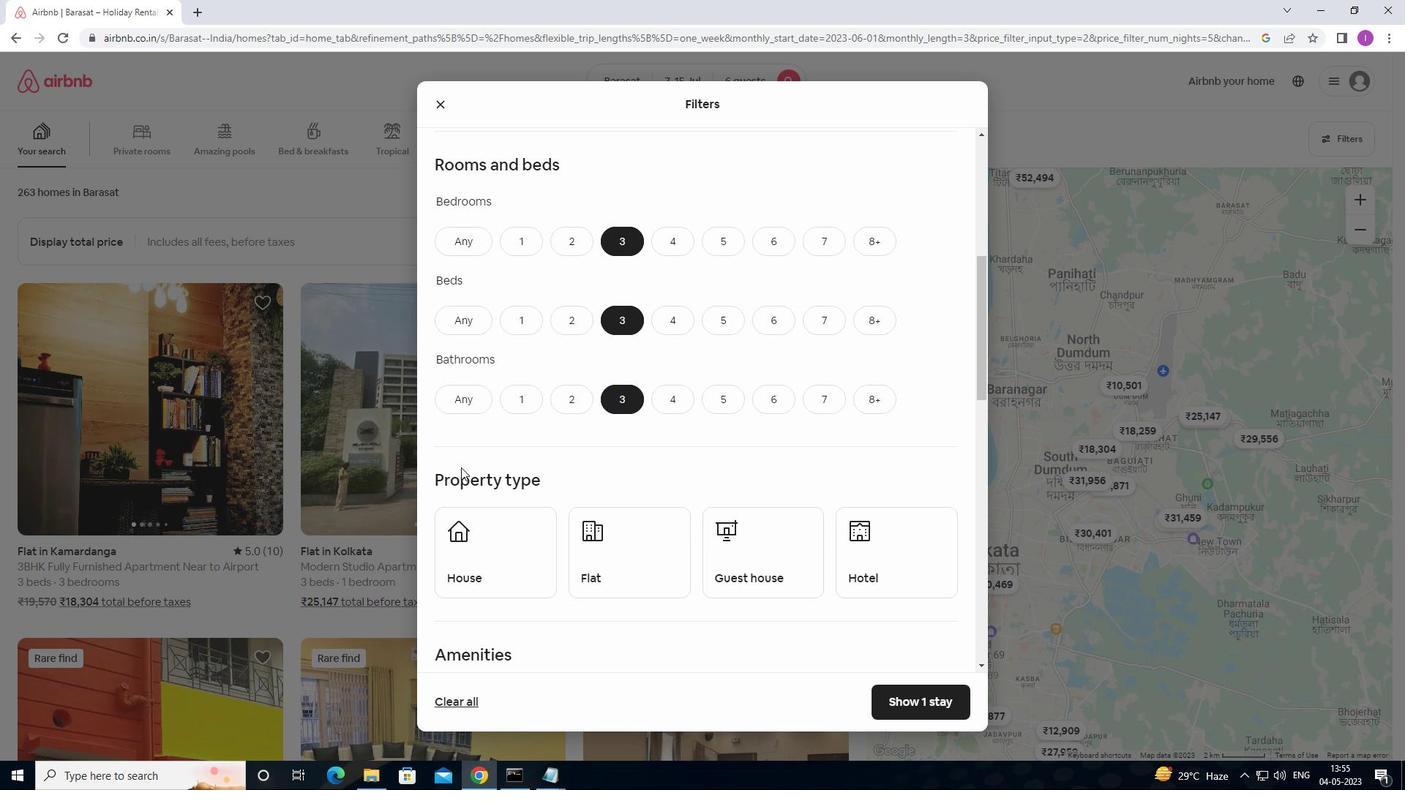 
Action: Mouse moved to (473, 469)
Screenshot: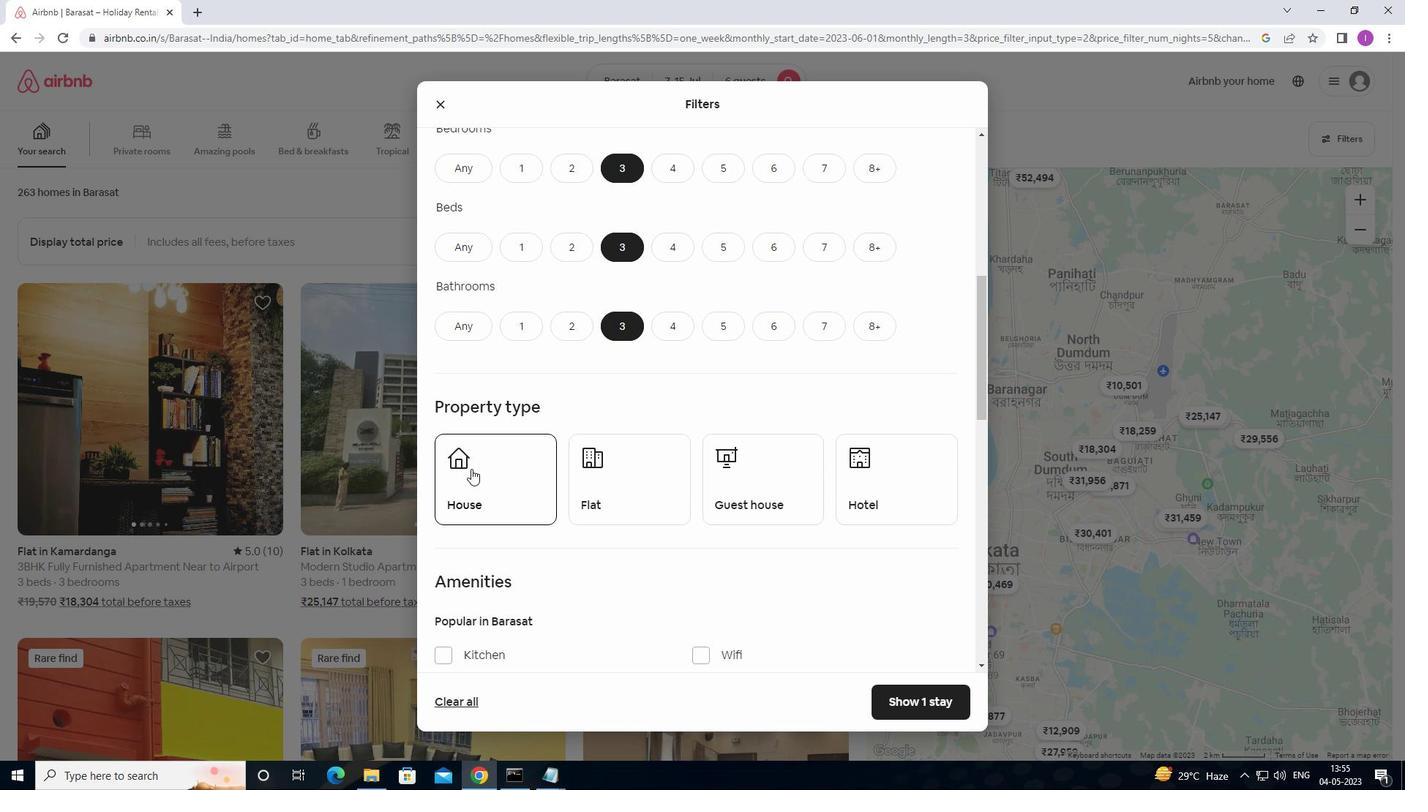 
Action: Mouse pressed left at (473, 469)
Screenshot: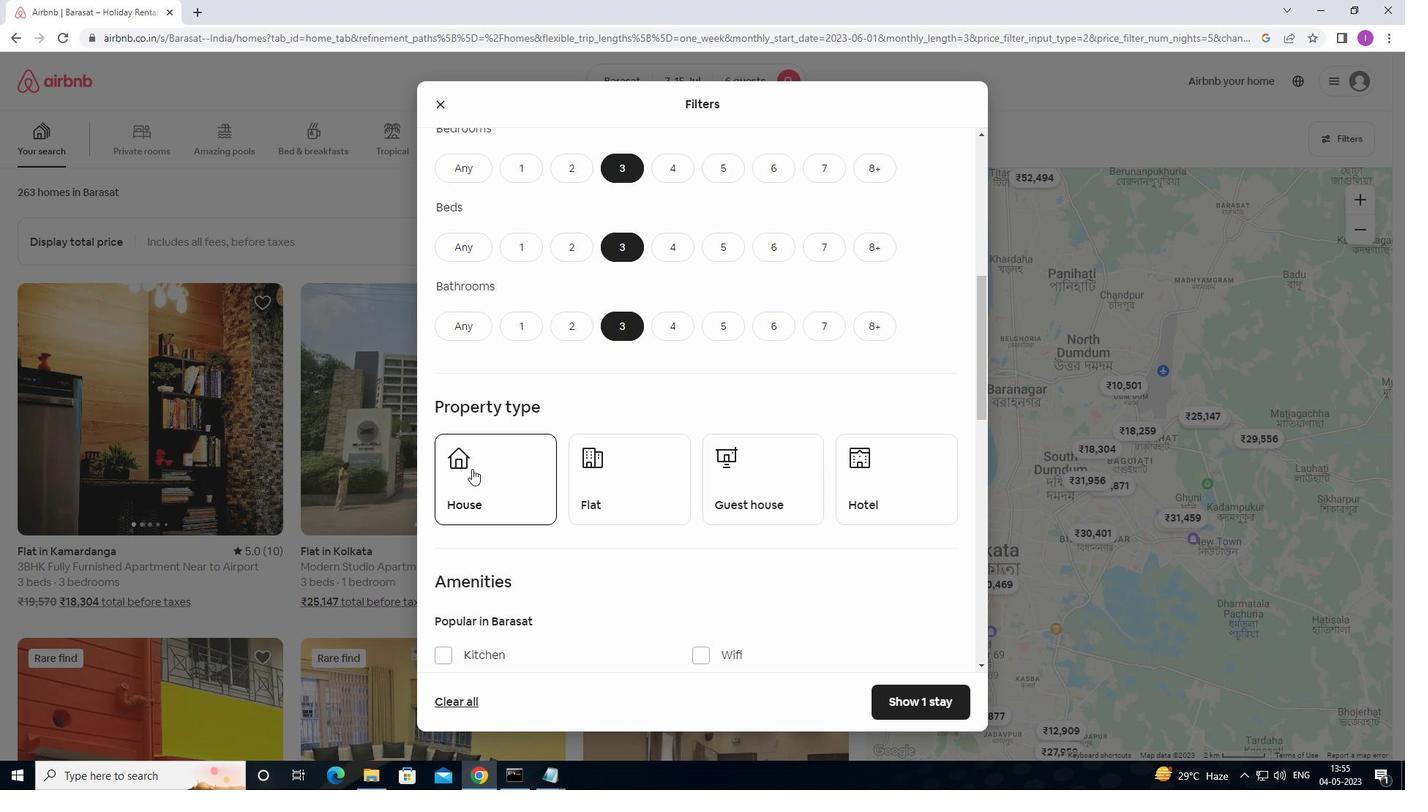 
Action: Mouse moved to (623, 464)
Screenshot: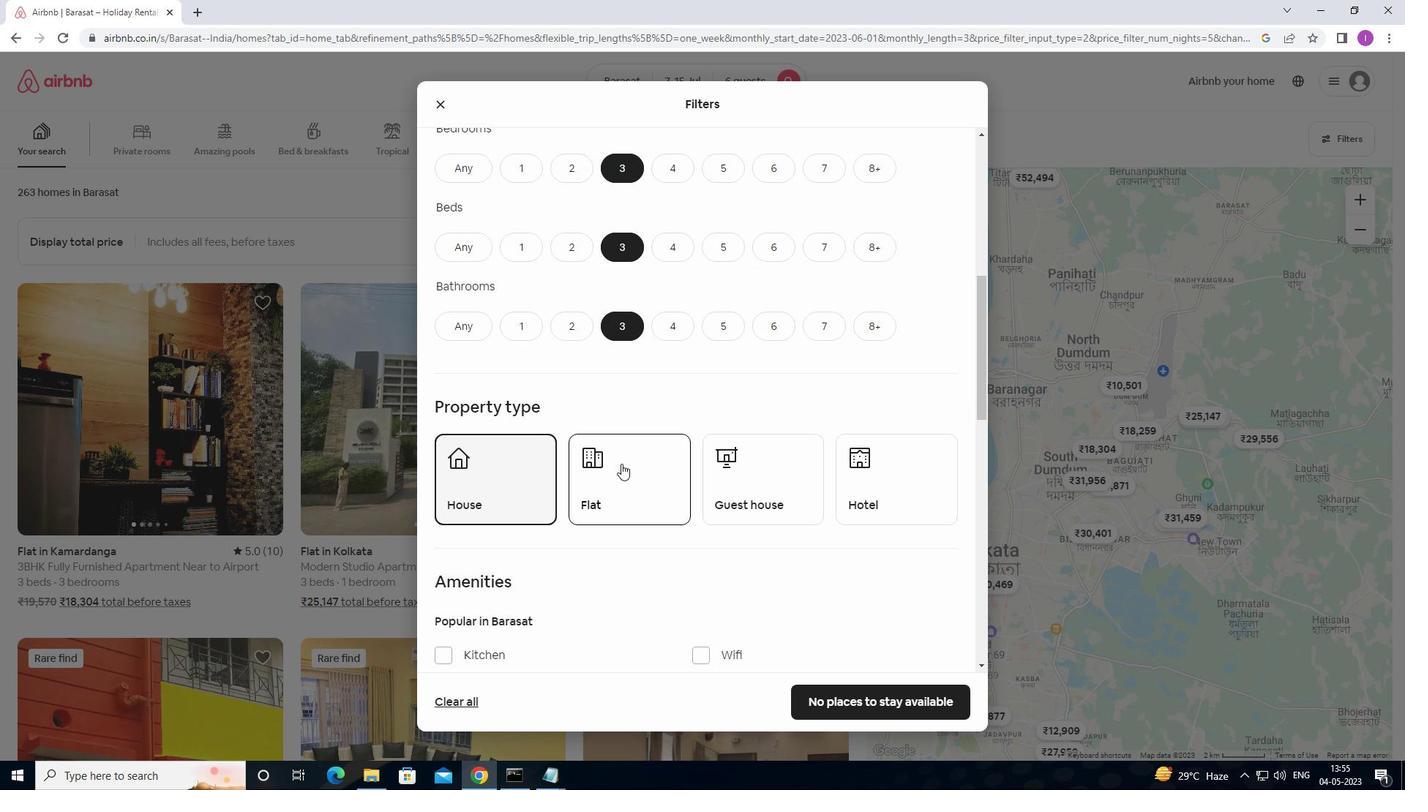 
Action: Mouse pressed left at (623, 464)
Screenshot: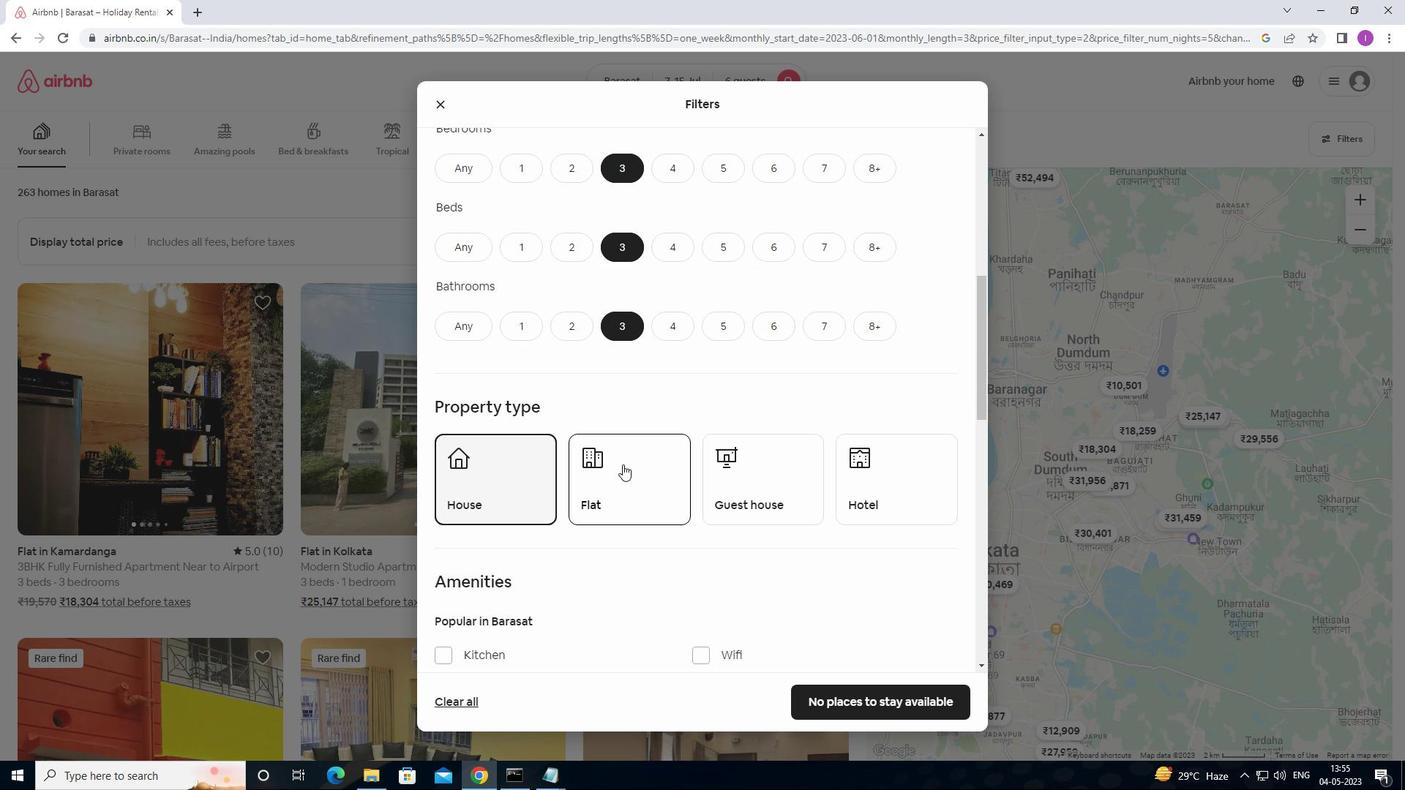 
Action: Mouse moved to (741, 470)
Screenshot: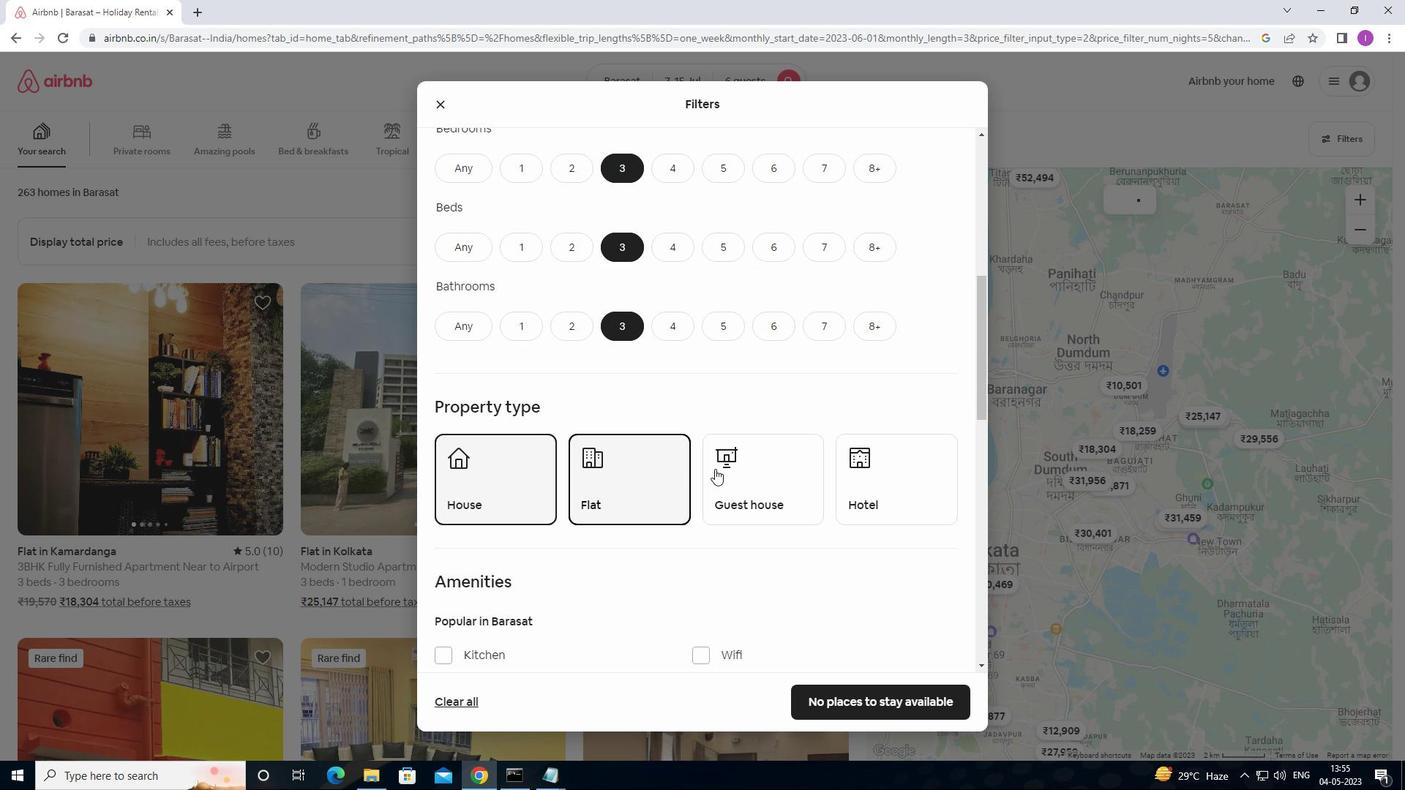 
Action: Mouse pressed left at (741, 470)
Screenshot: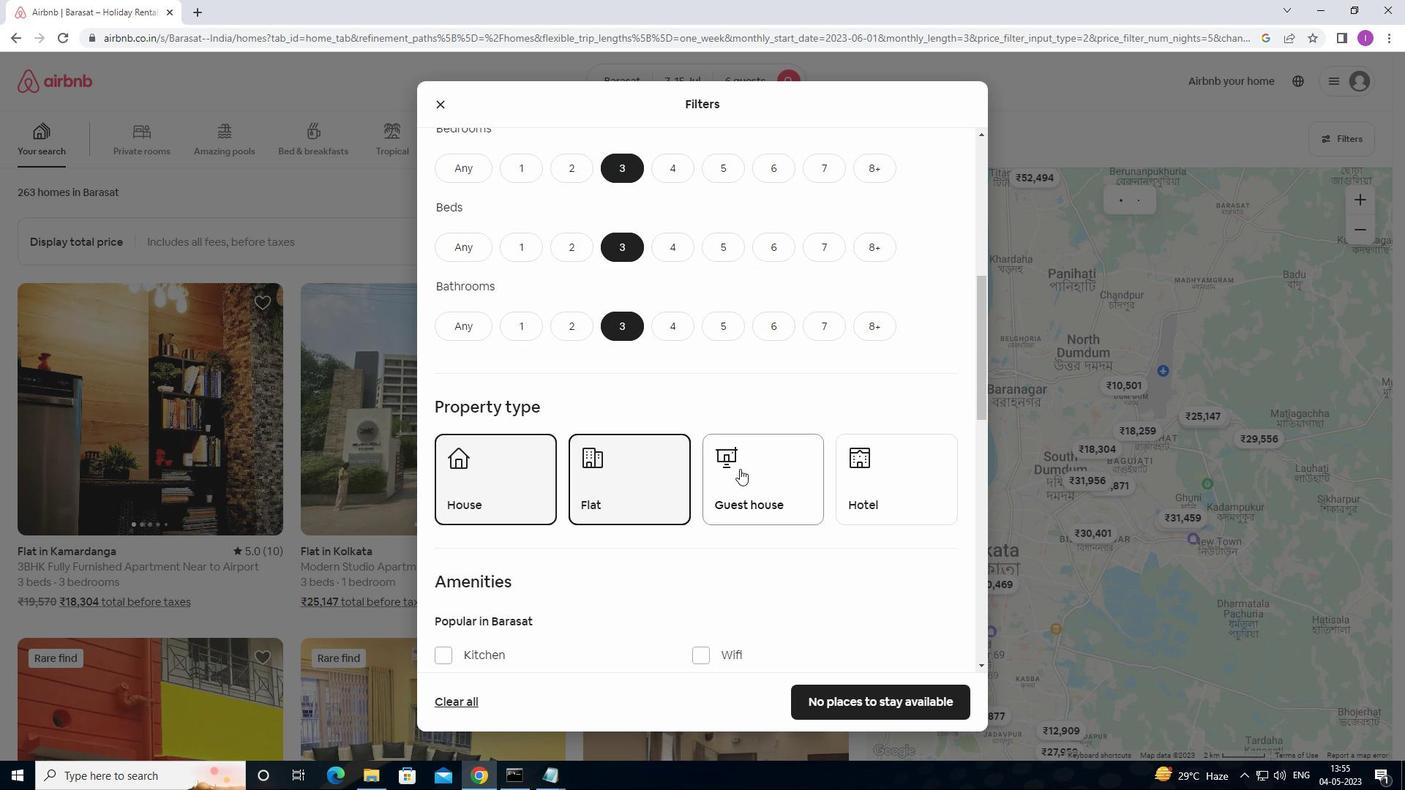 
Action: Mouse moved to (590, 529)
Screenshot: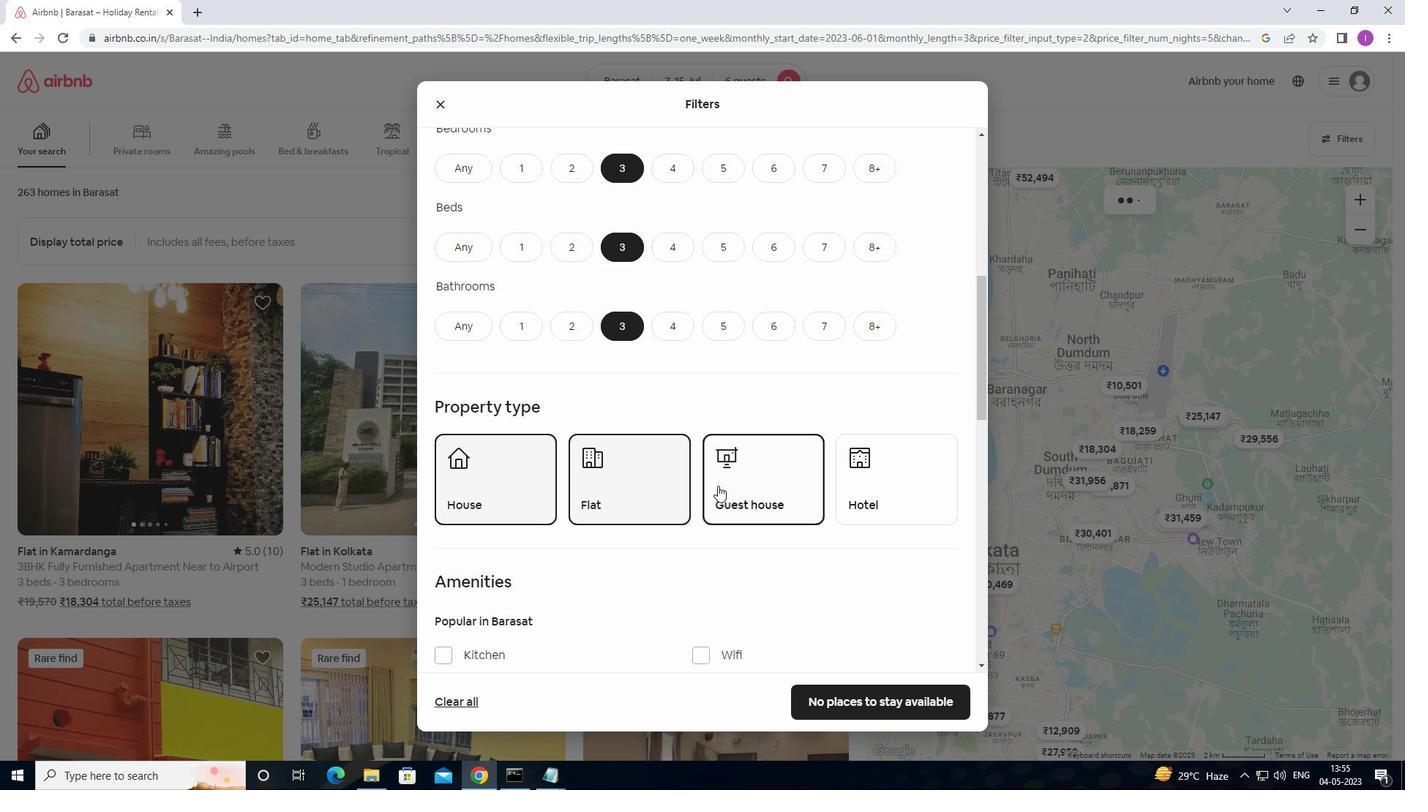 
Action: Mouse scrolled (590, 528) with delta (0, 0)
Screenshot: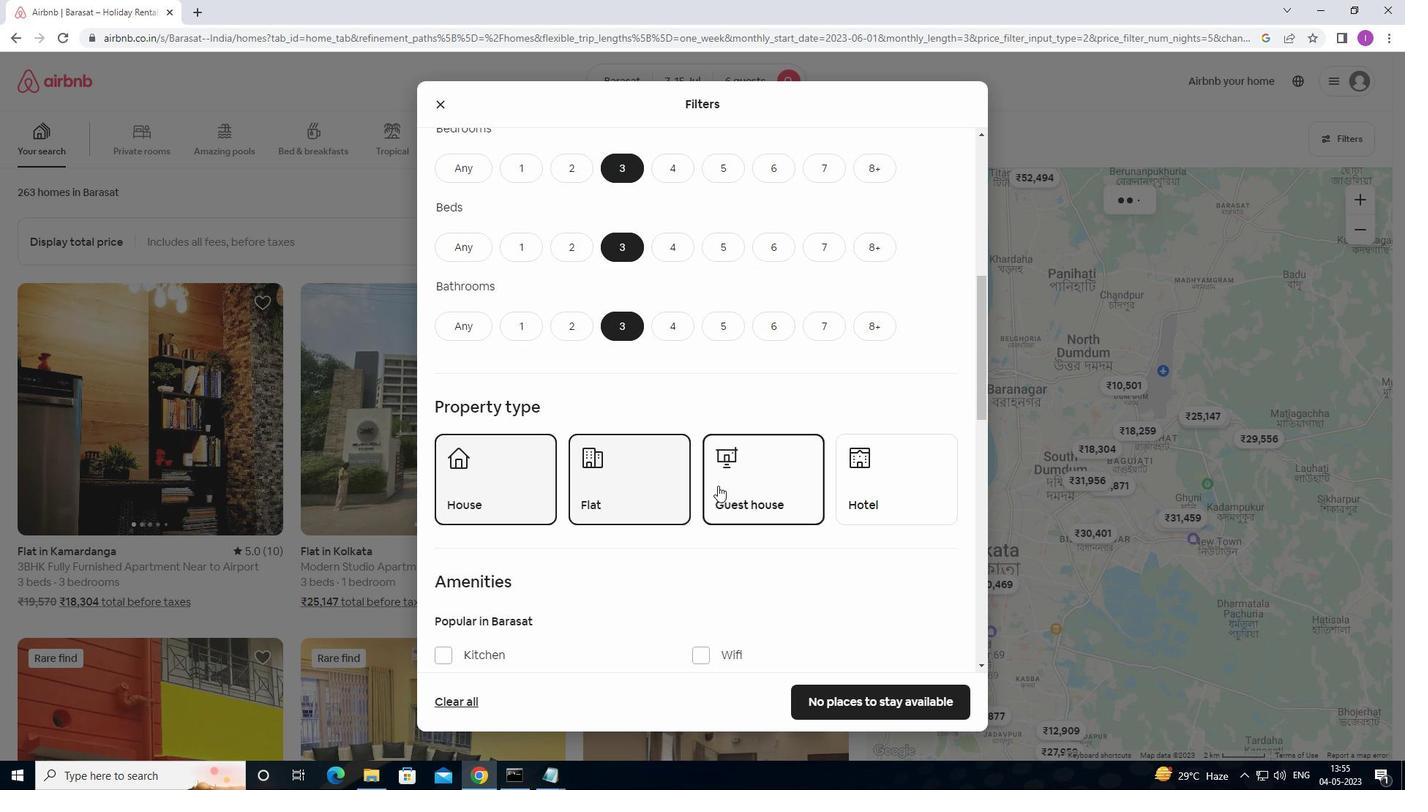
Action: Mouse scrolled (590, 528) with delta (0, 0)
Screenshot: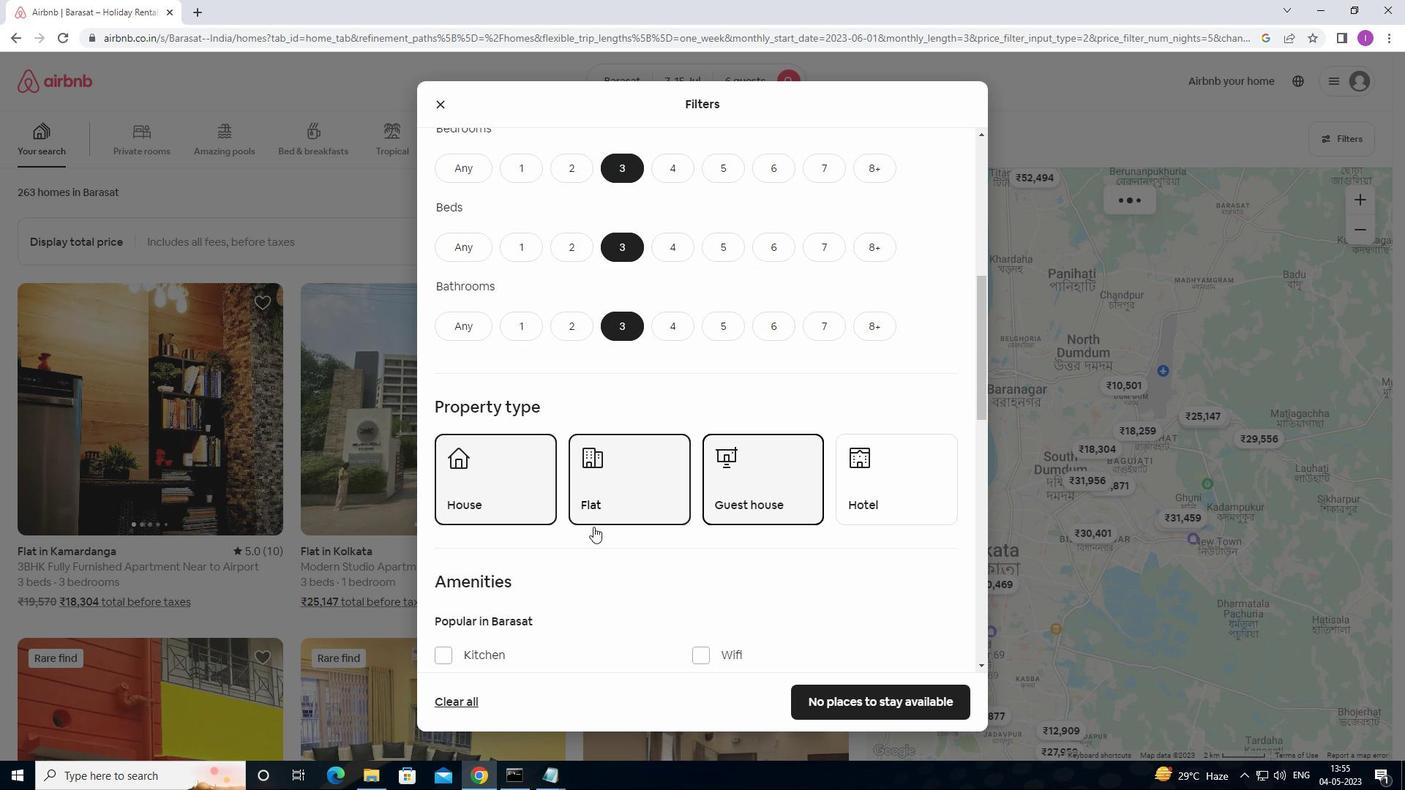 
Action: Mouse scrolled (590, 528) with delta (0, 0)
Screenshot: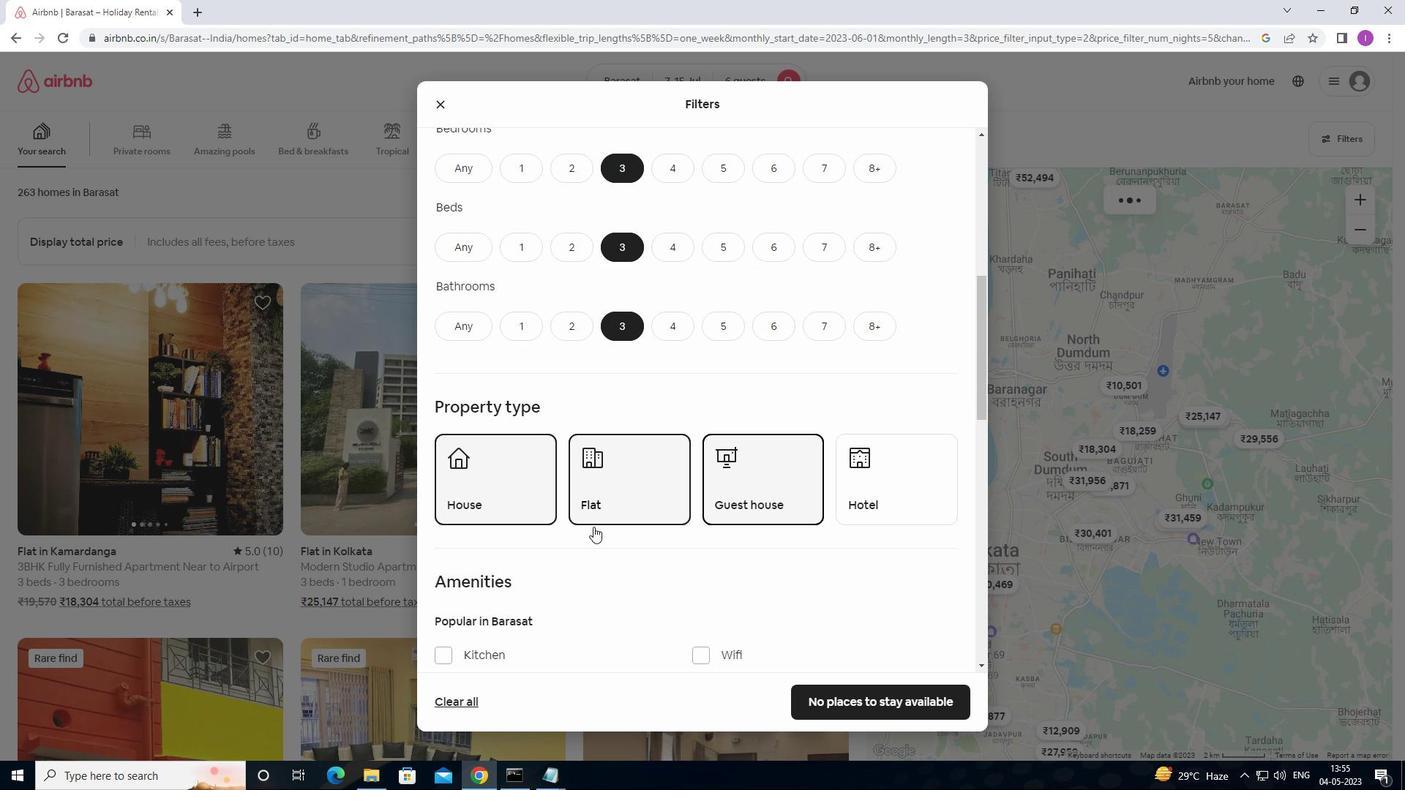 
Action: Mouse moved to (593, 527)
Screenshot: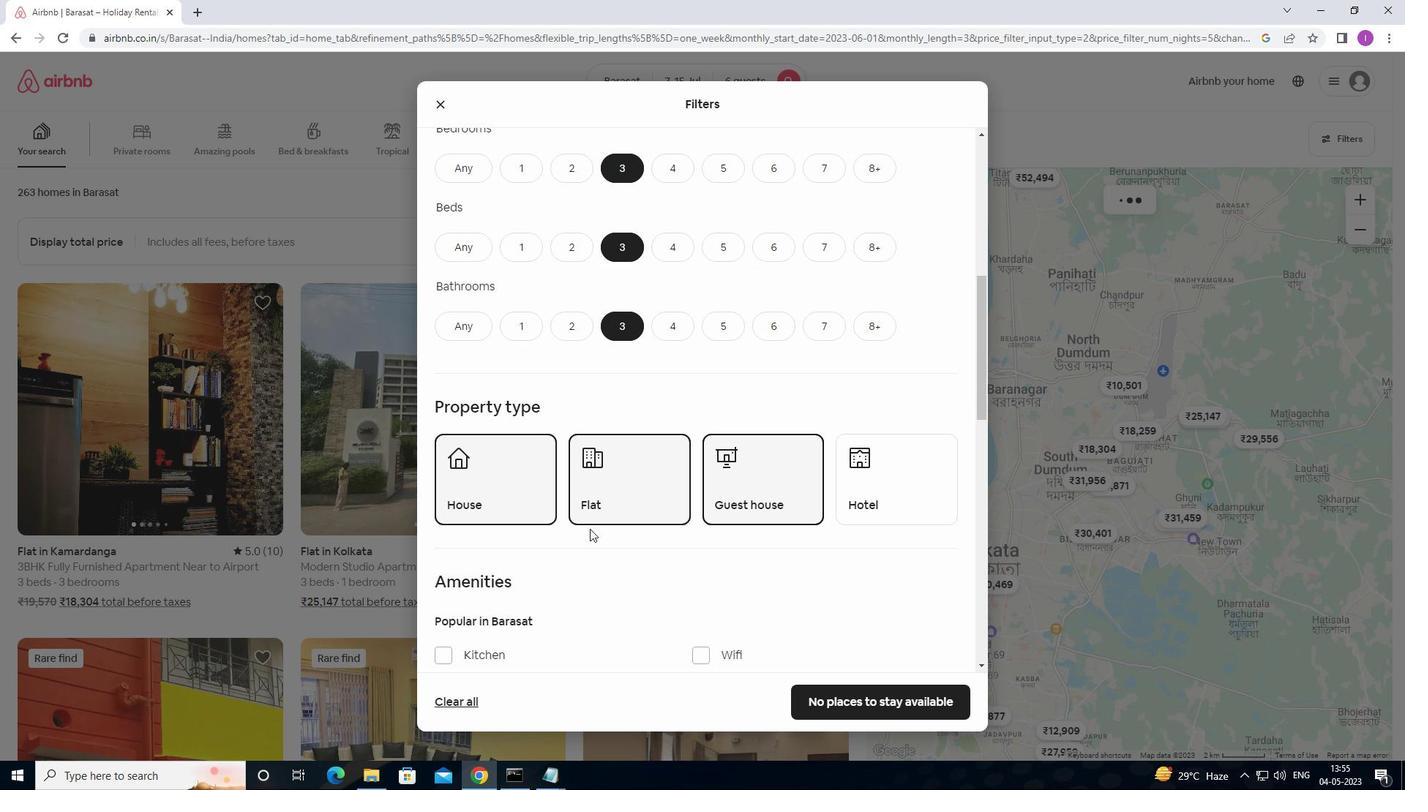 
Action: Mouse scrolled (593, 526) with delta (0, 0)
Screenshot: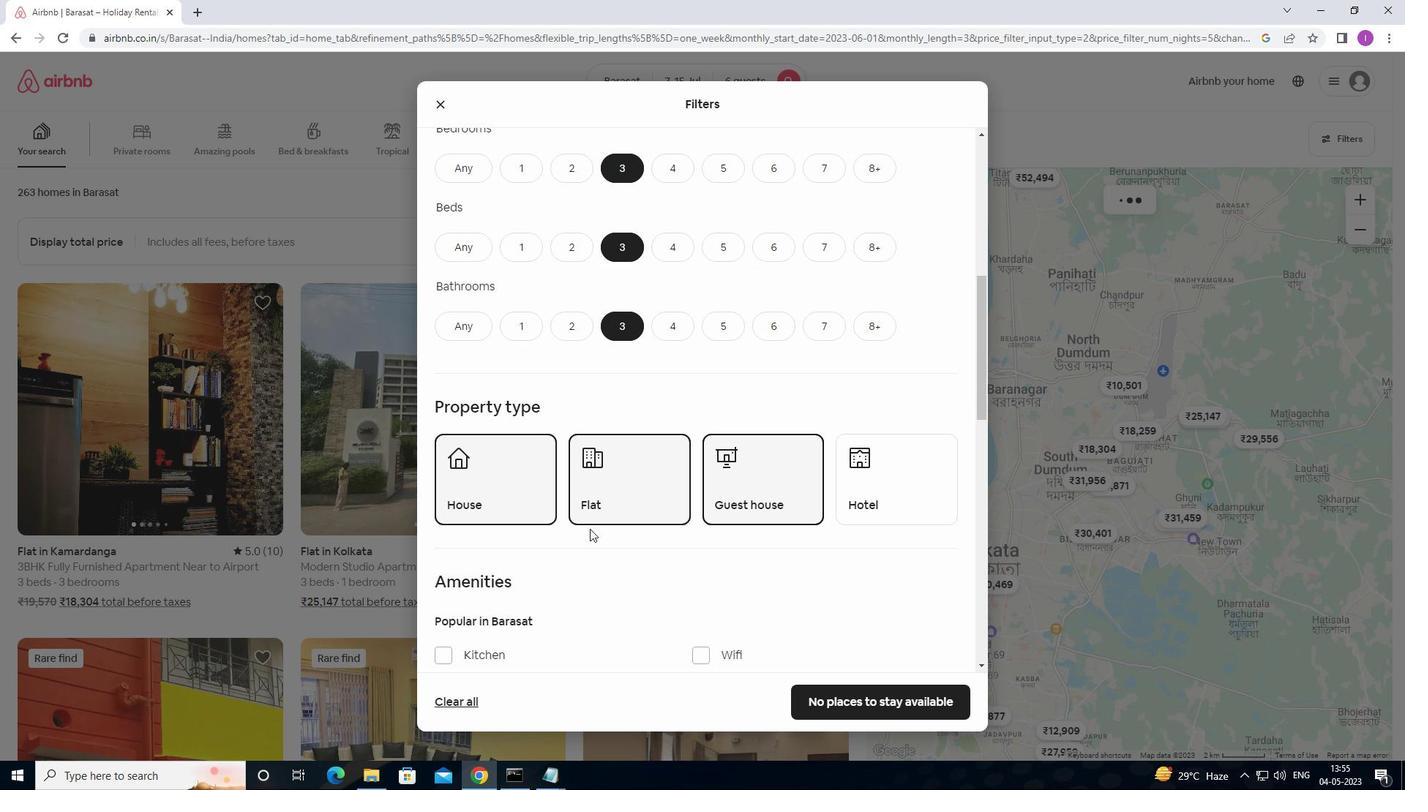 
Action: Mouse moved to (729, 473)
Screenshot: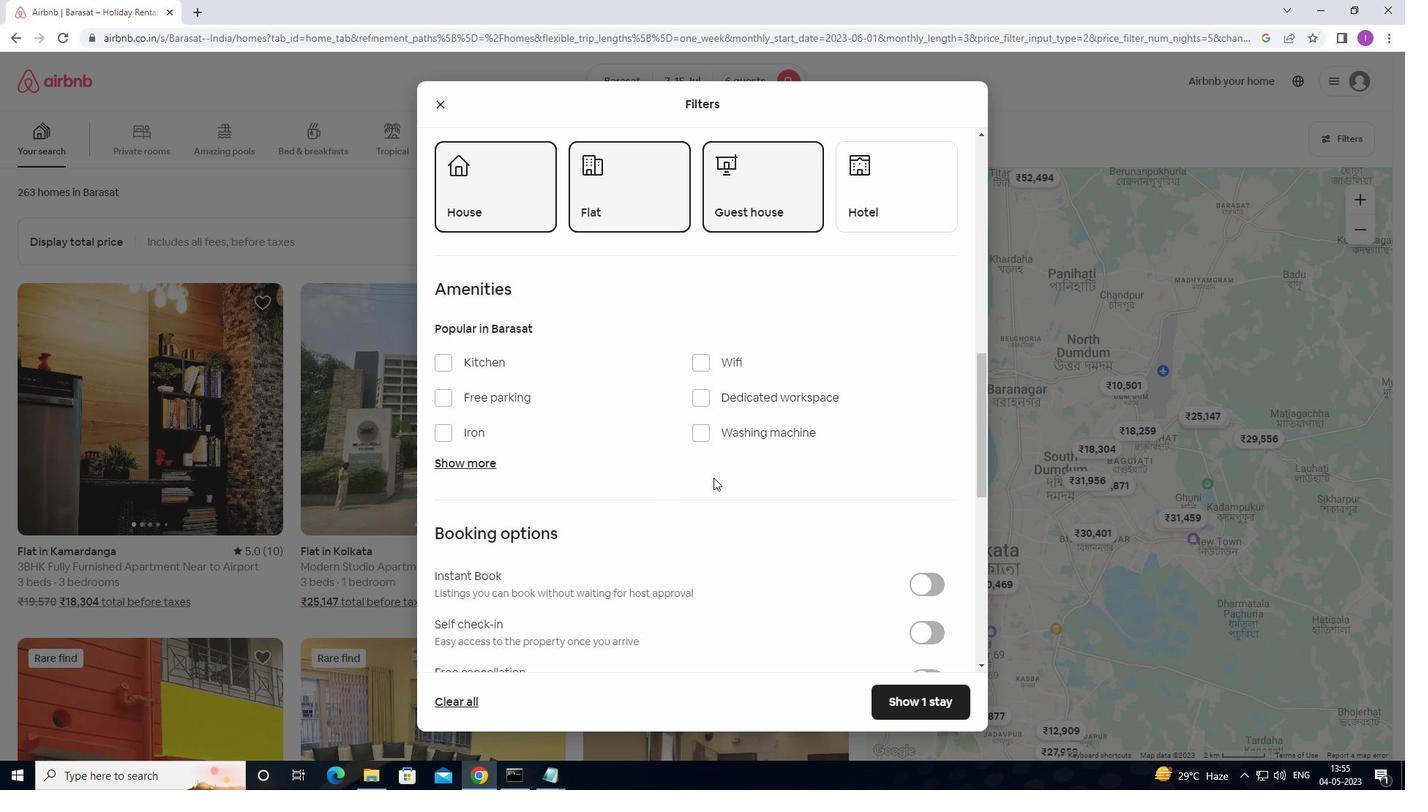 
Action: Mouse scrolled (729, 472) with delta (0, 0)
Screenshot: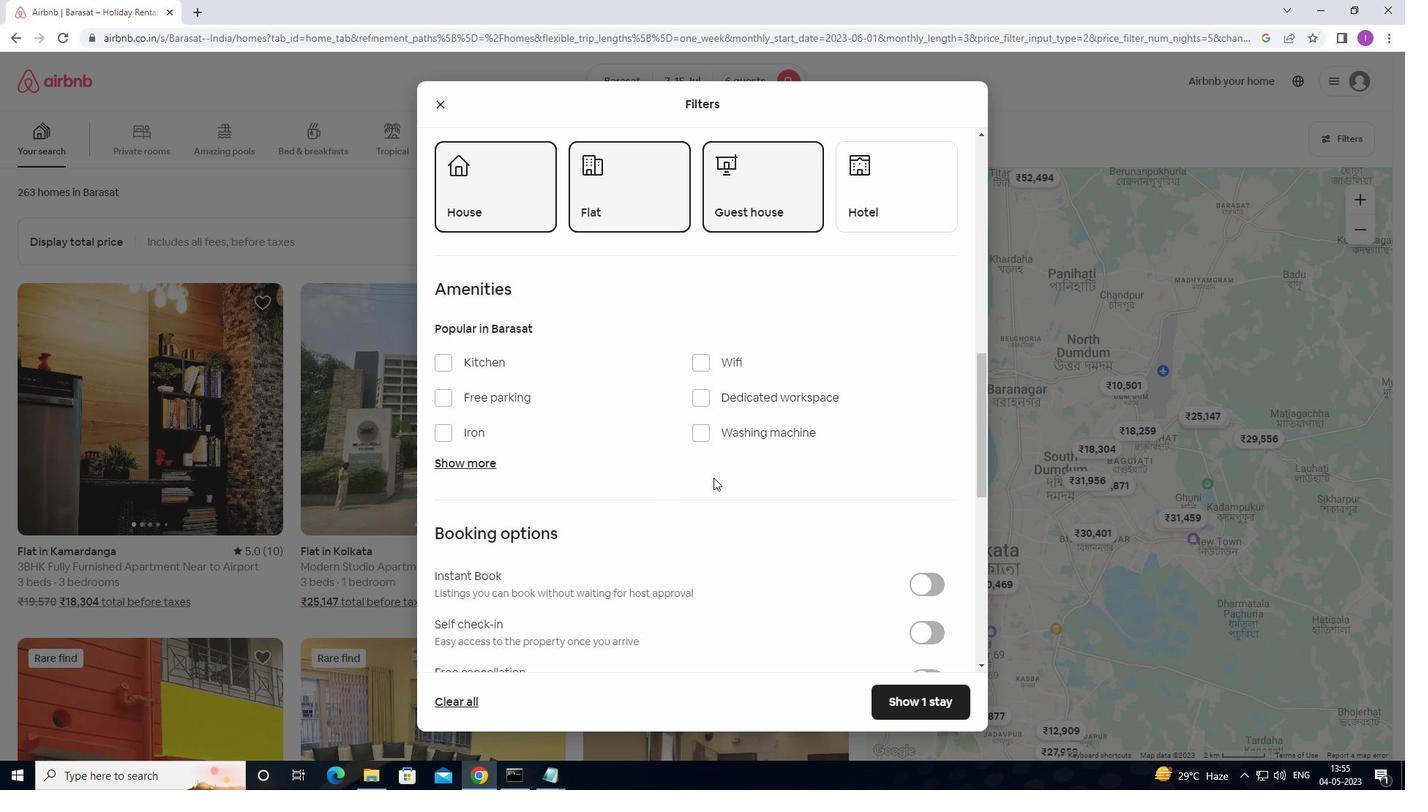 
Action: Mouse moved to (731, 473)
Screenshot: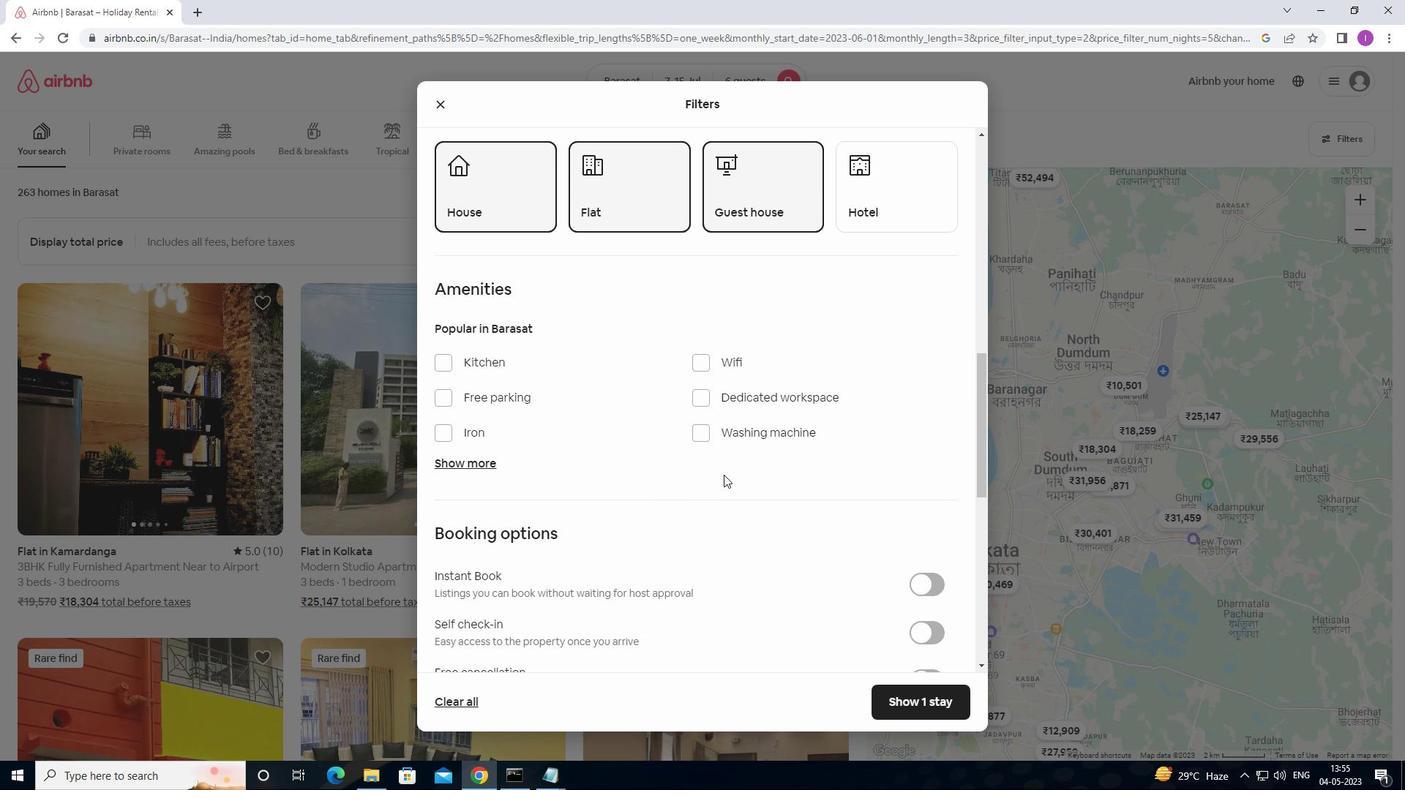 
Action: Mouse scrolled (731, 472) with delta (0, 0)
Screenshot: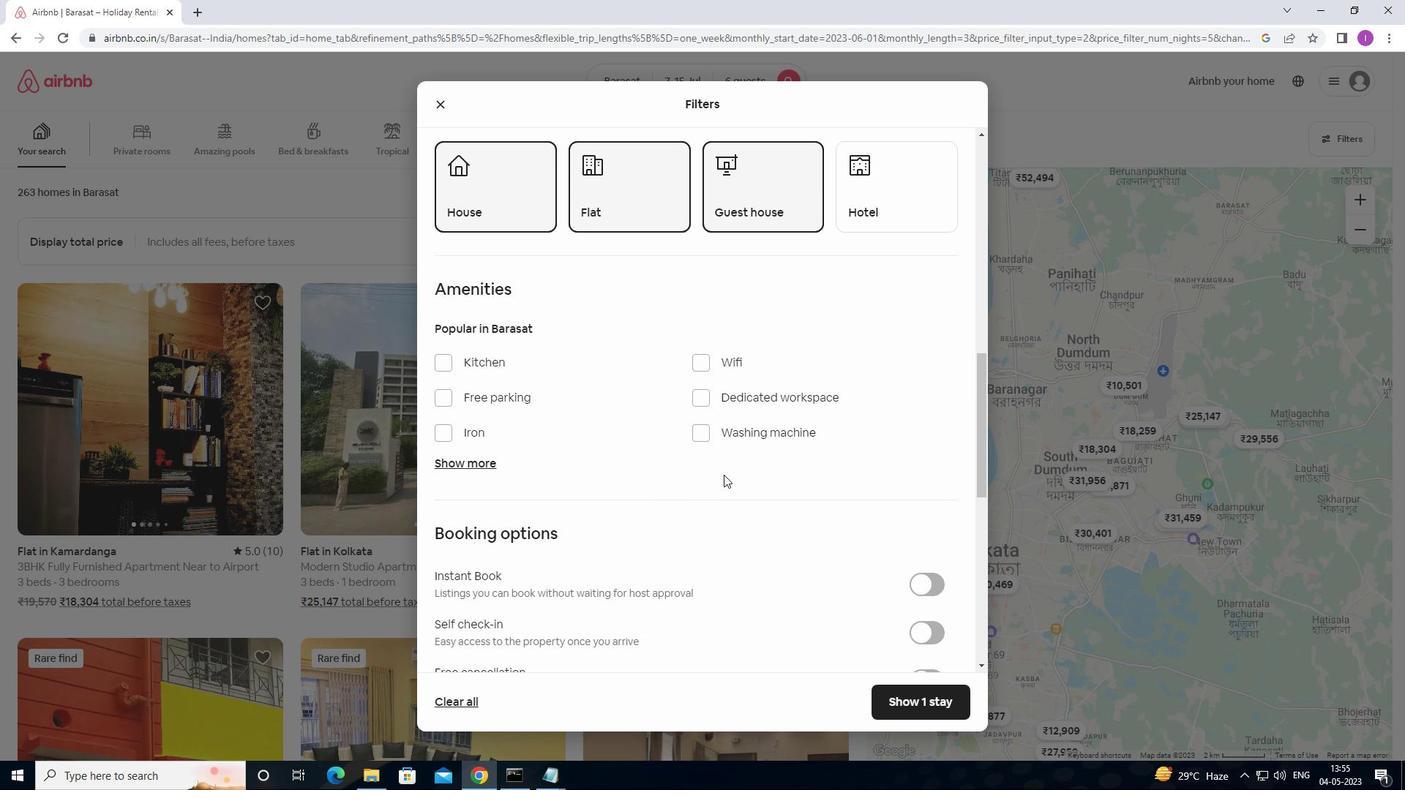 
Action: Mouse moved to (732, 473)
Screenshot: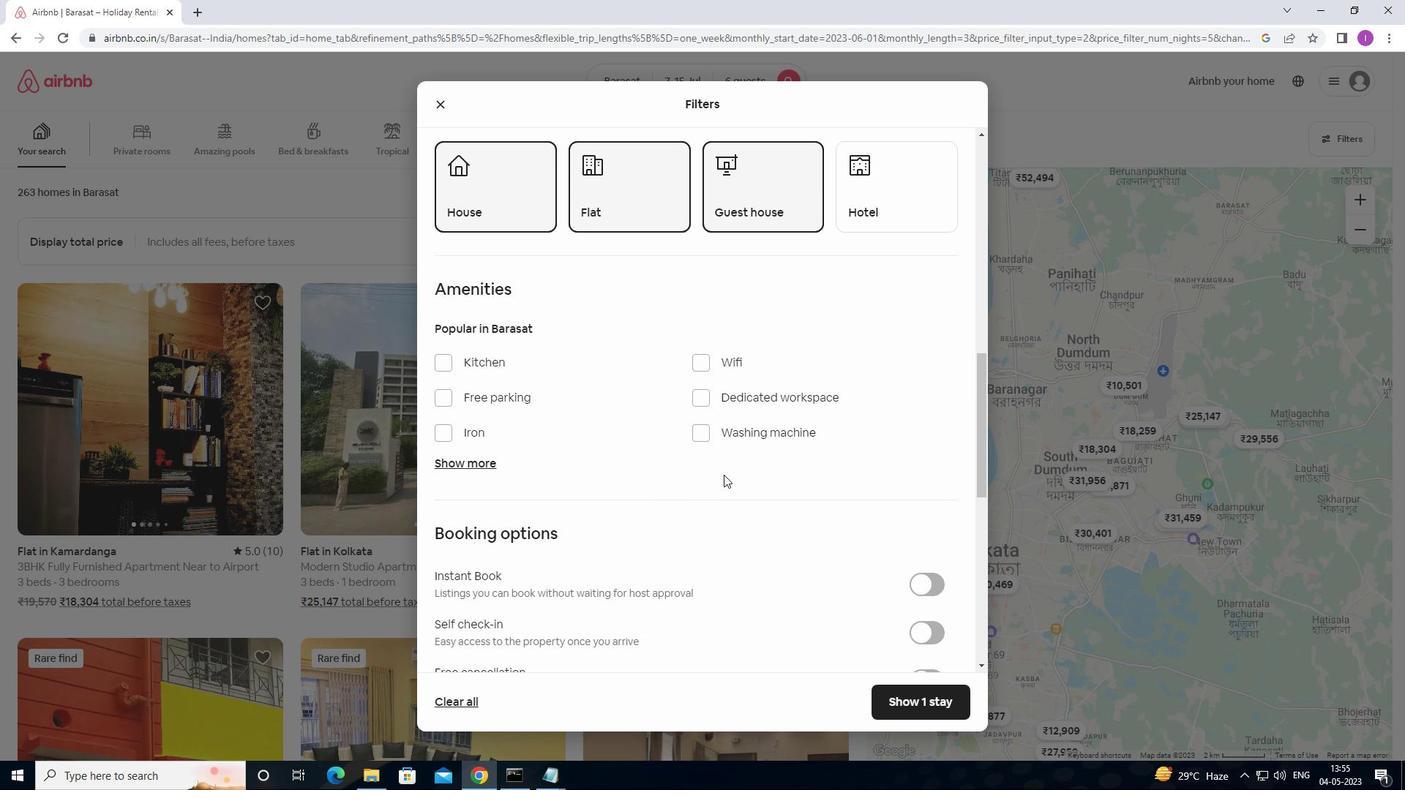 
Action: Mouse scrolled (732, 473) with delta (0, 0)
Screenshot: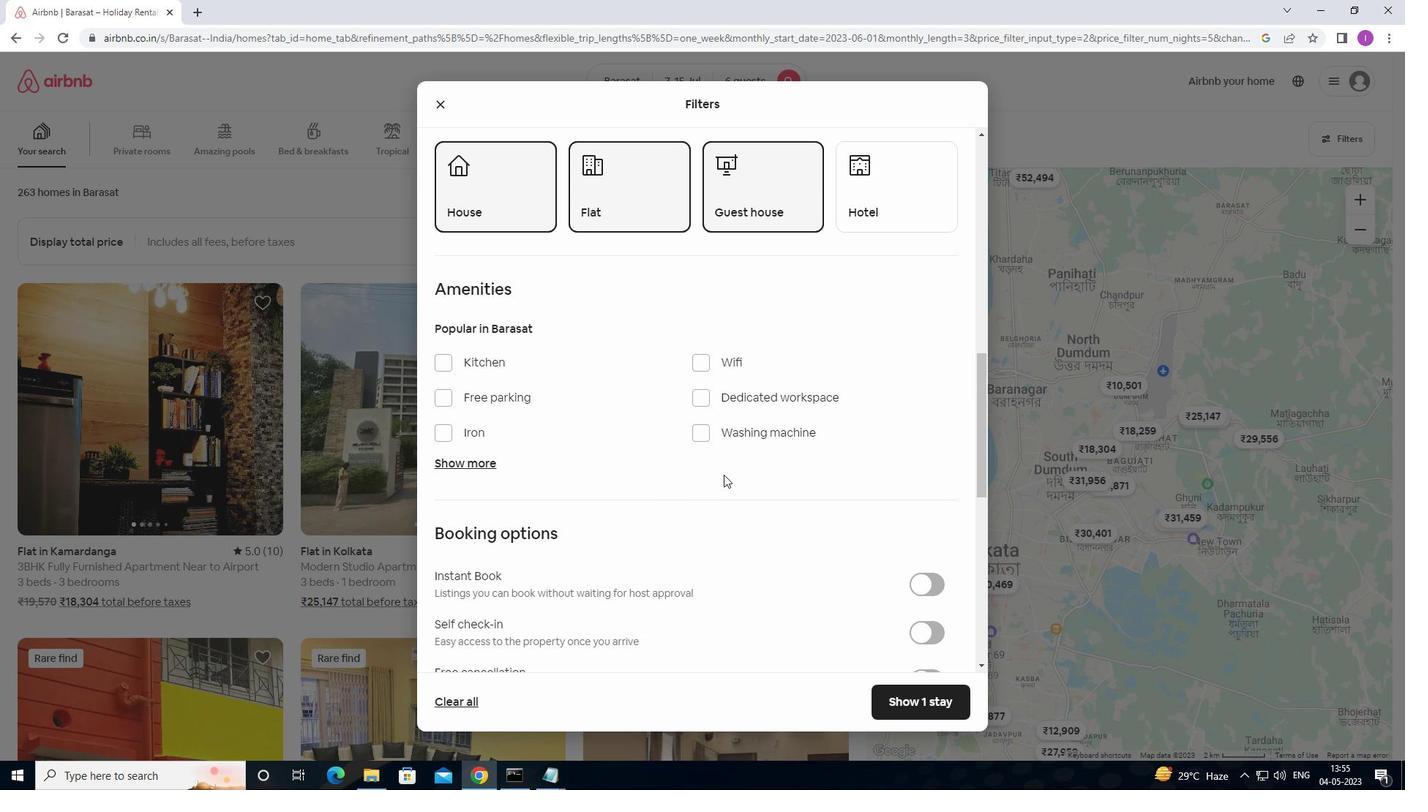
Action: Mouse moved to (933, 410)
Screenshot: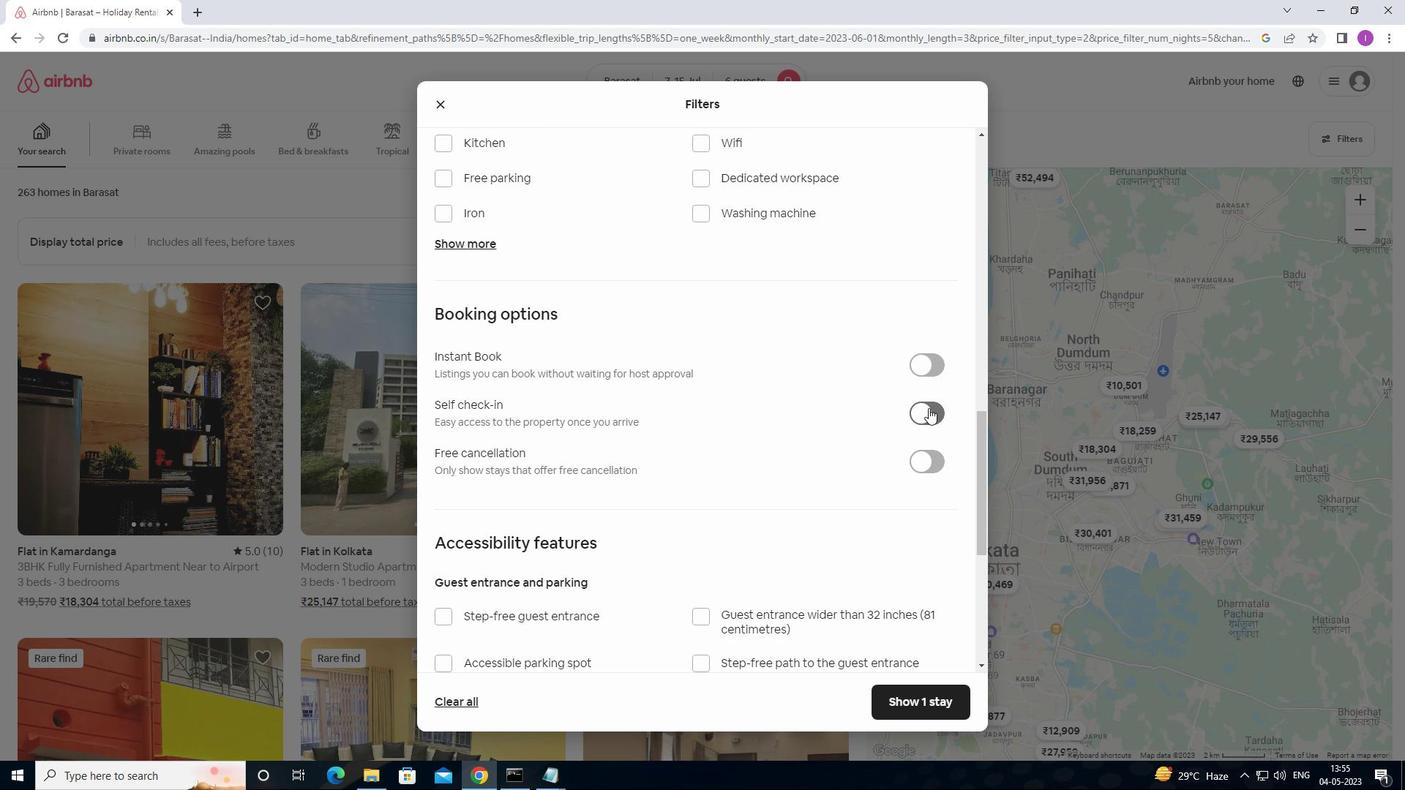 
Action: Mouse pressed left at (933, 410)
Screenshot: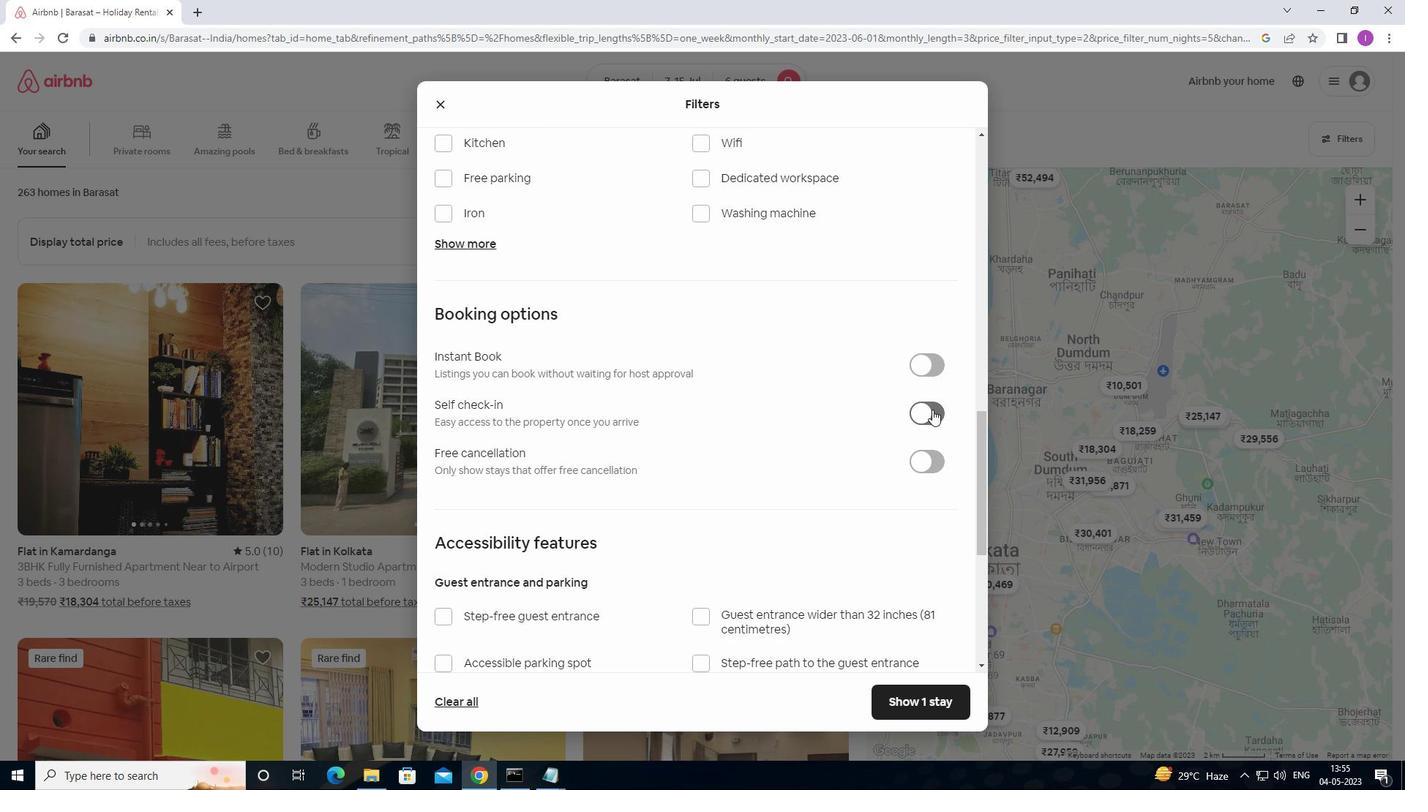 
Action: Mouse moved to (721, 446)
Screenshot: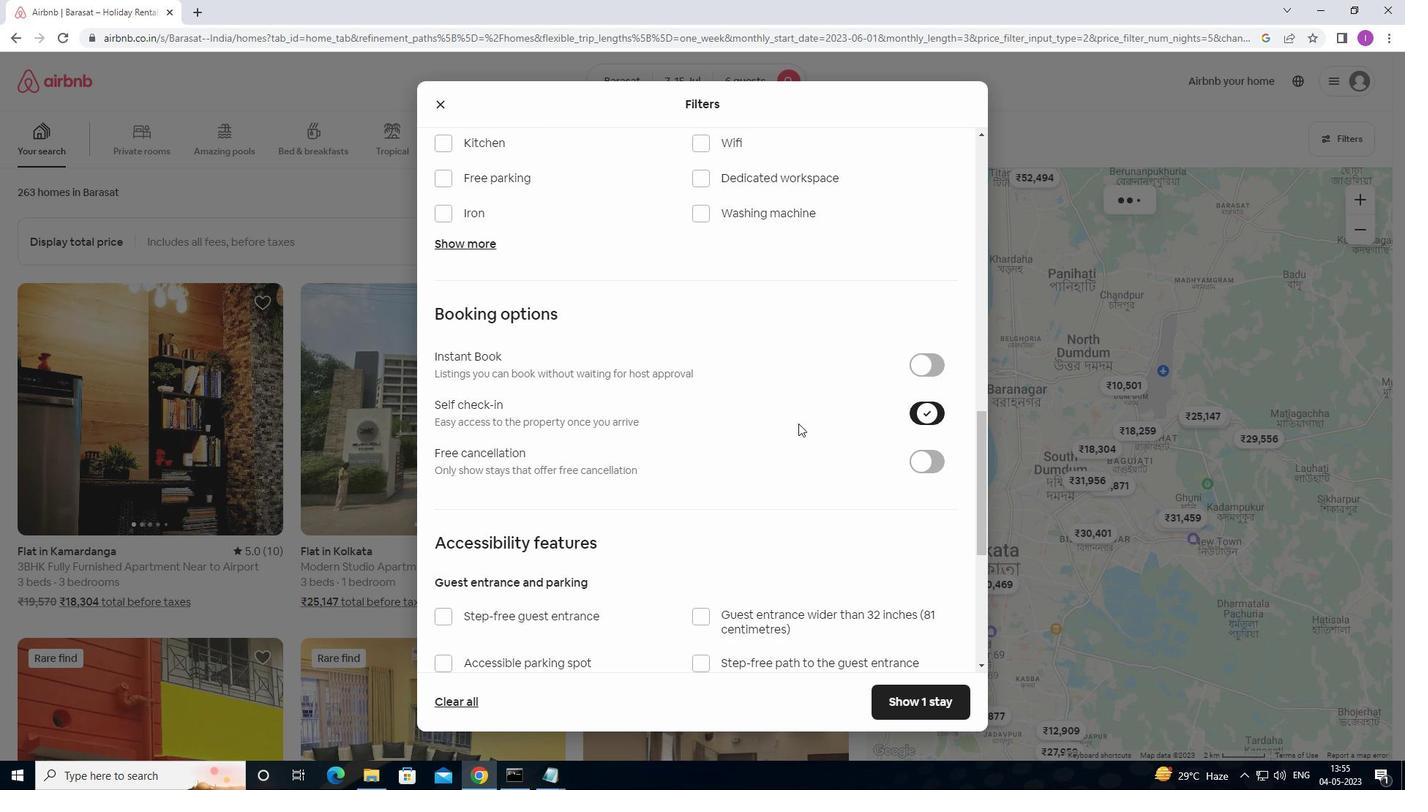 
Action: Mouse scrolled (721, 445) with delta (0, 0)
Screenshot: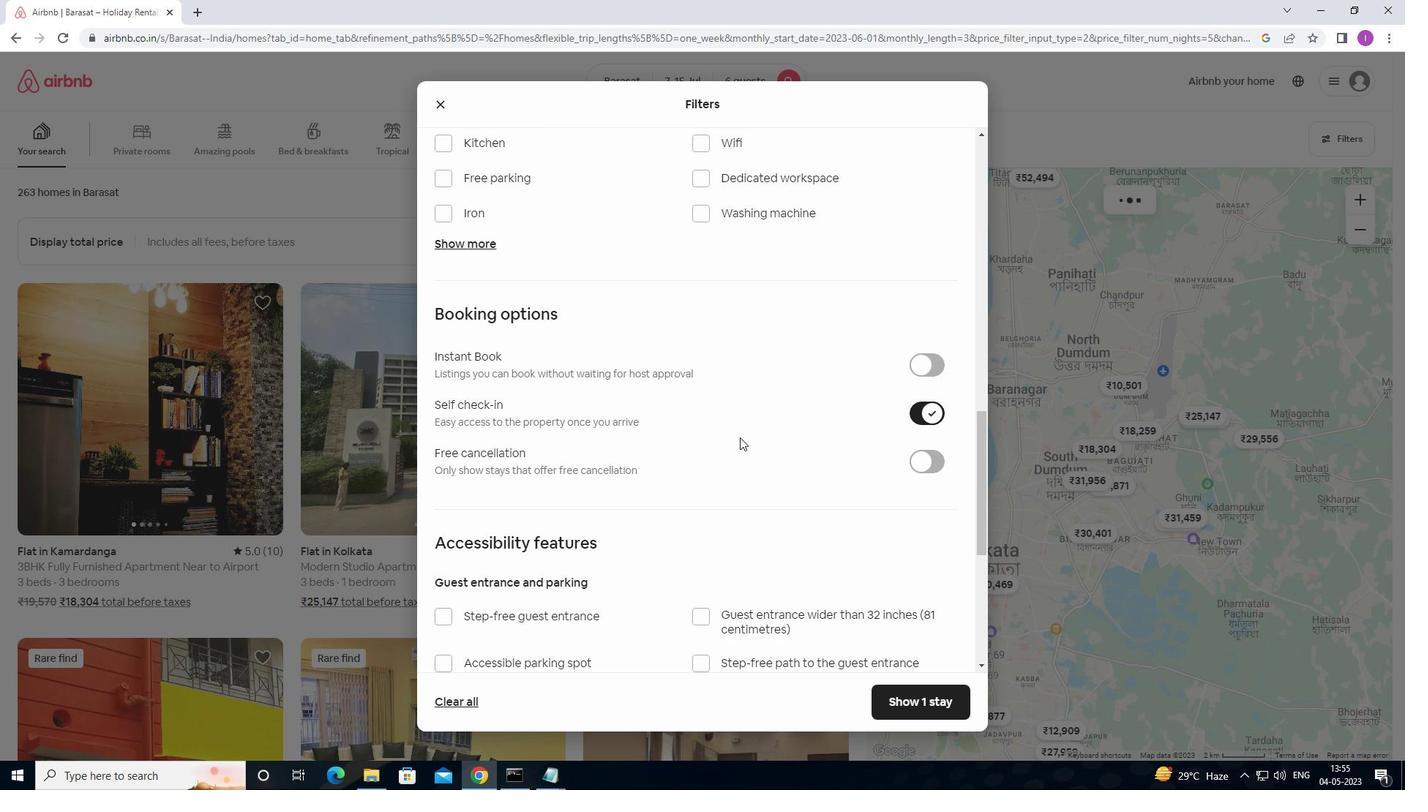 
Action: Mouse scrolled (721, 445) with delta (0, 0)
Screenshot: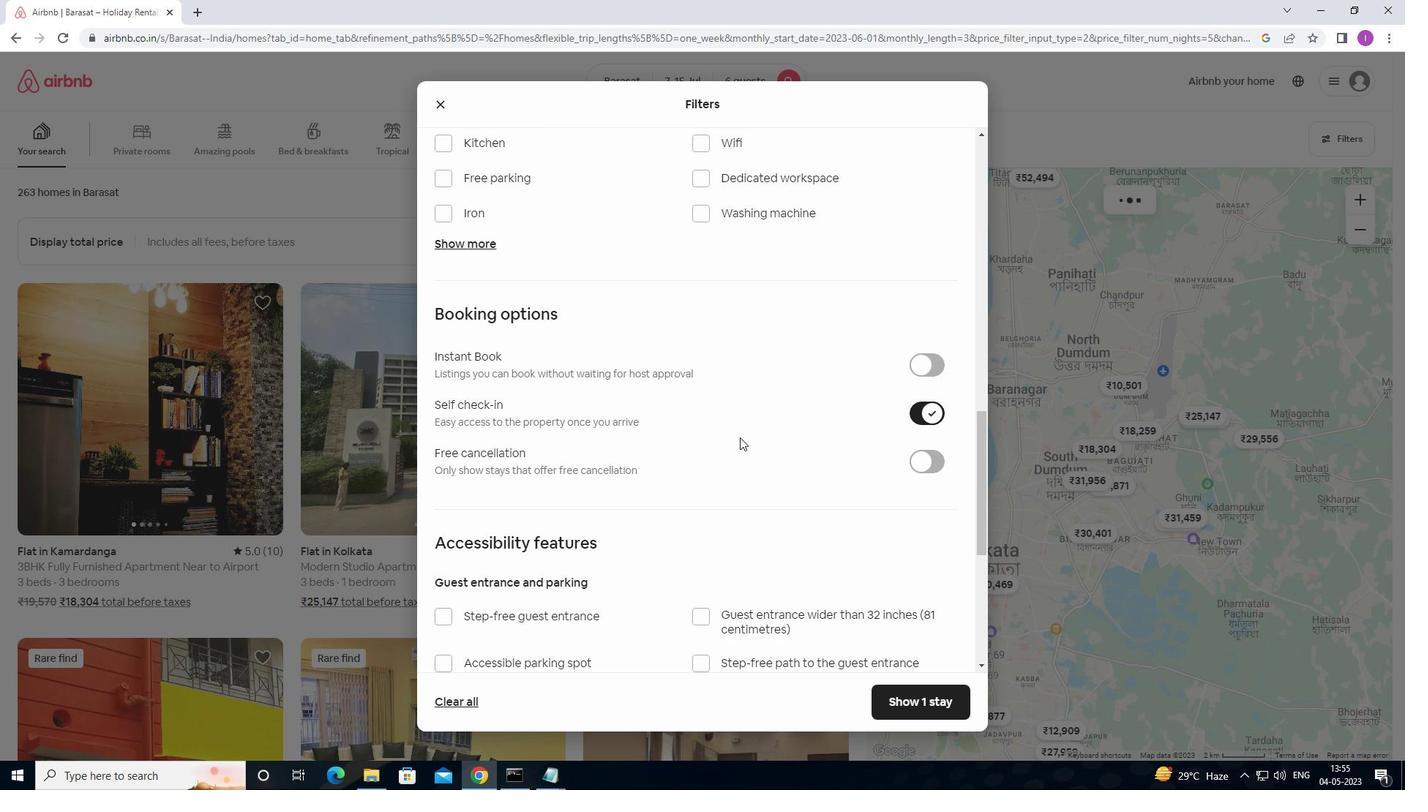 
Action: Mouse scrolled (721, 445) with delta (0, 0)
Screenshot: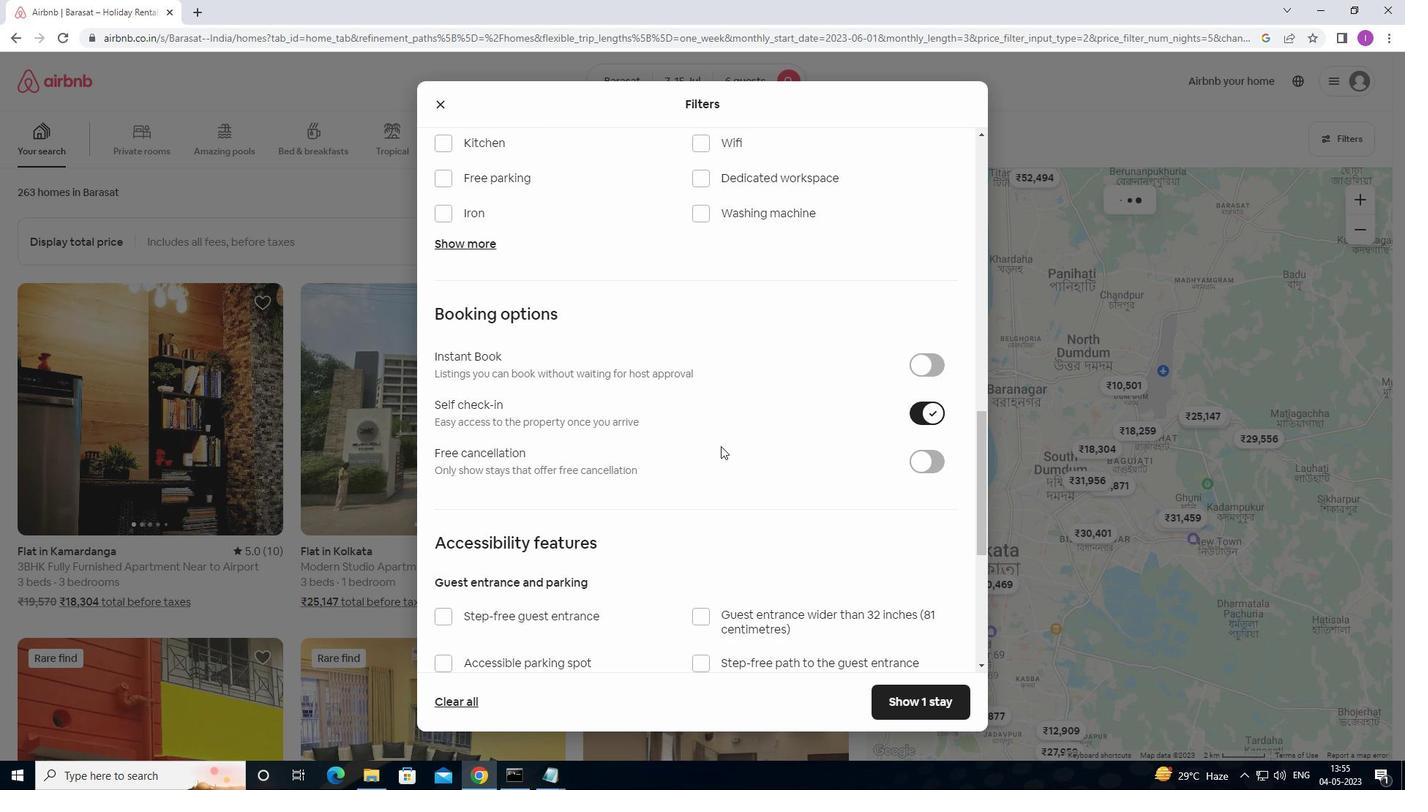 
Action: Mouse scrolled (721, 445) with delta (0, 0)
Screenshot: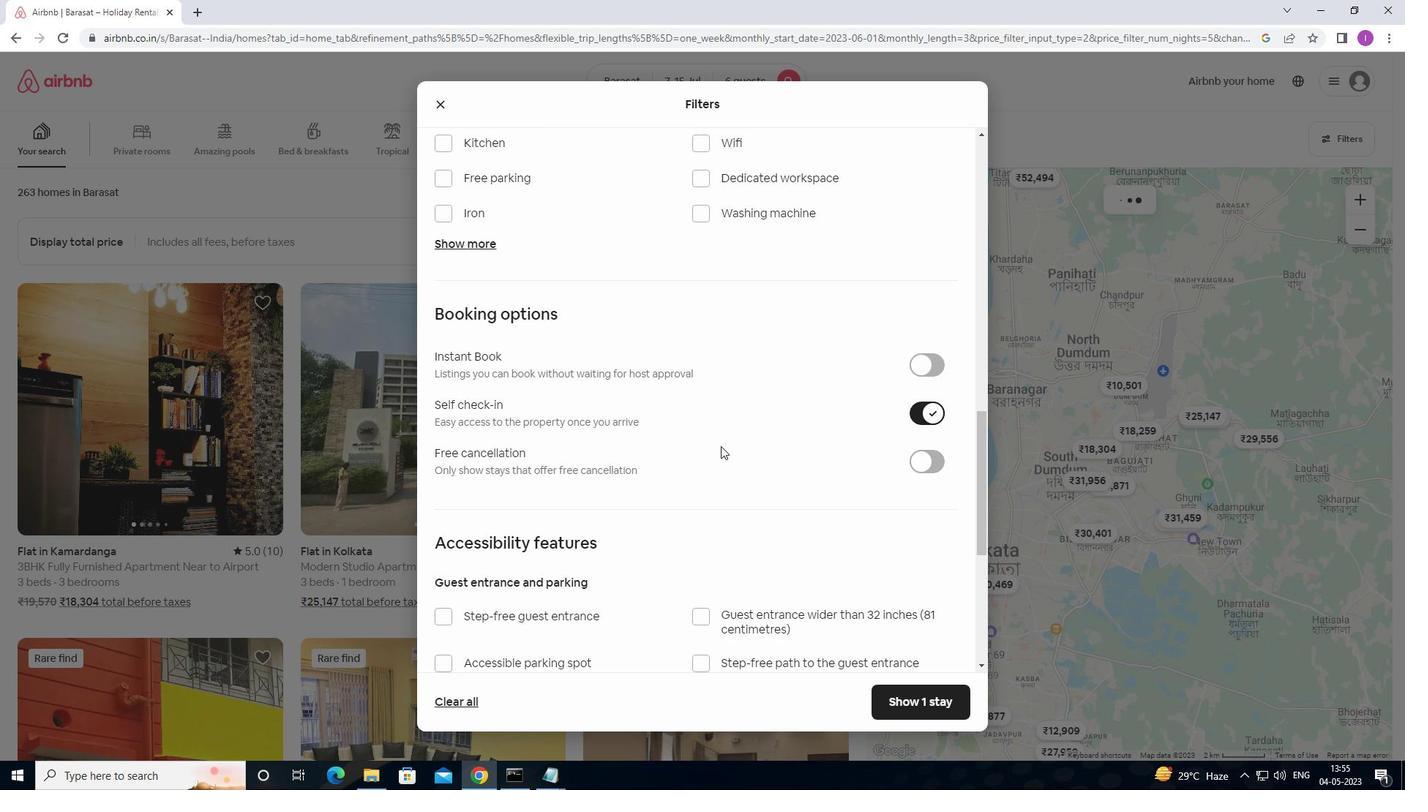 
Action: Mouse moved to (720, 447)
Screenshot: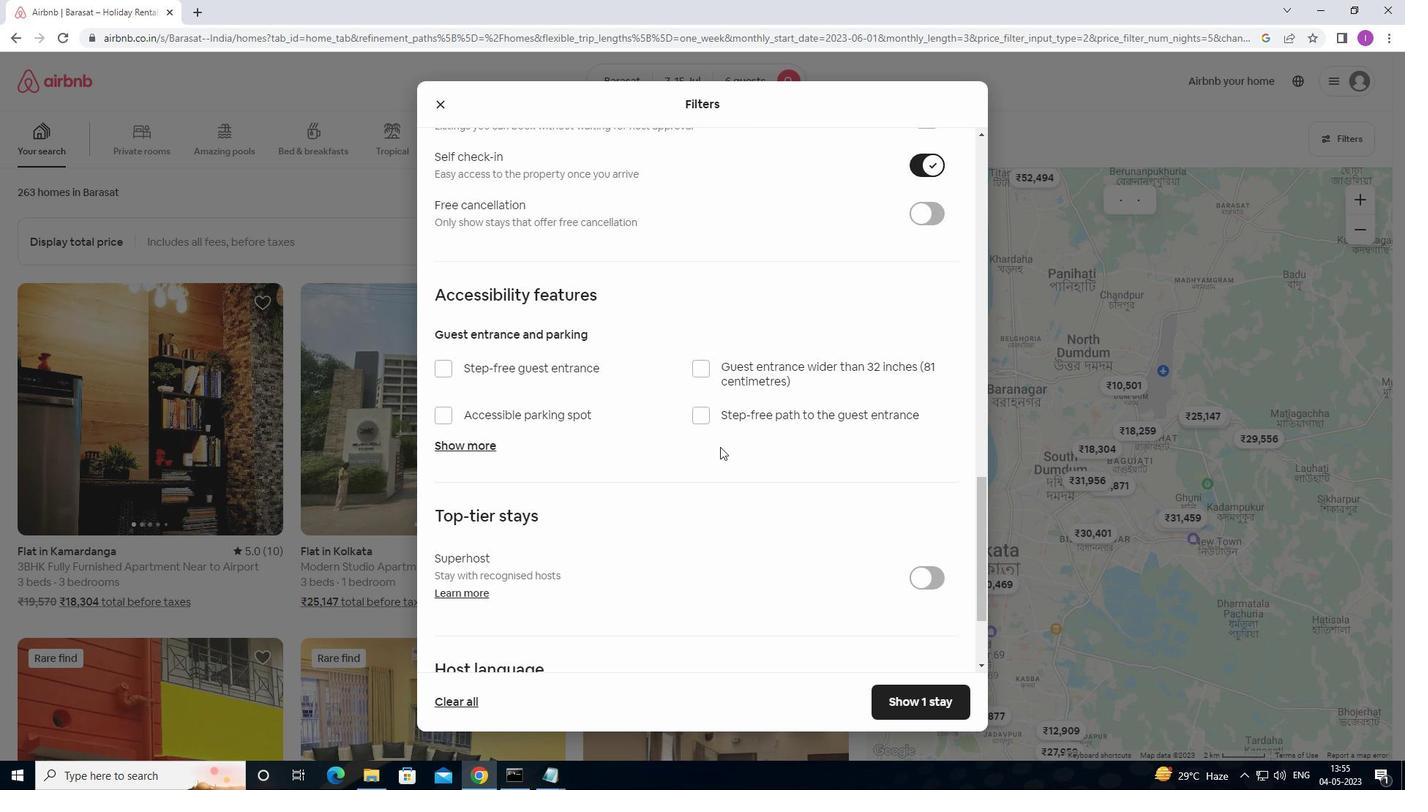 
Action: Mouse scrolled (720, 446) with delta (0, 0)
Screenshot: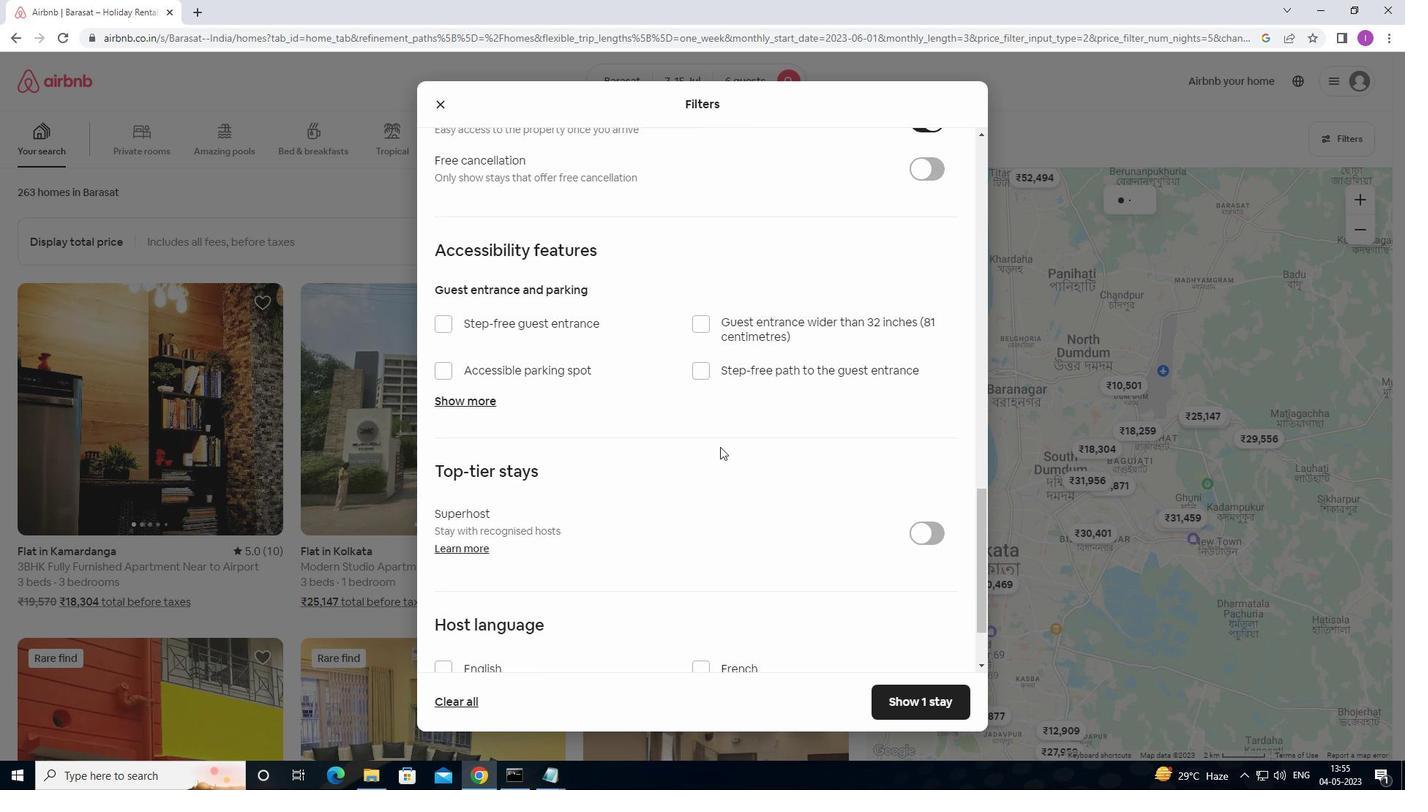 
Action: Mouse scrolled (720, 446) with delta (0, 0)
Screenshot: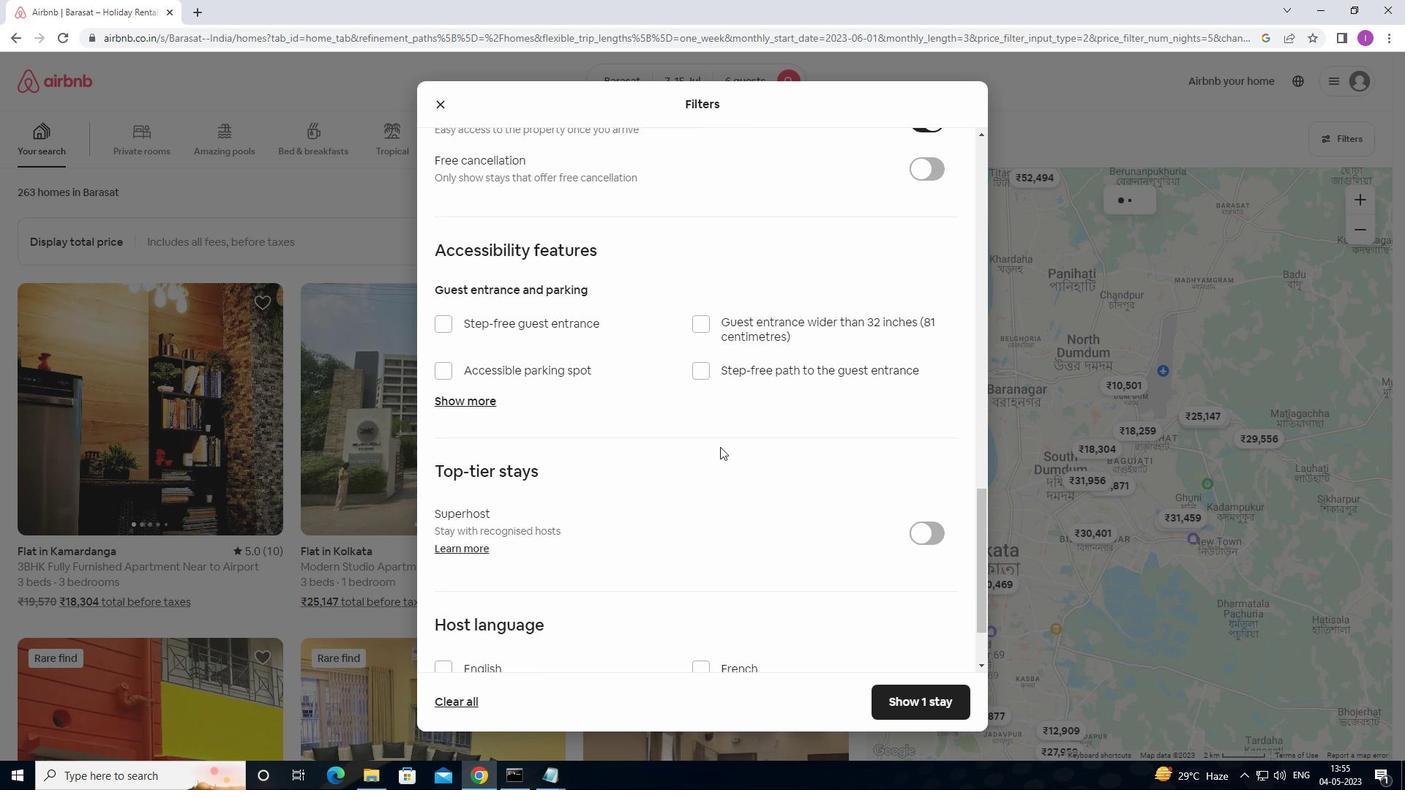 
Action: Mouse moved to (719, 448)
Screenshot: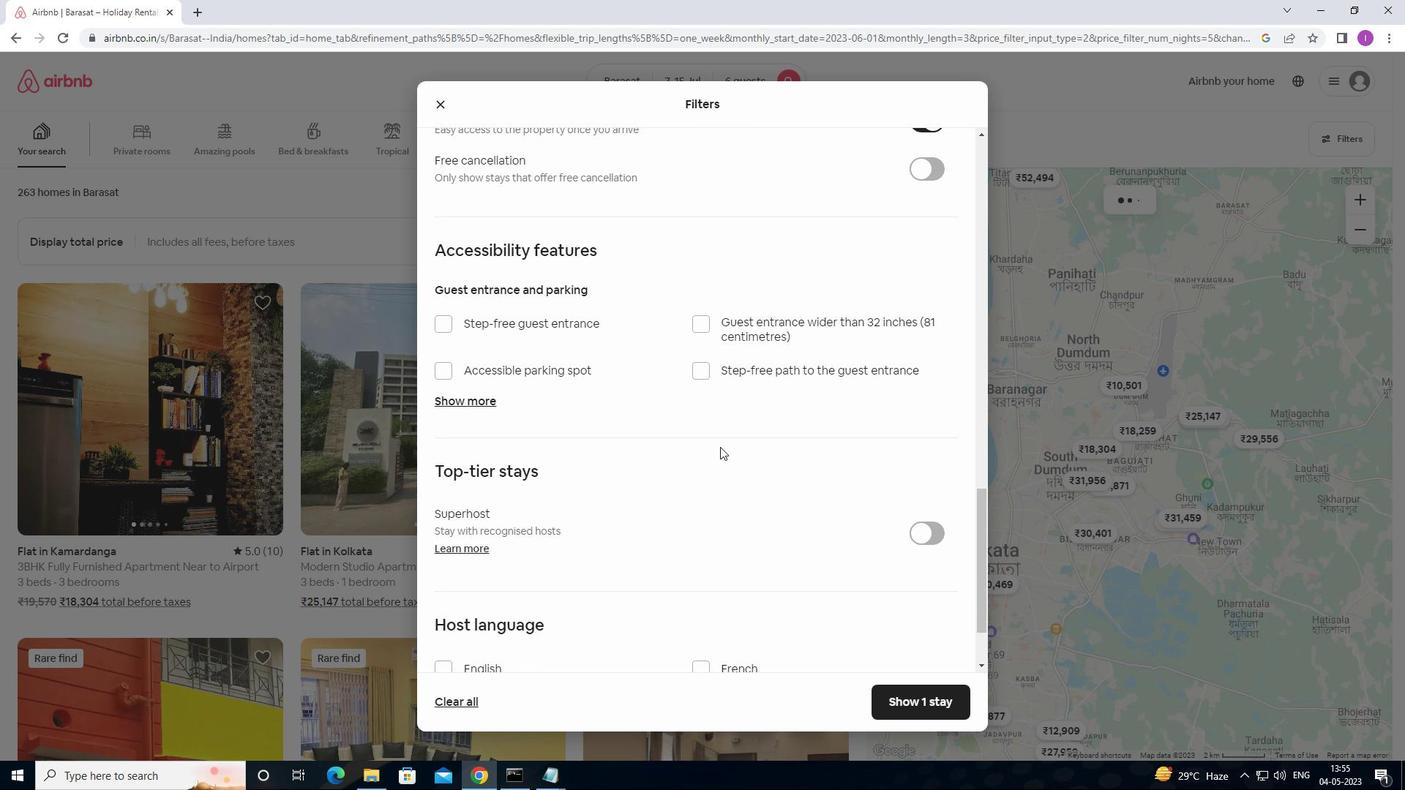 
Action: Mouse scrolled (719, 448) with delta (0, 0)
Screenshot: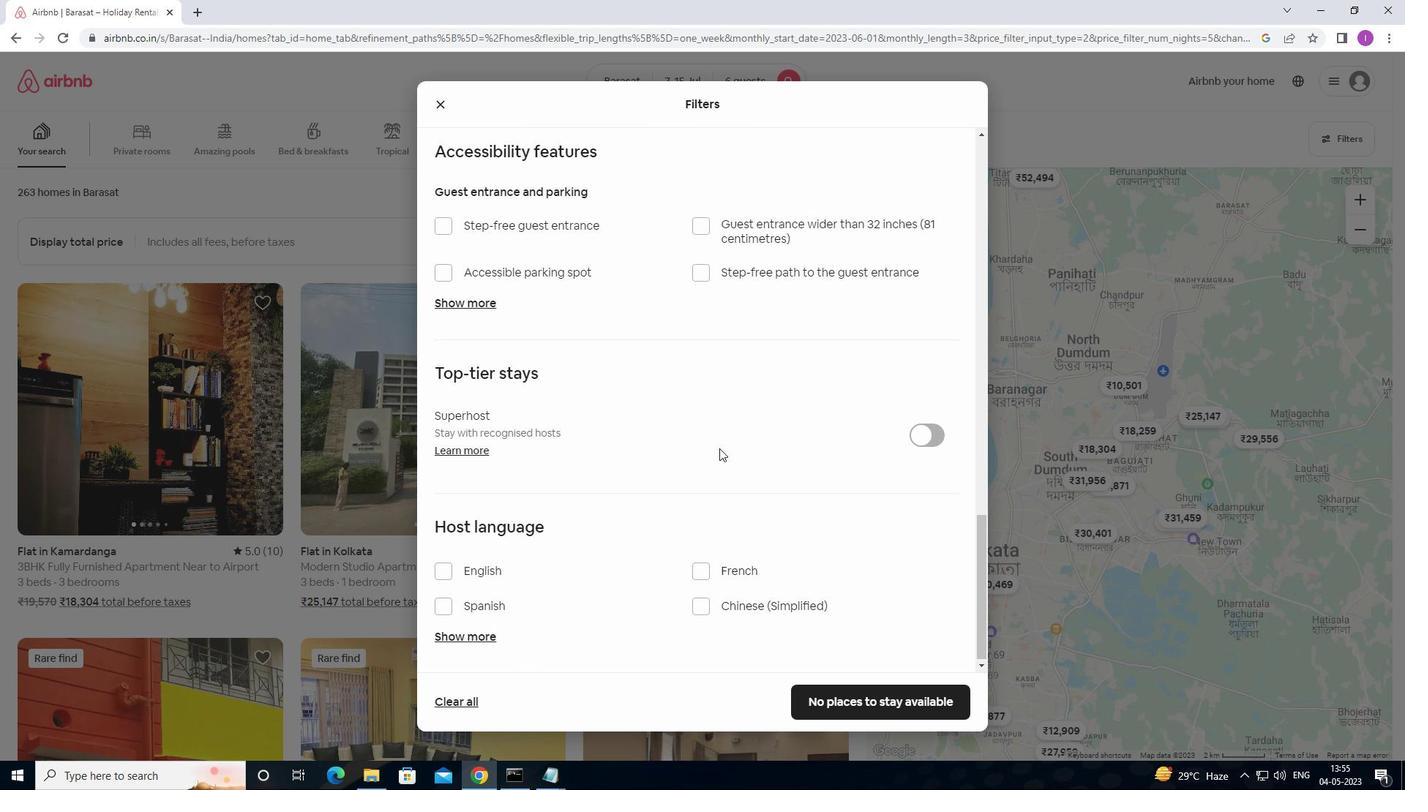 
Action: Mouse scrolled (719, 448) with delta (0, 0)
Screenshot: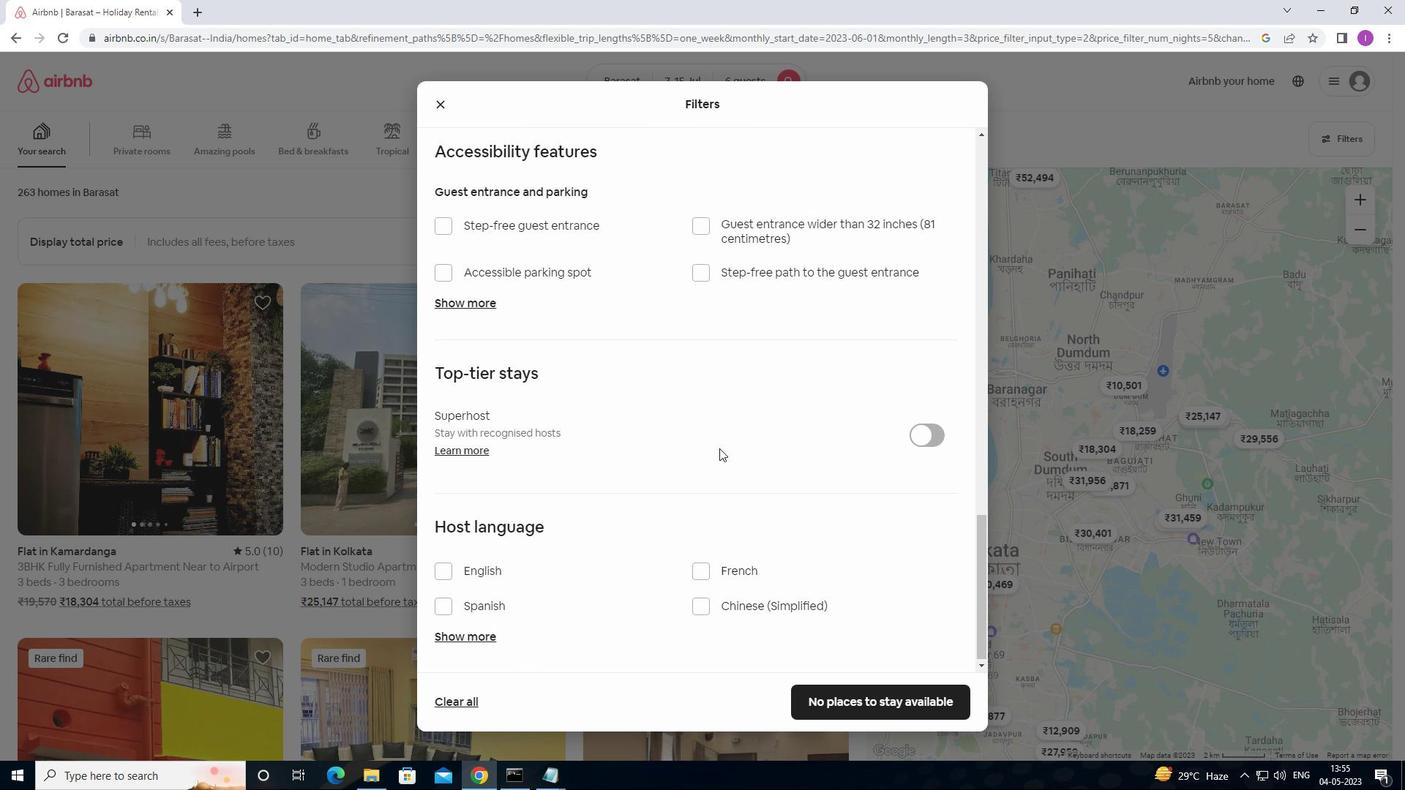 
Action: Mouse moved to (719, 448)
Screenshot: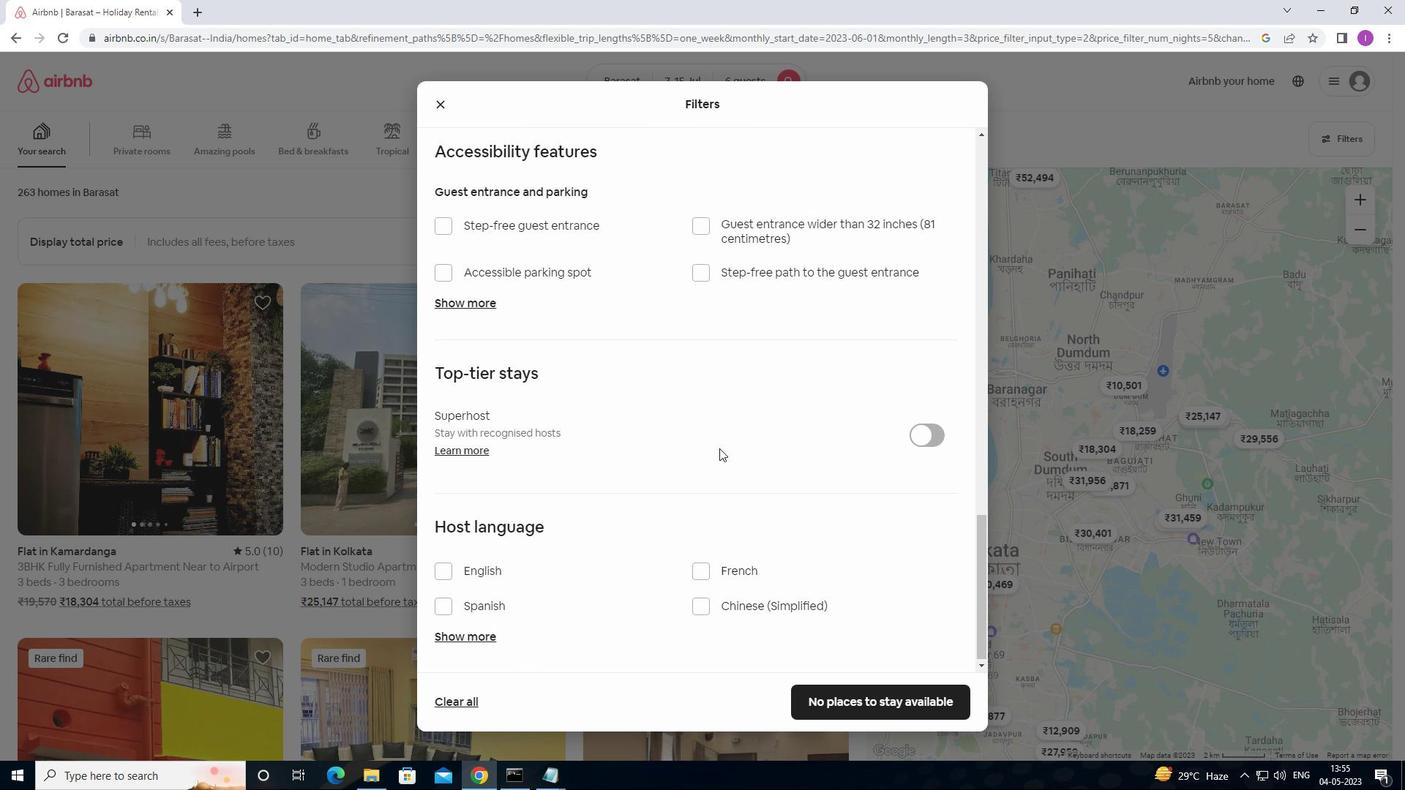
Action: Mouse scrolled (719, 448) with delta (0, 0)
Screenshot: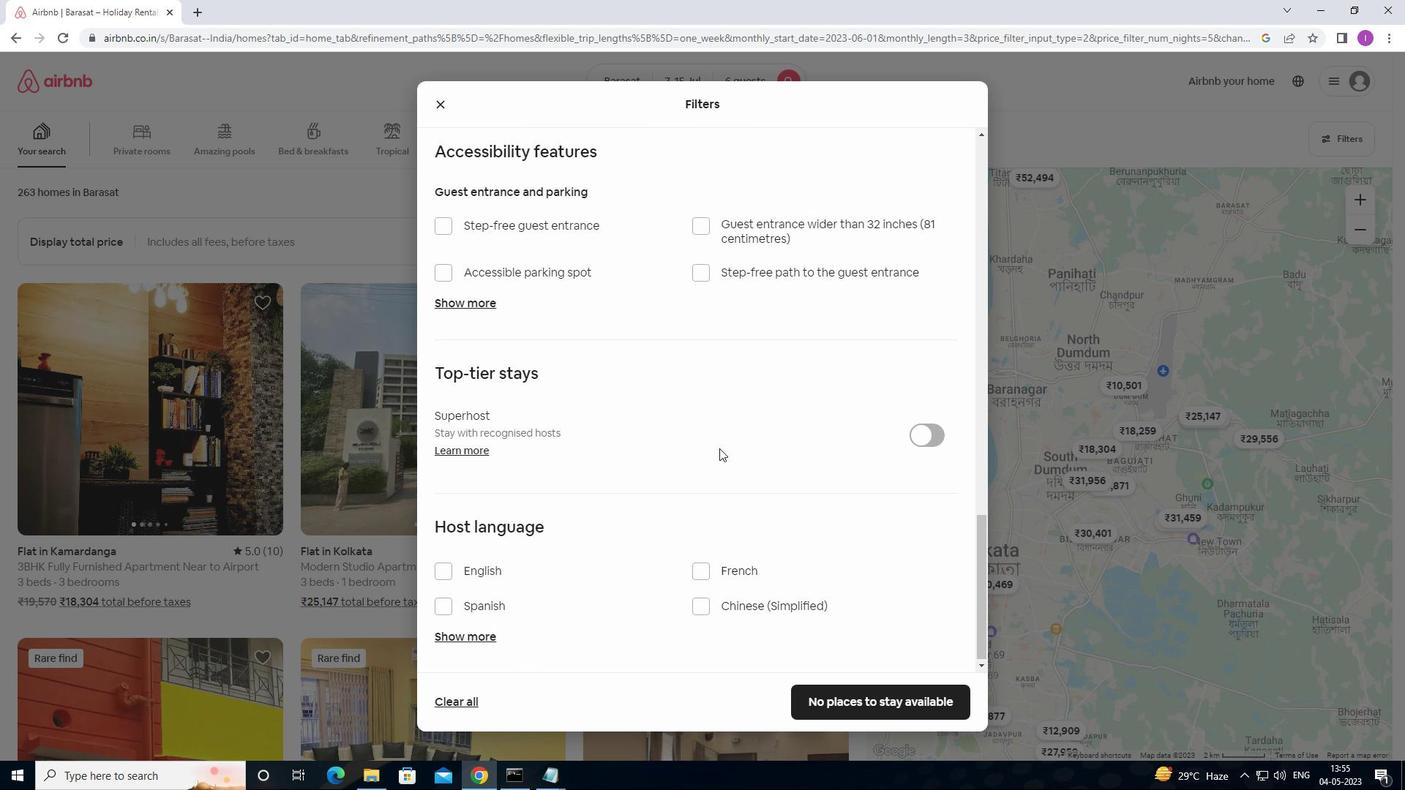 
Action: Mouse moved to (719, 449)
Screenshot: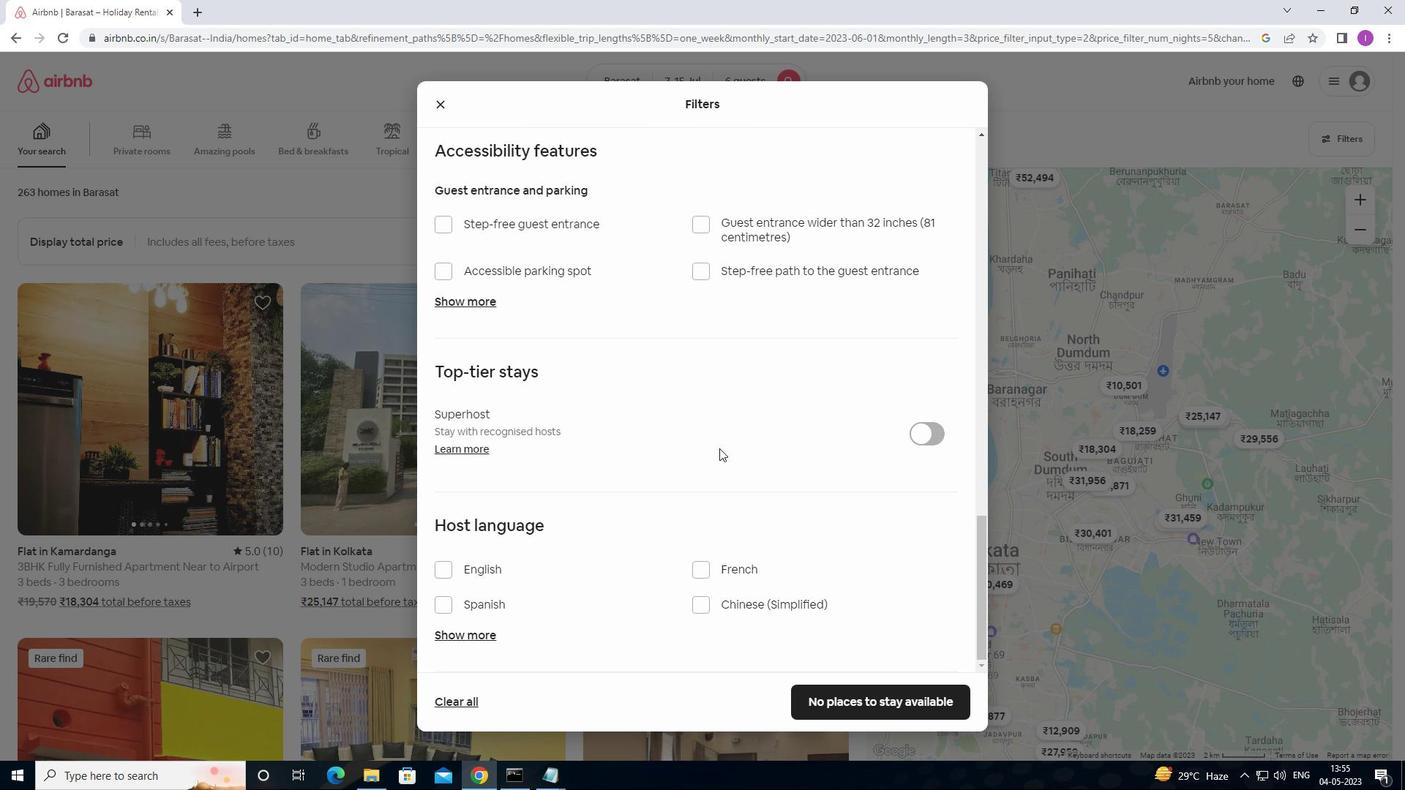 
Action: Mouse scrolled (719, 448) with delta (0, 0)
Screenshot: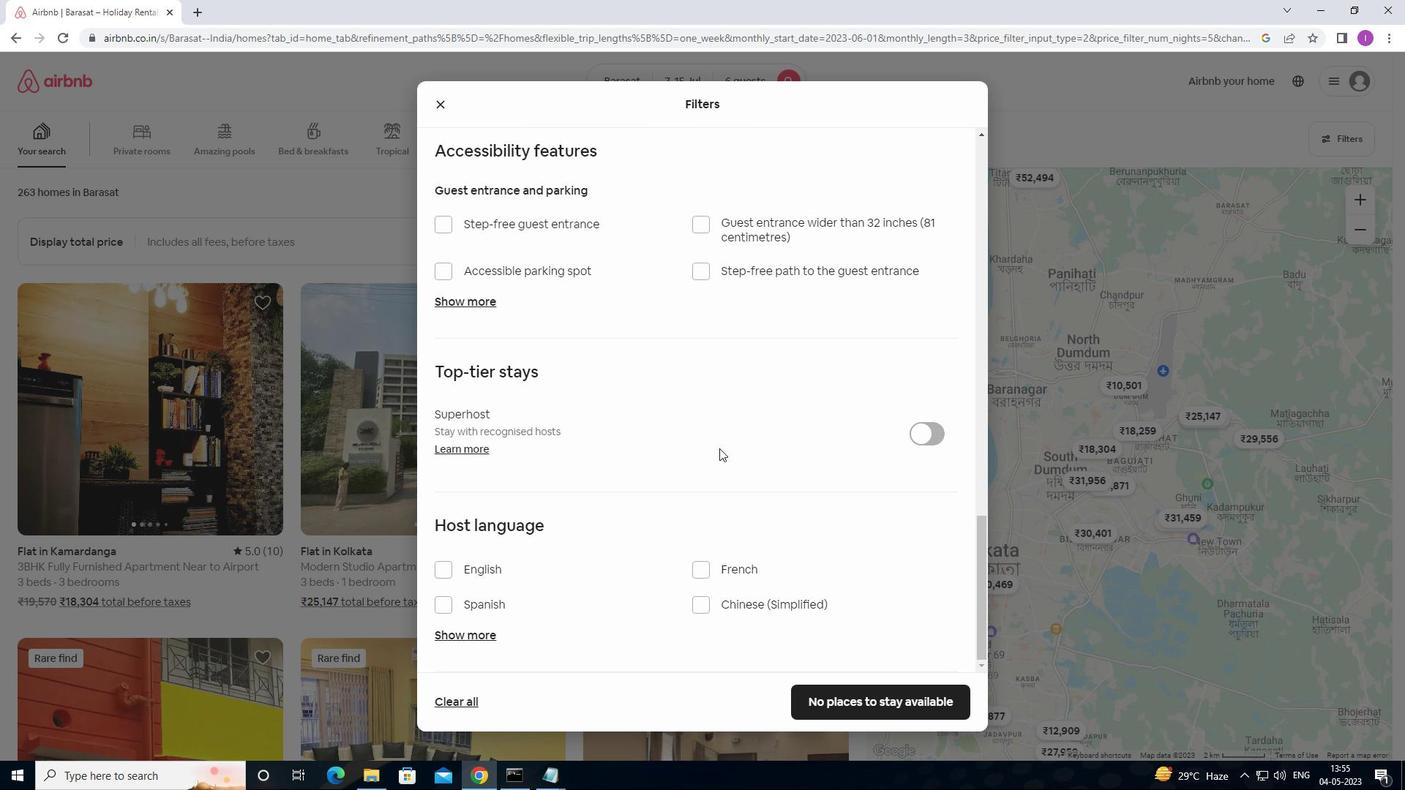 
Action: Mouse moved to (442, 572)
Screenshot: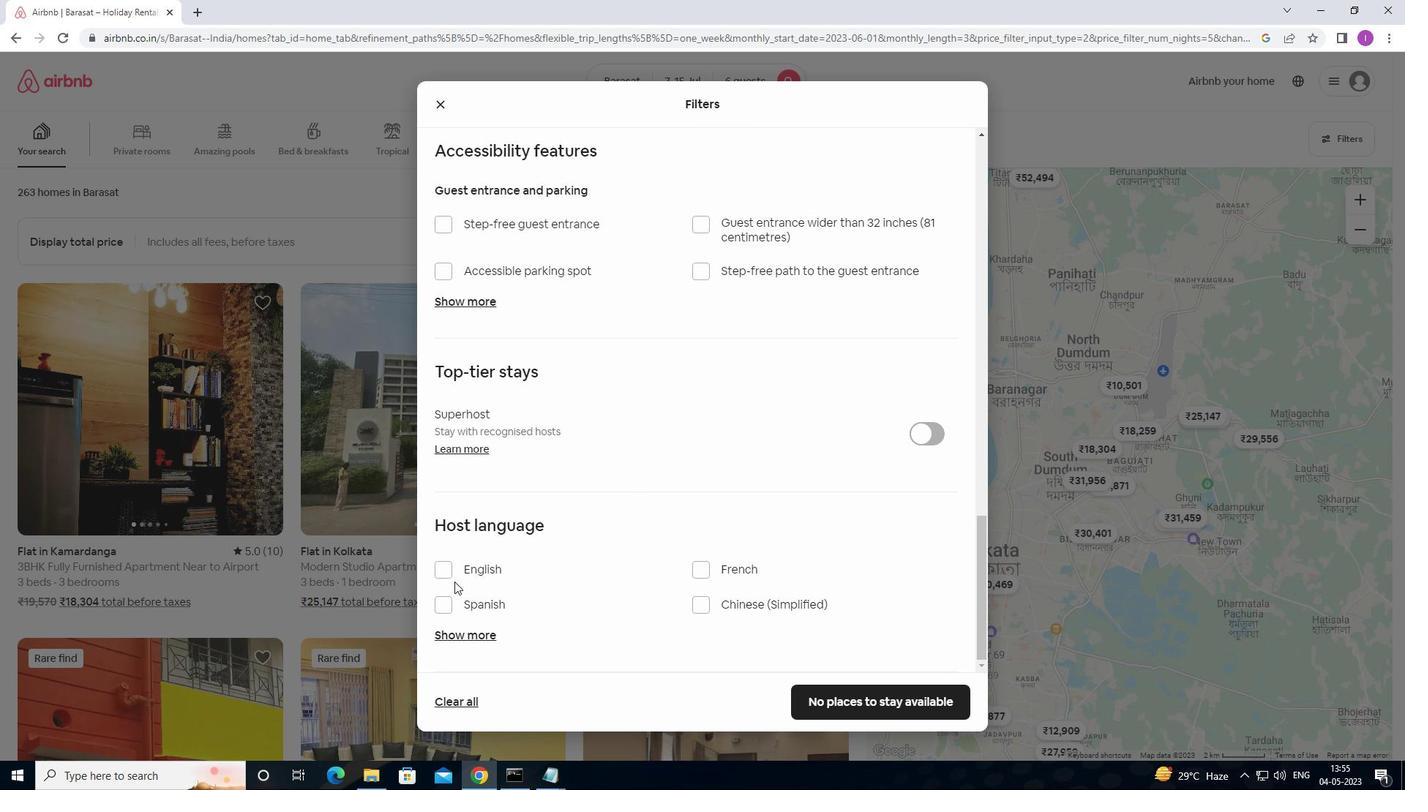 
Action: Mouse pressed left at (442, 572)
Screenshot: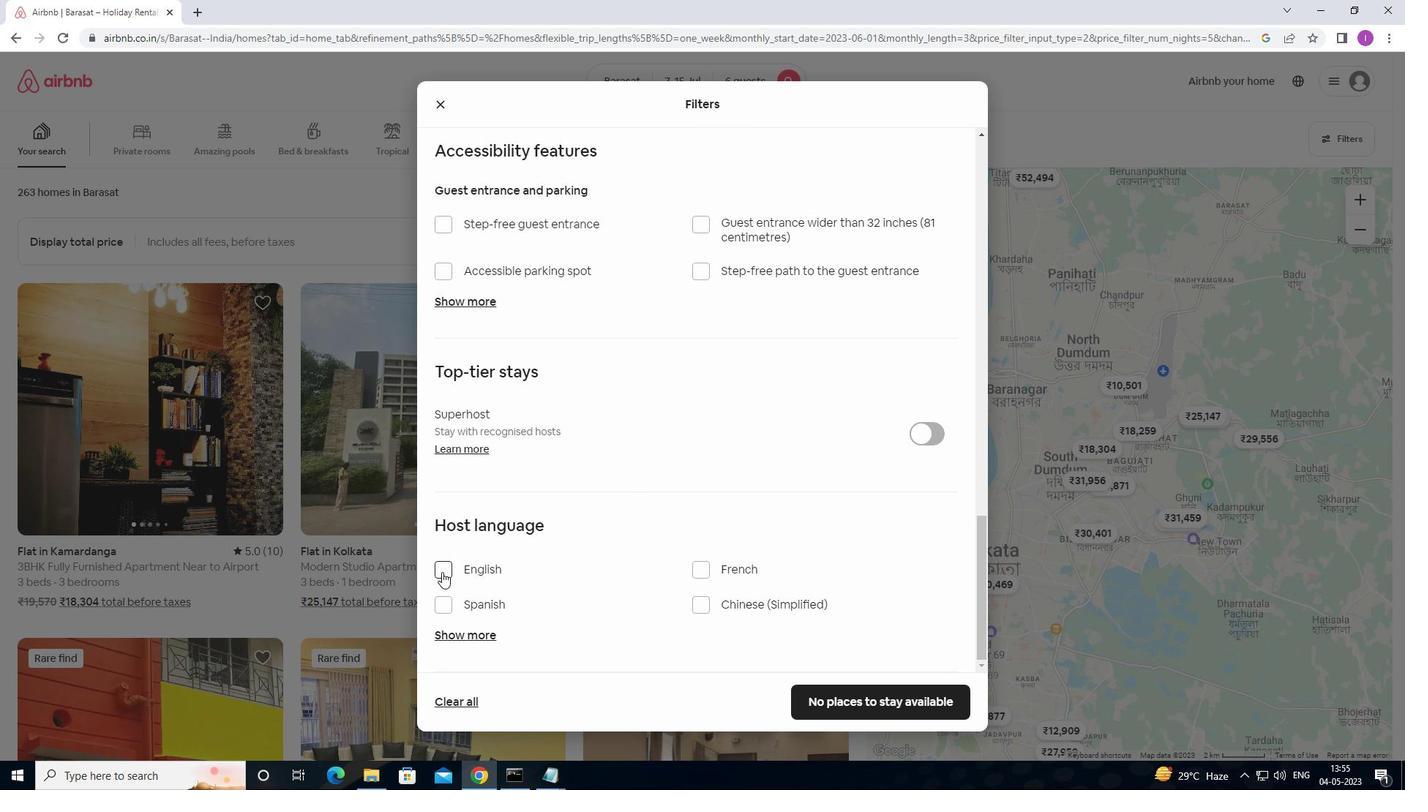 
Action: Mouse moved to (605, 535)
Screenshot: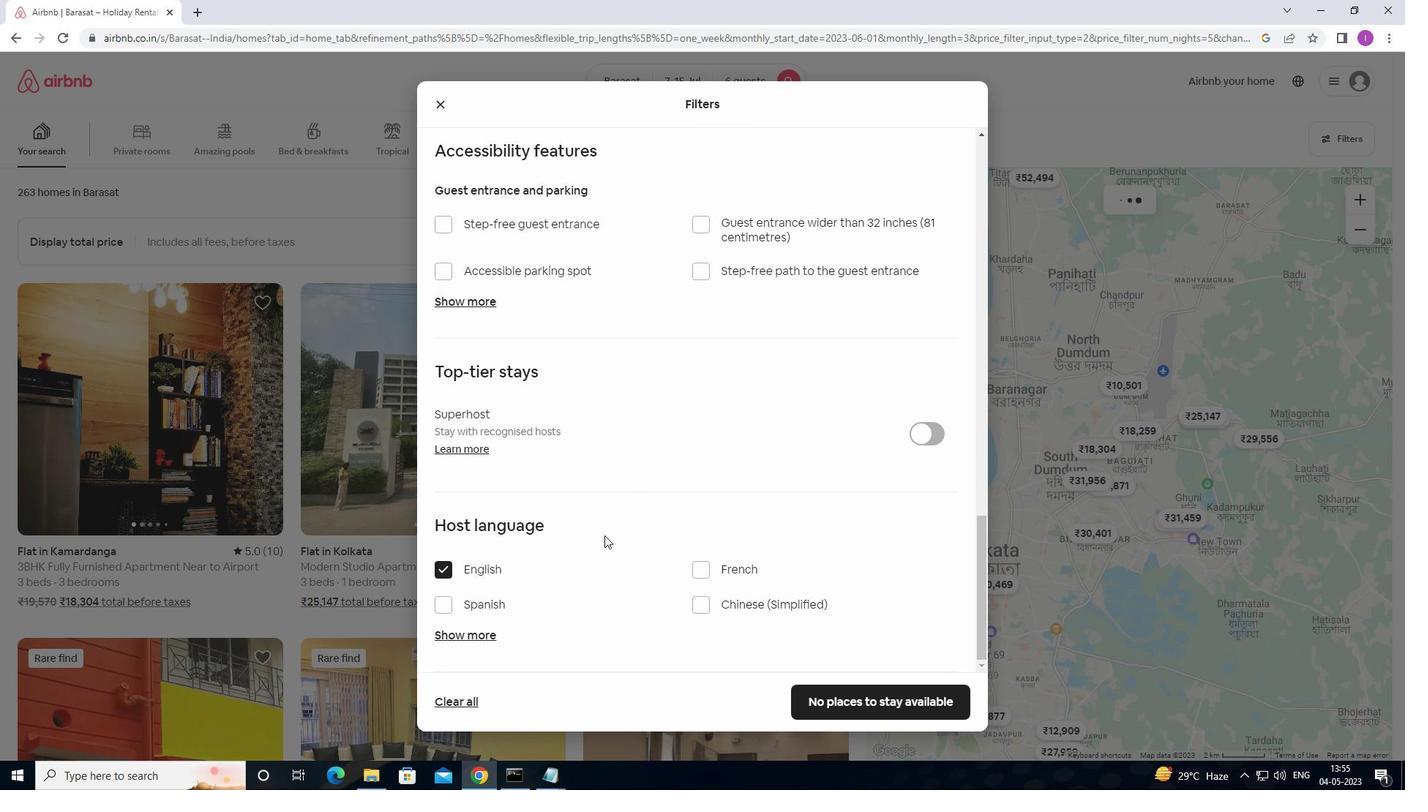 
Action: Mouse scrolled (605, 535) with delta (0, 0)
Screenshot: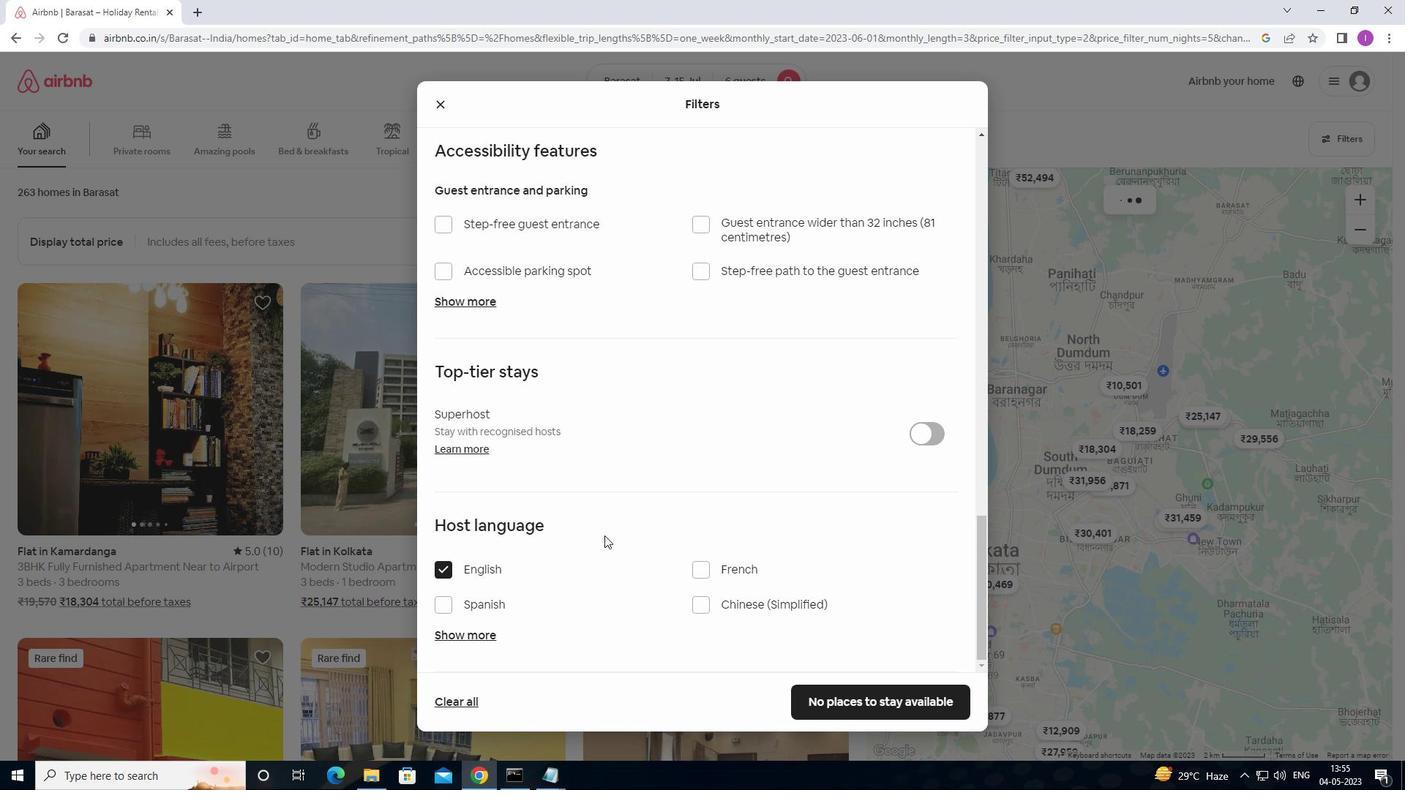 
Action: Mouse scrolled (605, 535) with delta (0, 0)
Screenshot: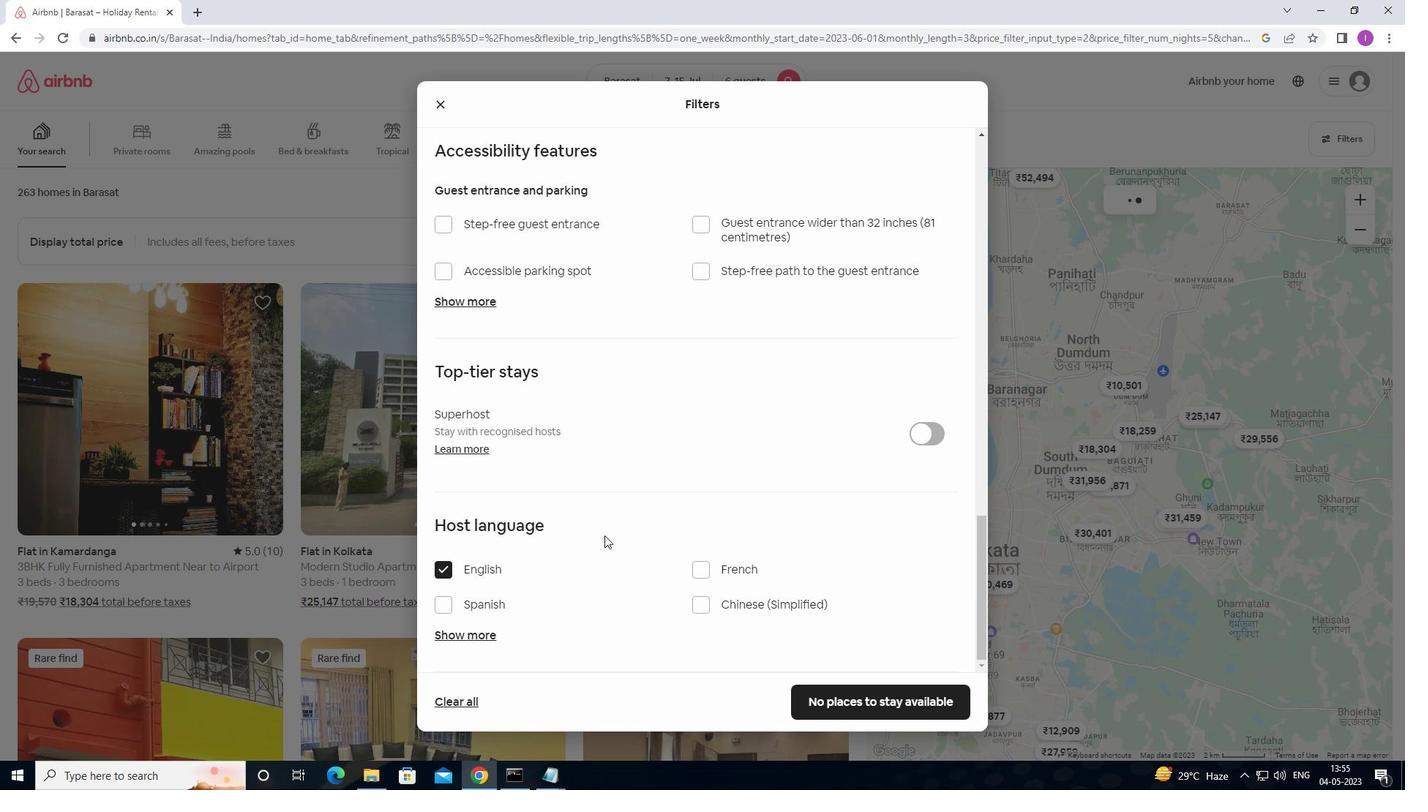 
Action: Mouse moved to (821, 695)
Screenshot: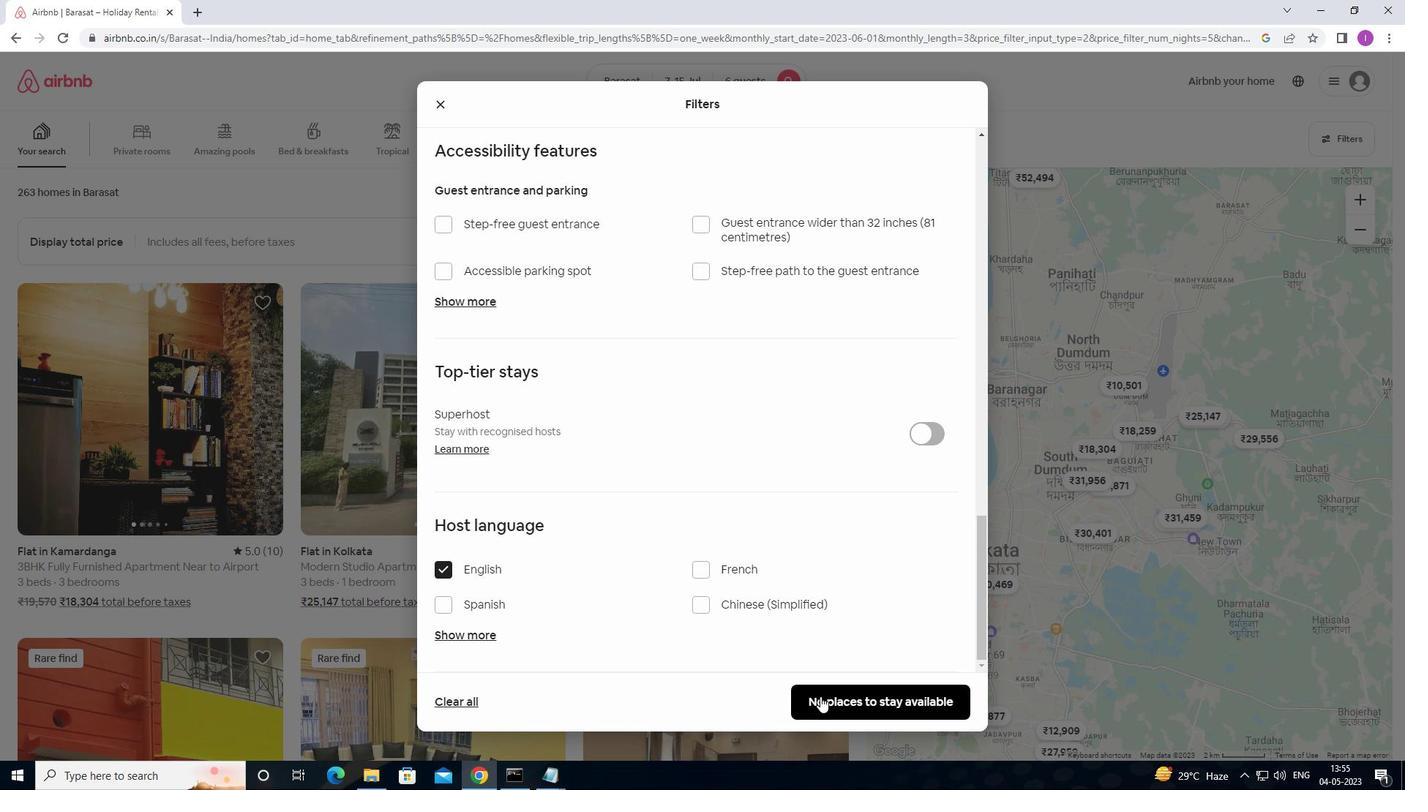 
Action: Mouse pressed left at (821, 695)
Screenshot: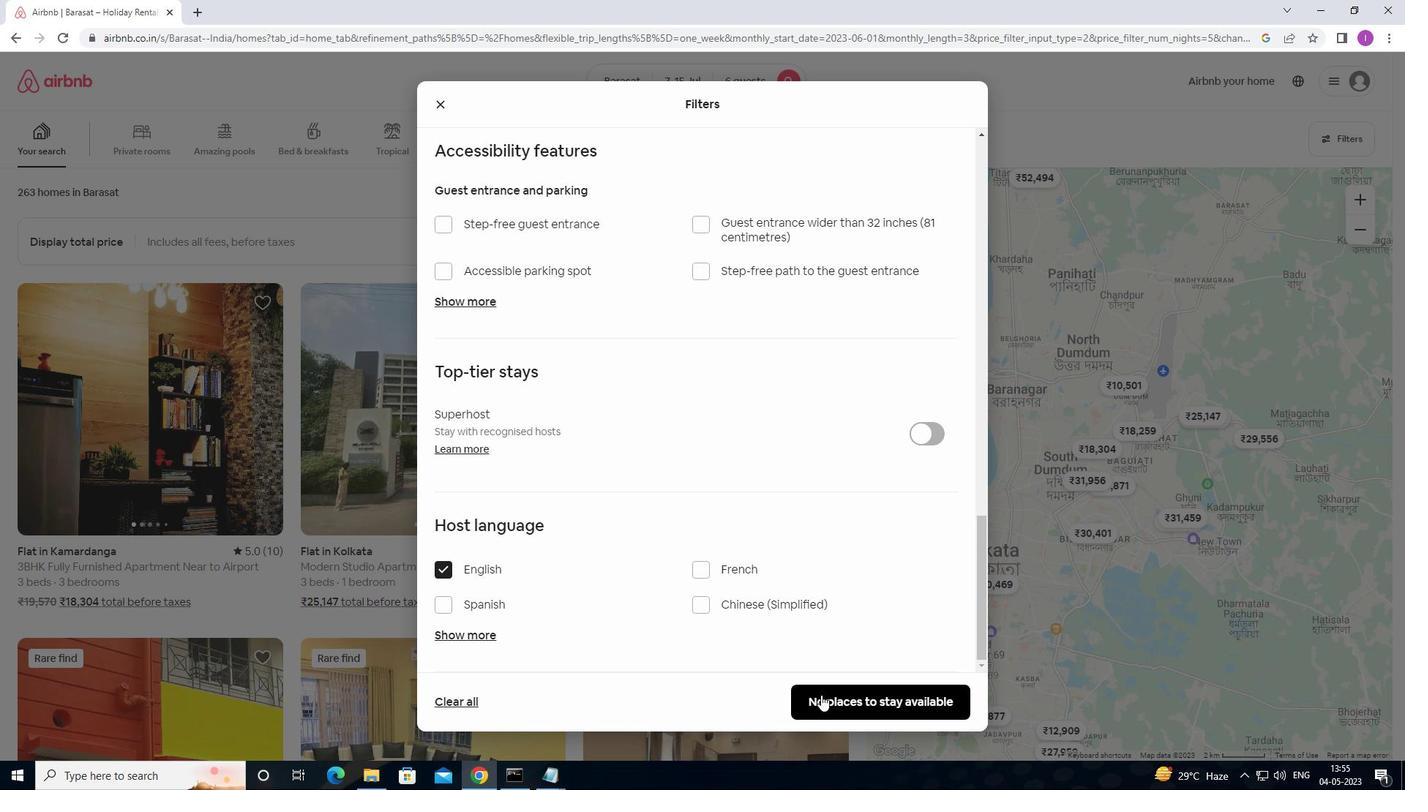 
Action: Mouse moved to (779, 687)
Screenshot: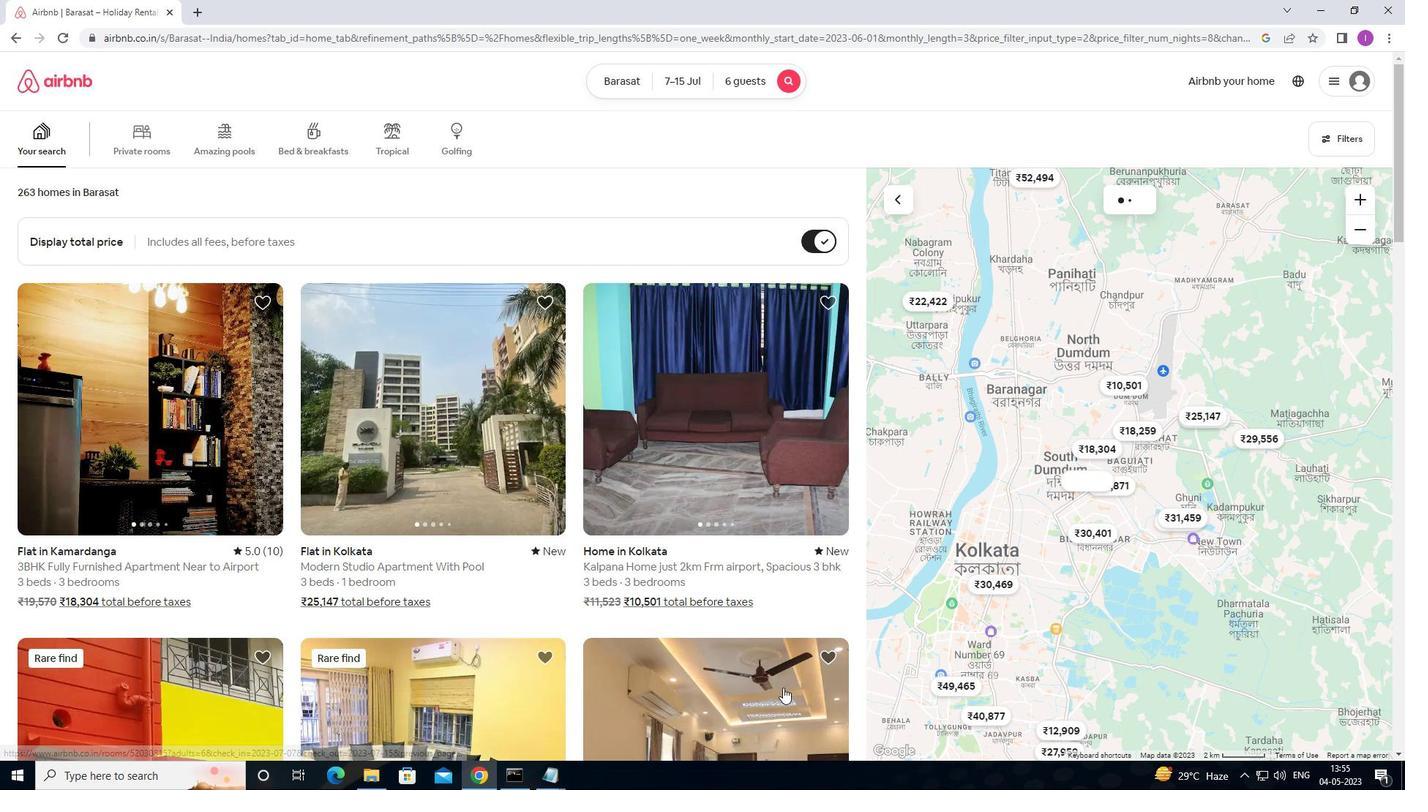 
